 Task: Add an event with the title Third Lunch and Learn: Time and Priority Management, date '2023/12/12', time 7:30 AM to 9:30 AMand add a description: A team outing is a planned event or activity that takes employees out of the usual work environment to engage in recreational and team-building activities. It provides an opportunity for team members to bond, unwind, and strengthen their professional relationships in a more relaxed setting., put the event into Red category, logged in from the account softage.9@softage.netand send the event invitation to softage.7@softage.net with CC to  softage.1@softage.net. Set a reminder for the event At time of event
Action: Mouse moved to (97, 124)
Screenshot: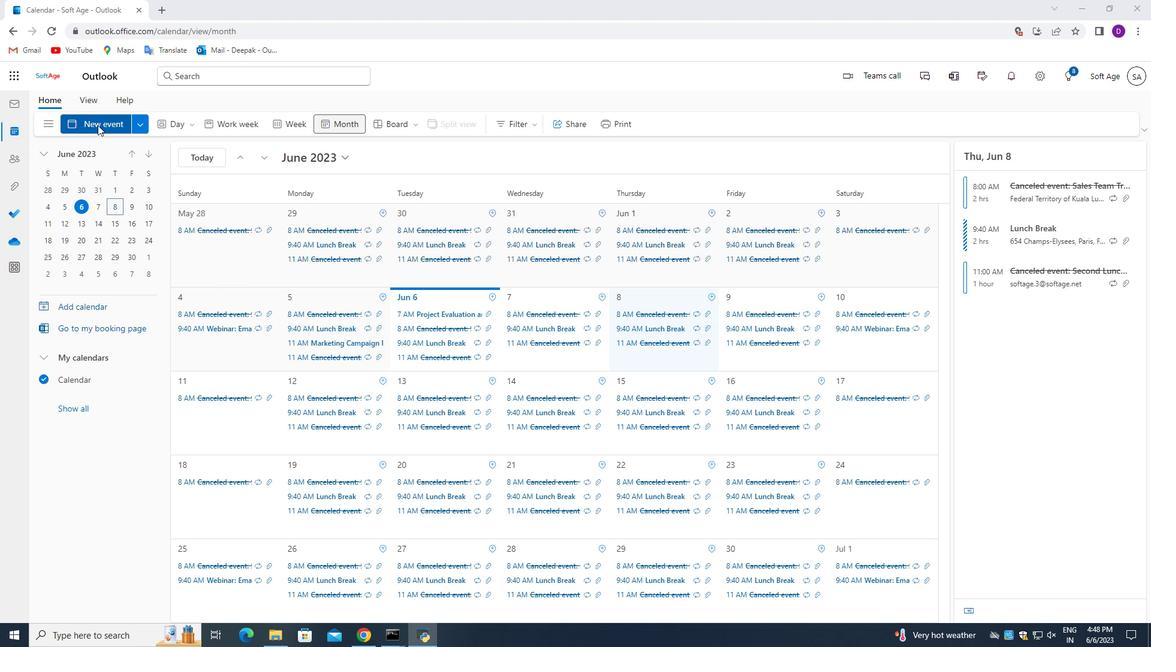 
Action: Mouse pressed left at (97, 124)
Screenshot: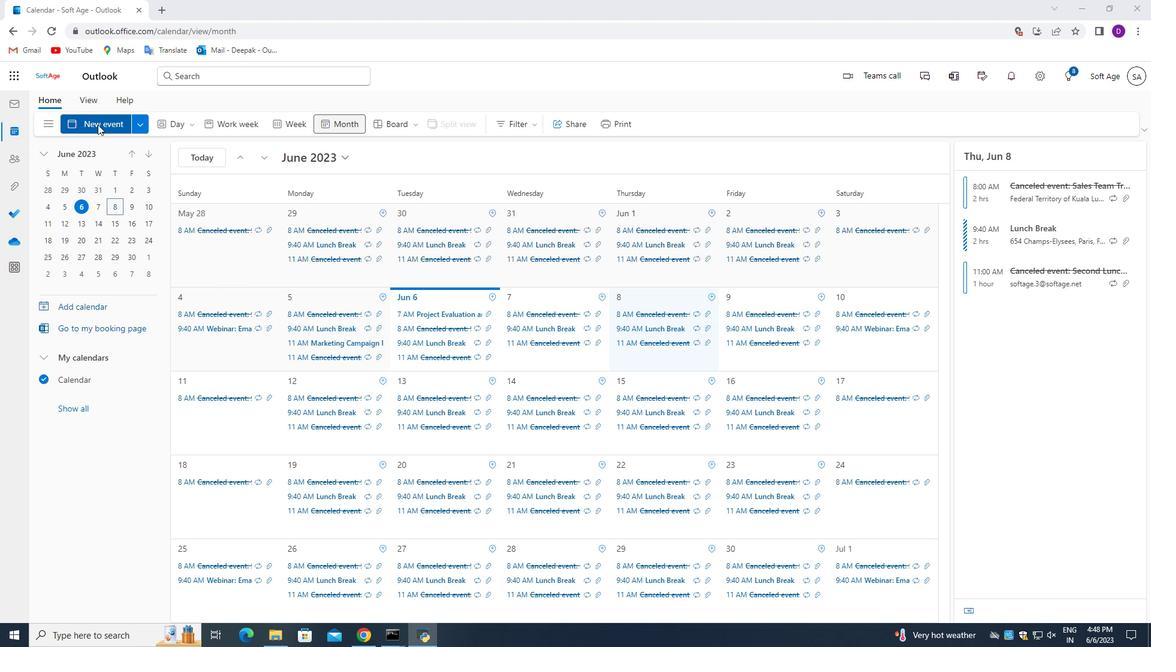 
Action: Mouse moved to (363, 344)
Screenshot: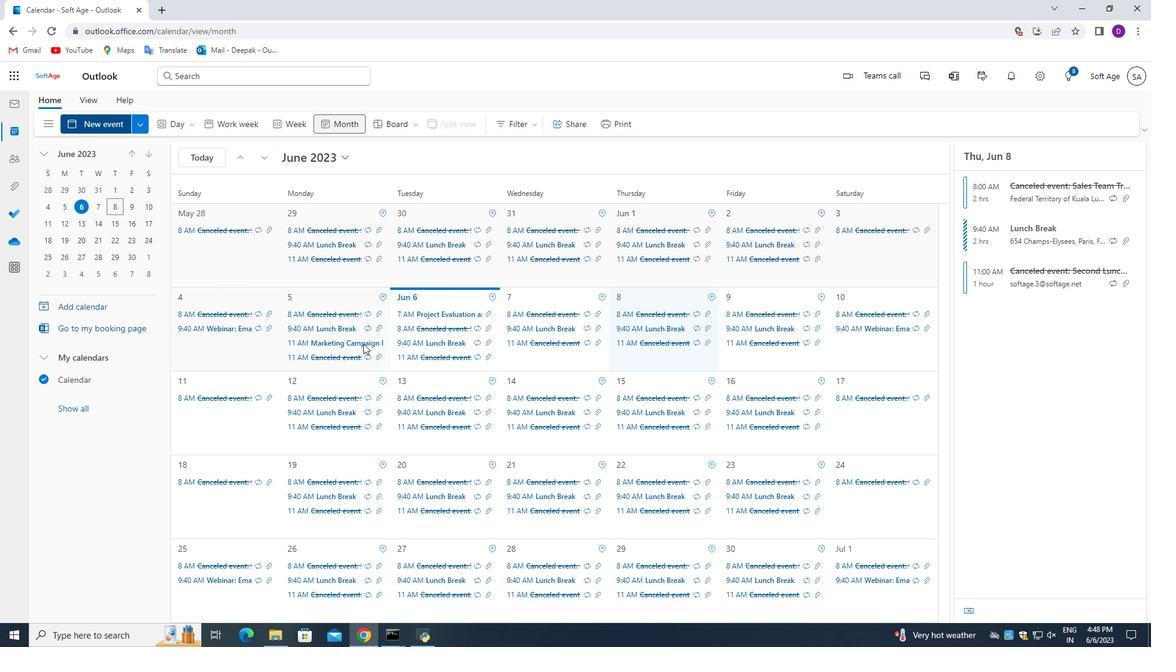 
Action: Key pressed <Key.shift_r>Third<Key.space><Key.shift>Lunch<Key.space>and<Key.space><Key.shift>Learn<Key.shift_r>:<Key.space><Key.shift_r>Time<Key.space>and<Key.space><Key.shift>Priority<Key.space><Key.shift>Management<Key.space>
Screenshot: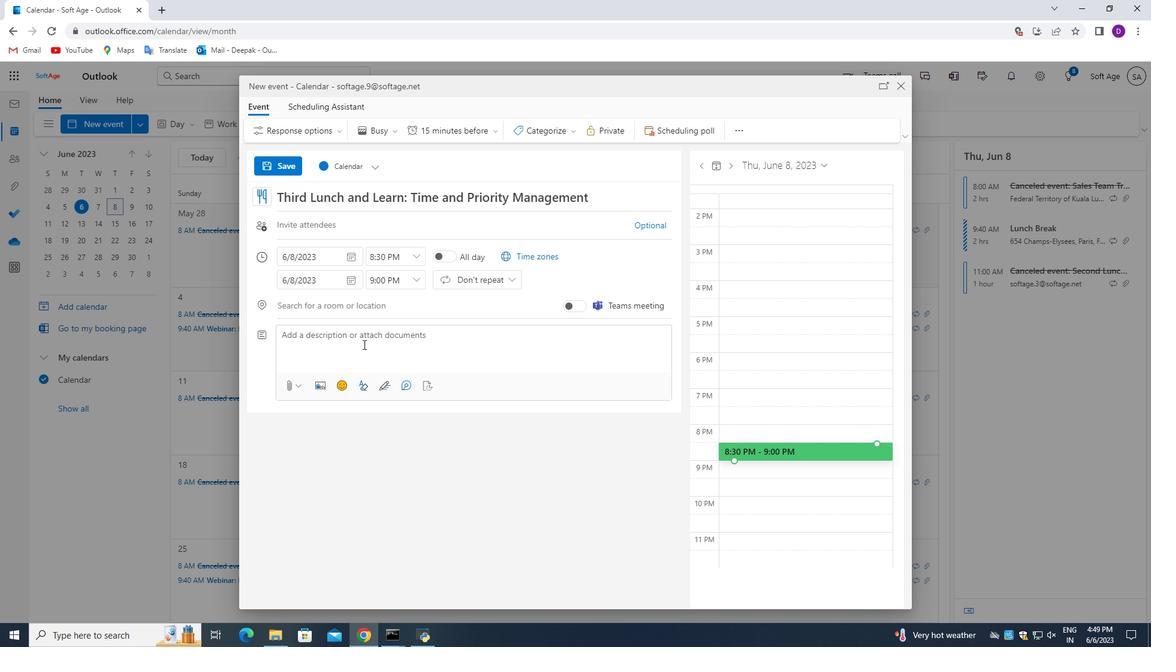 
Action: Mouse moved to (352, 257)
Screenshot: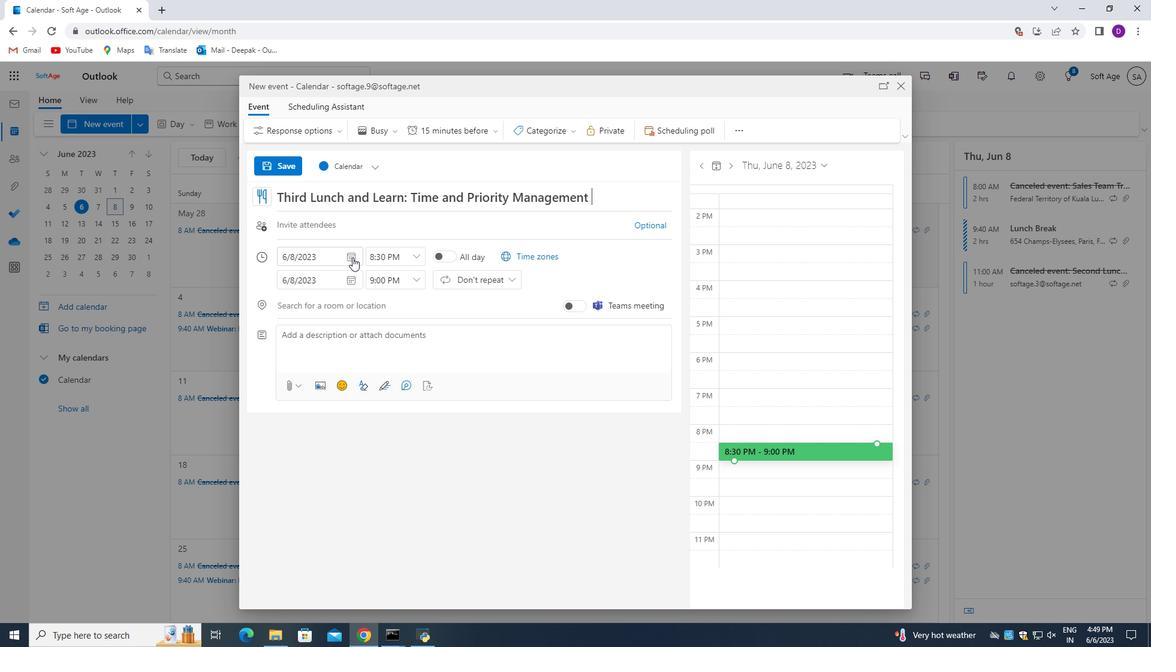 
Action: Mouse pressed left at (352, 257)
Screenshot: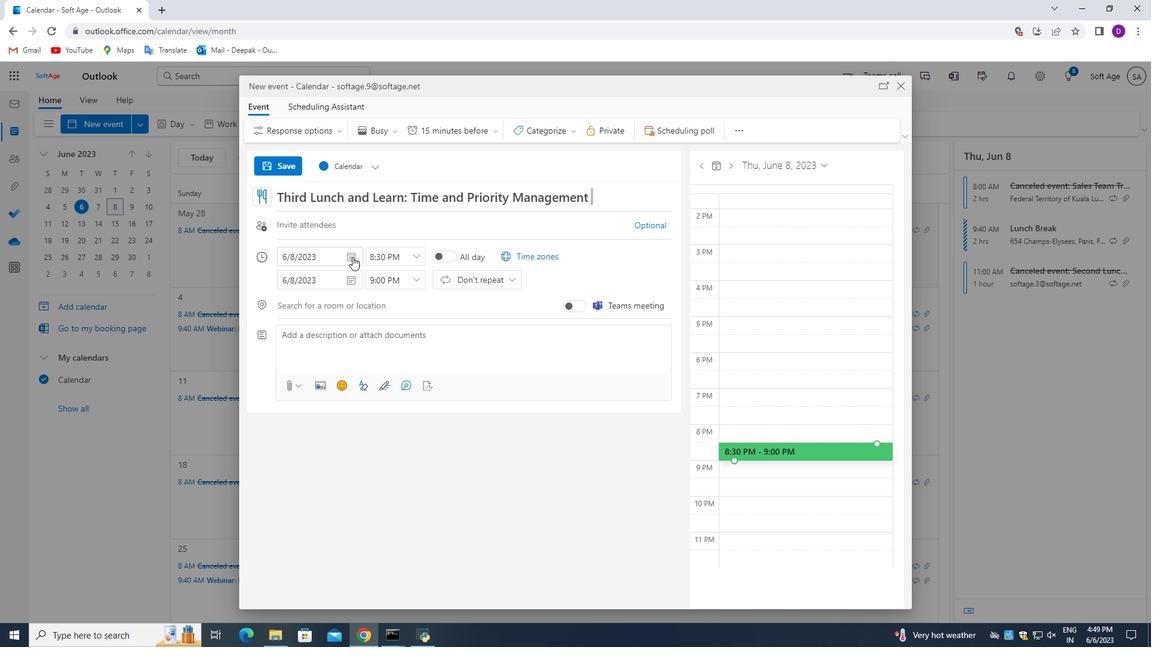 
Action: Mouse moved to (320, 278)
Screenshot: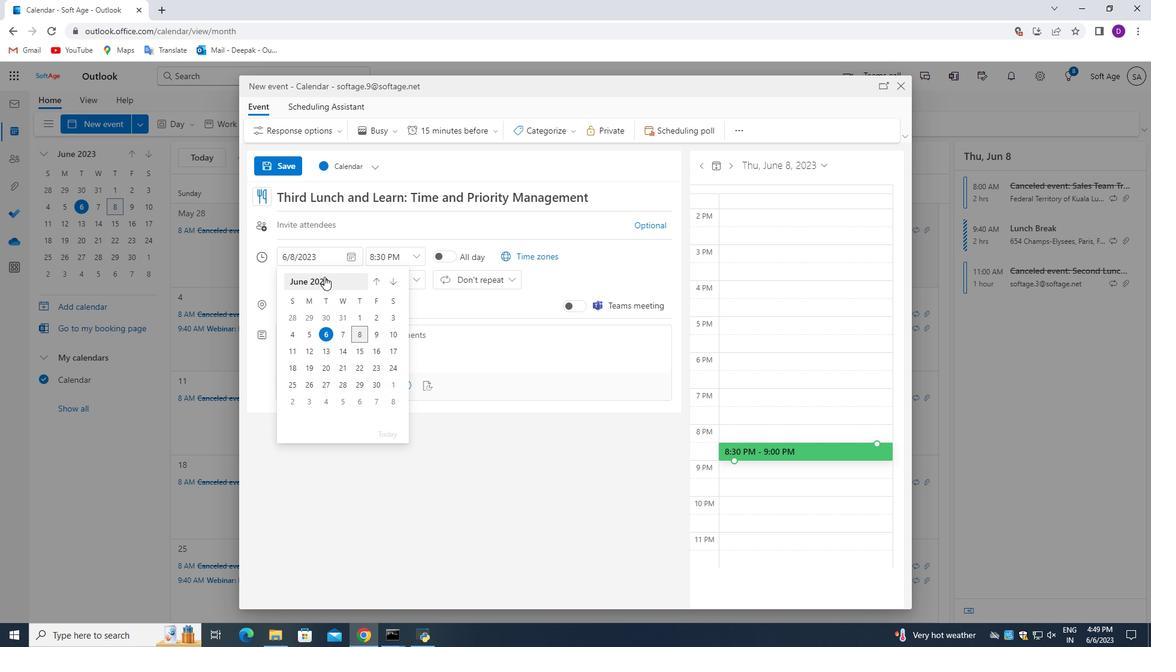 
Action: Mouse pressed left at (320, 278)
Screenshot: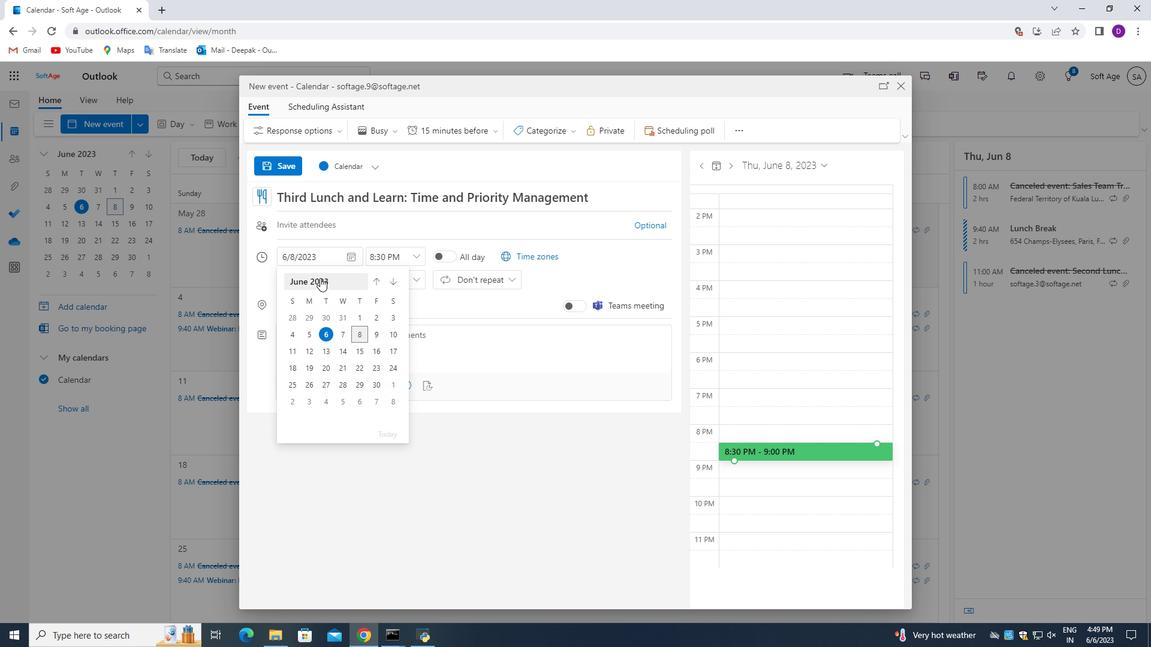 
Action: Mouse moved to (391, 369)
Screenshot: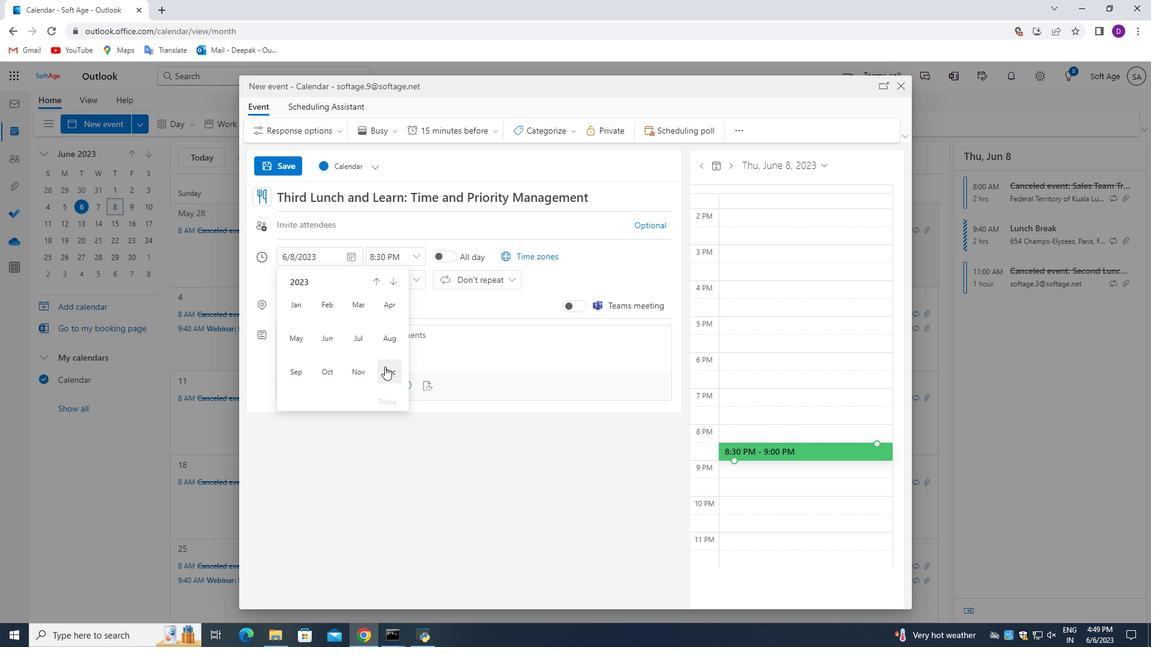 
Action: Mouse pressed left at (391, 369)
Screenshot: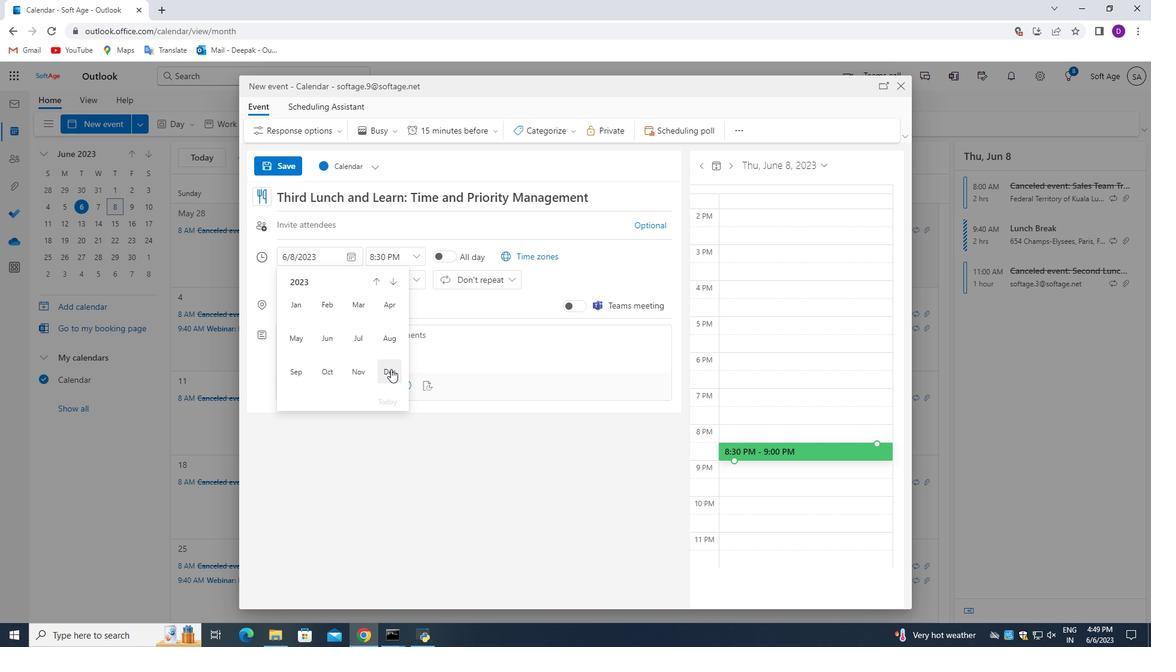 
Action: Mouse moved to (326, 352)
Screenshot: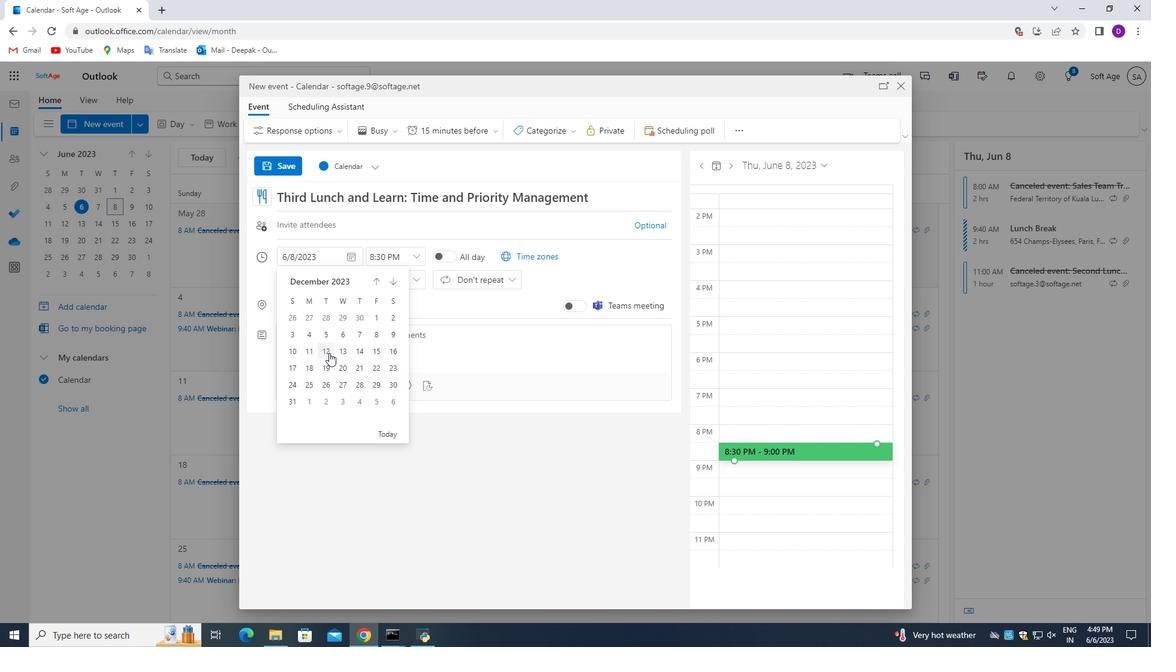 
Action: Mouse pressed left at (326, 352)
Screenshot: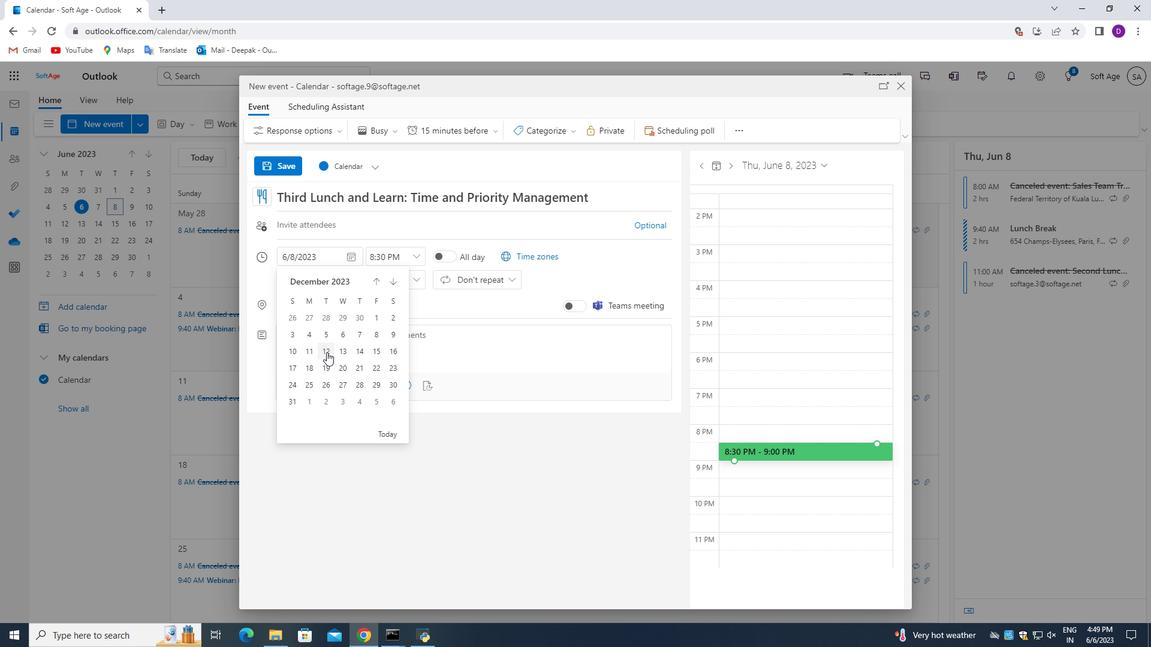 
Action: Mouse moved to (417, 257)
Screenshot: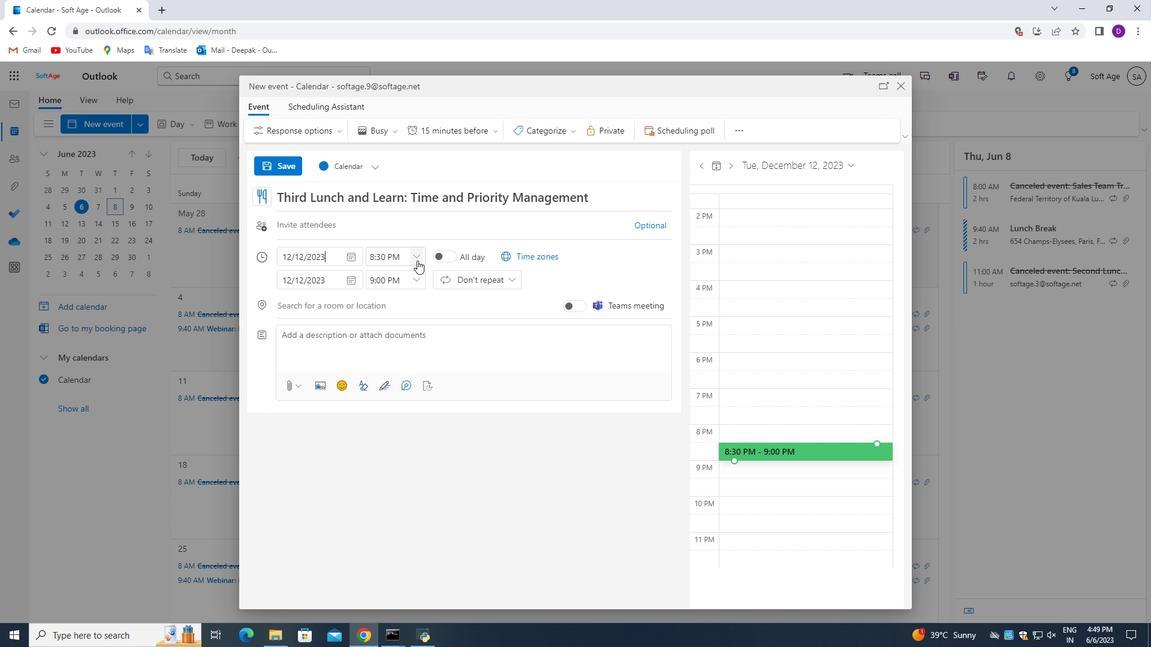 
Action: Mouse pressed left at (417, 257)
Screenshot: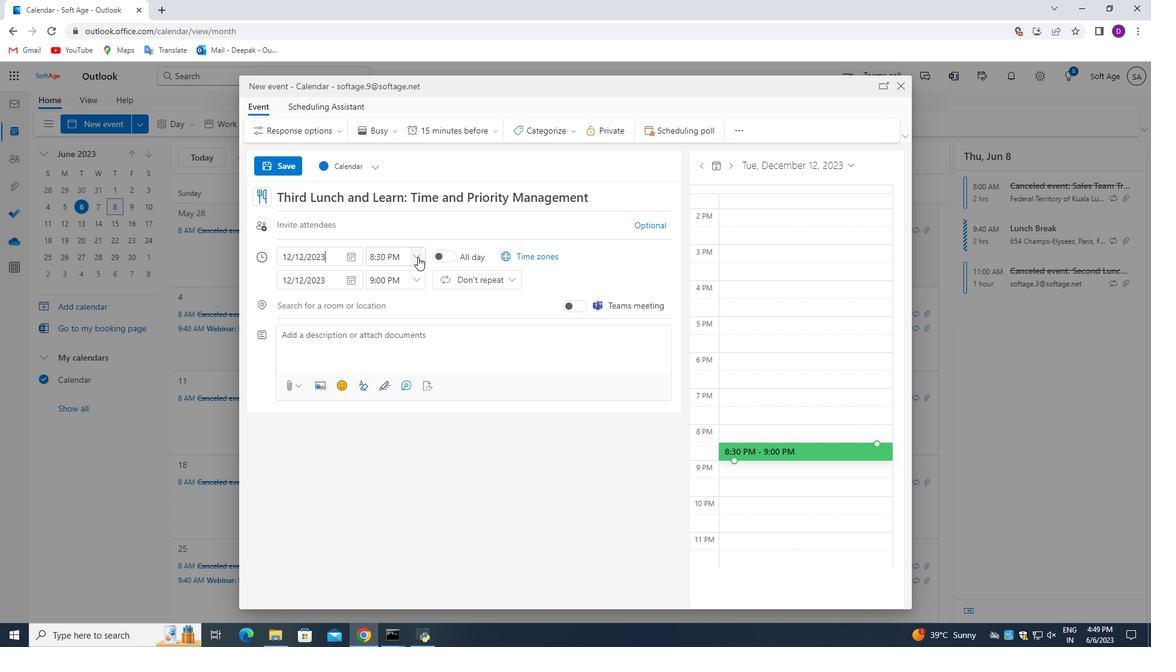 
Action: Mouse moved to (388, 347)
Screenshot: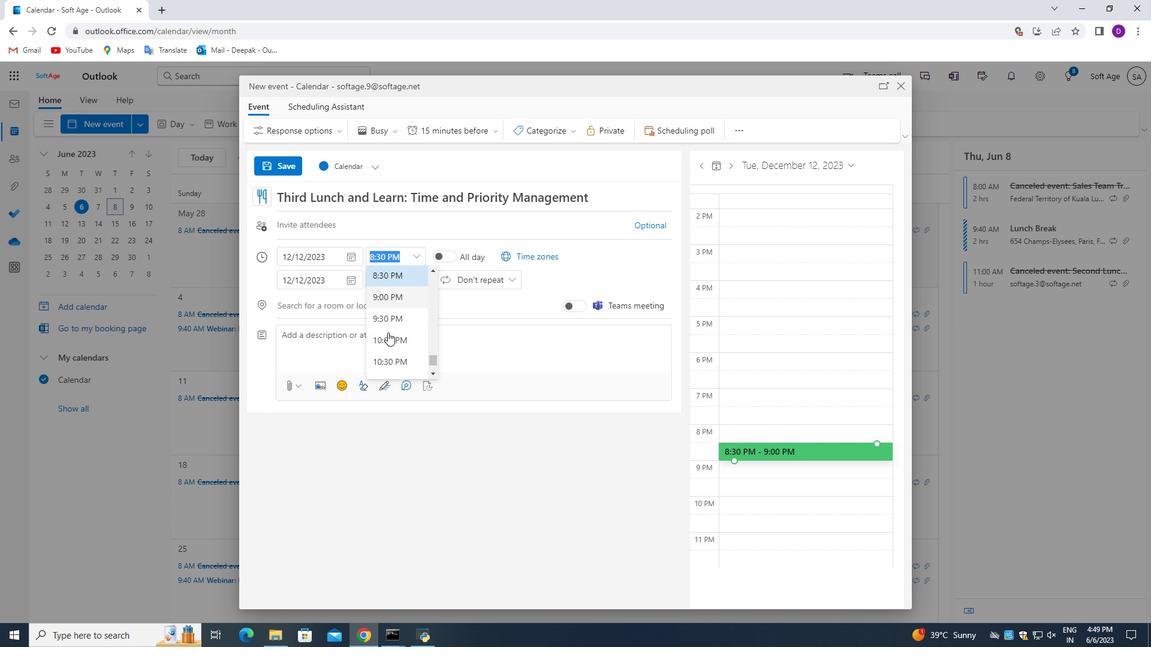 
Action: Mouse scrolled (388, 347) with delta (0, 0)
Screenshot: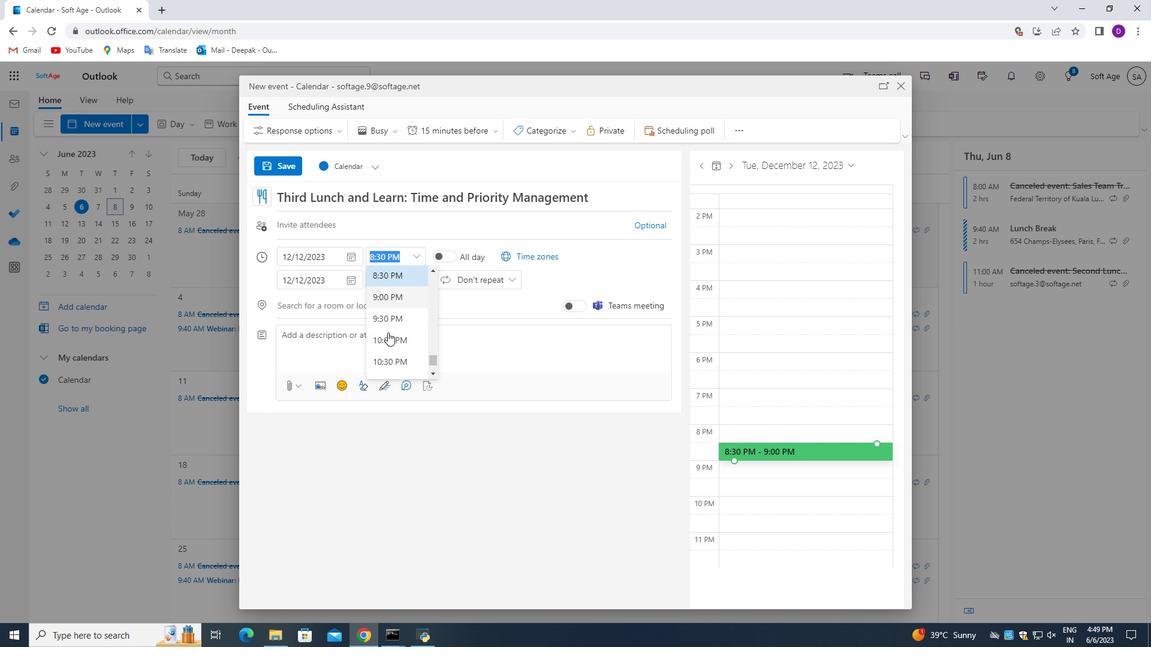 
Action: Mouse moved to (388, 348)
Screenshot: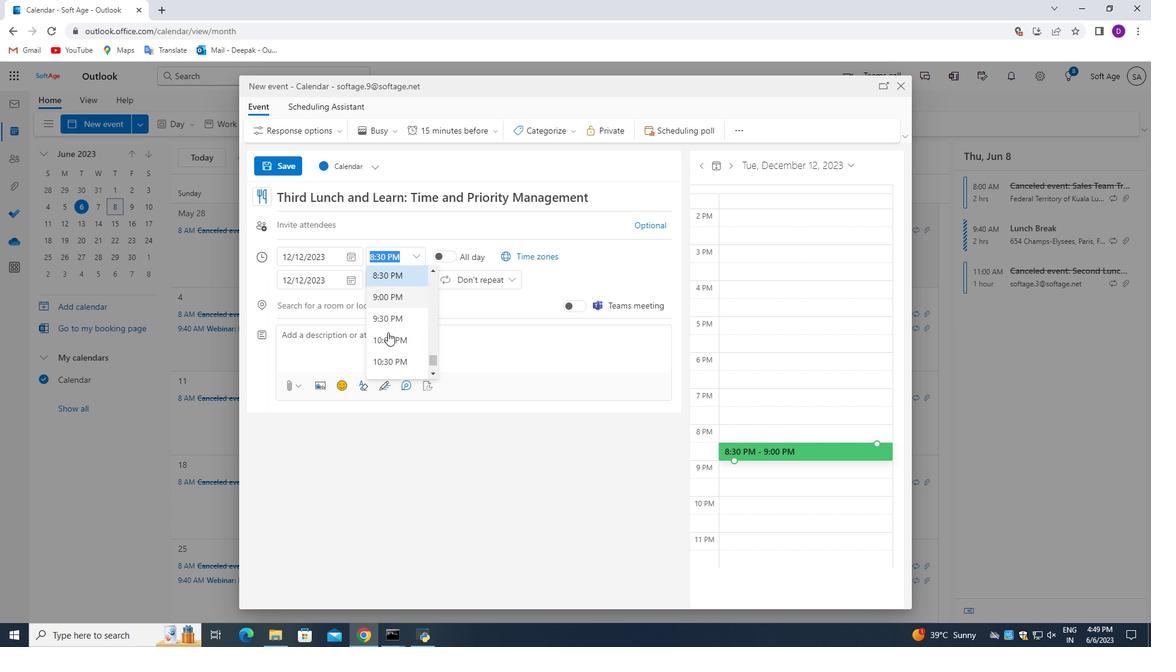 
Action: Mouse scrolled (388, 349) with delta (0, 0)
Screenshot: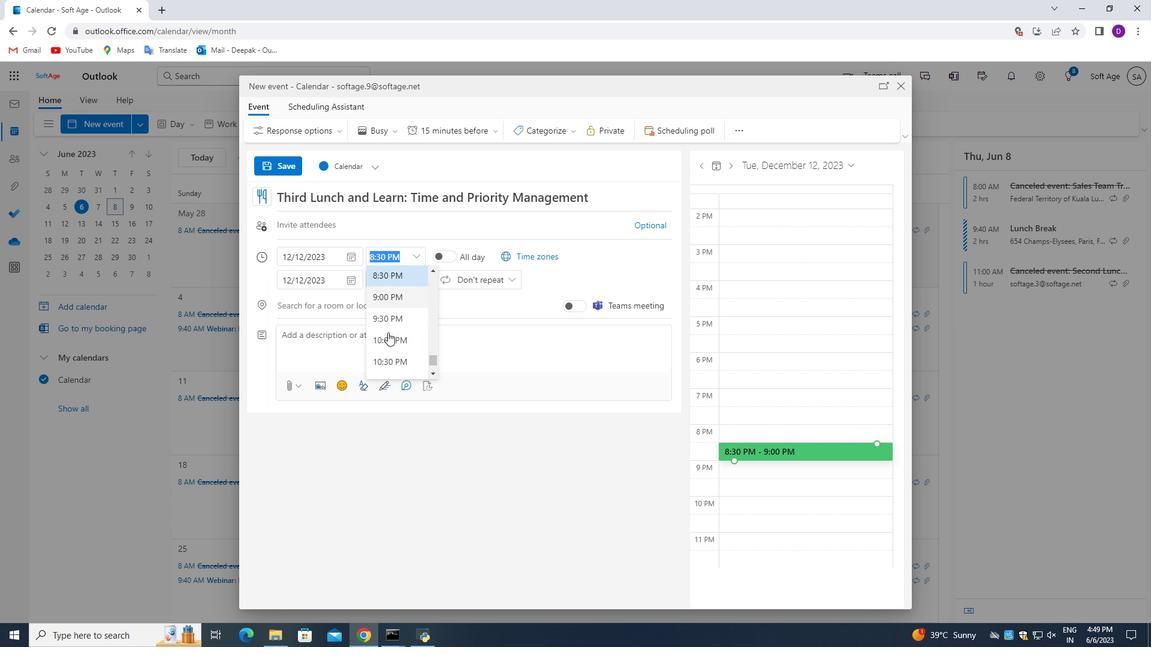
Action: Mouse scrolled (388, 349) with delta (0, 0)
Screenshot: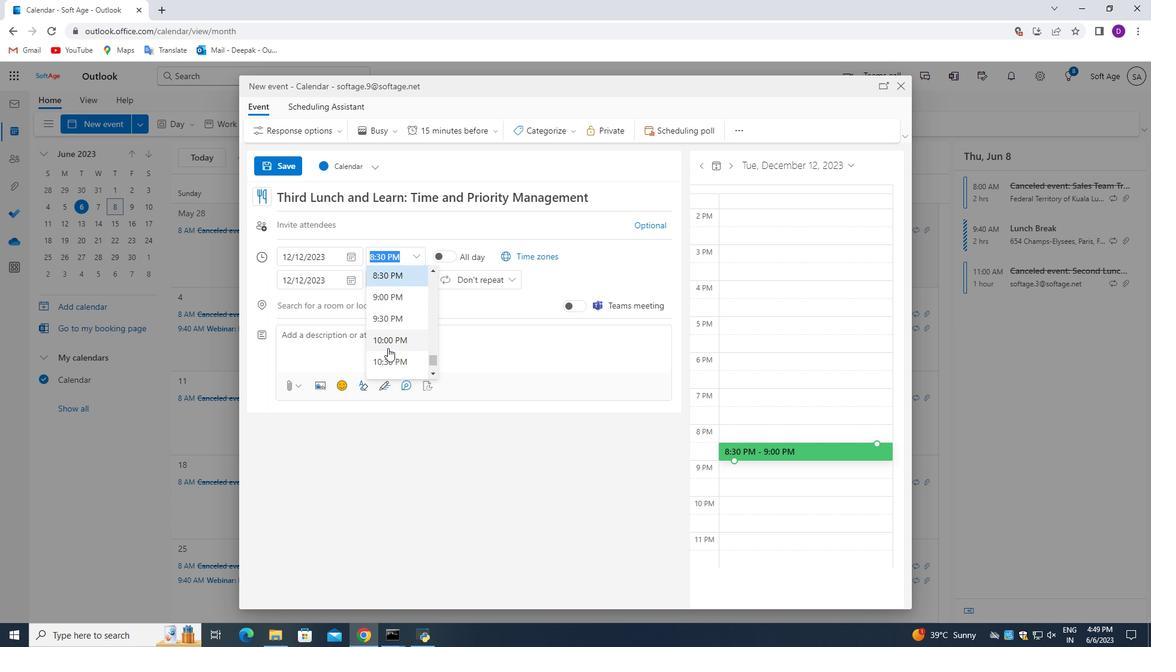 
Action: Mouse scrolled (388, 349) with delta (0, 0)
Screenshot: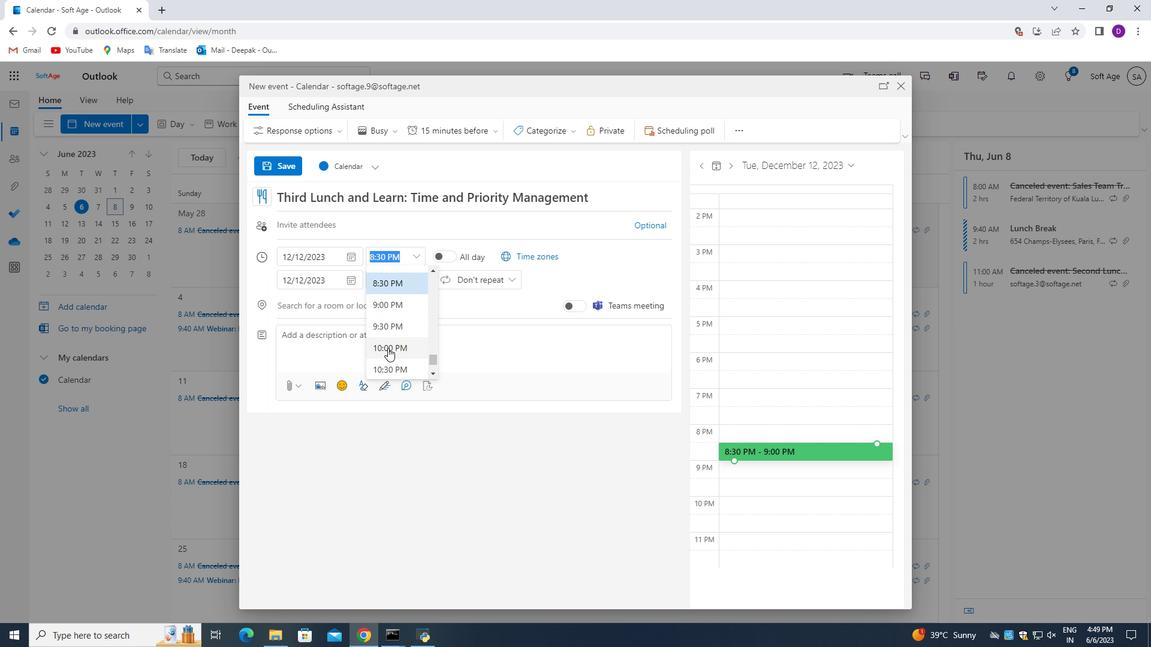 
Action: Mouse scrolled (388, 349) with delta (0, 0)
Screenshot: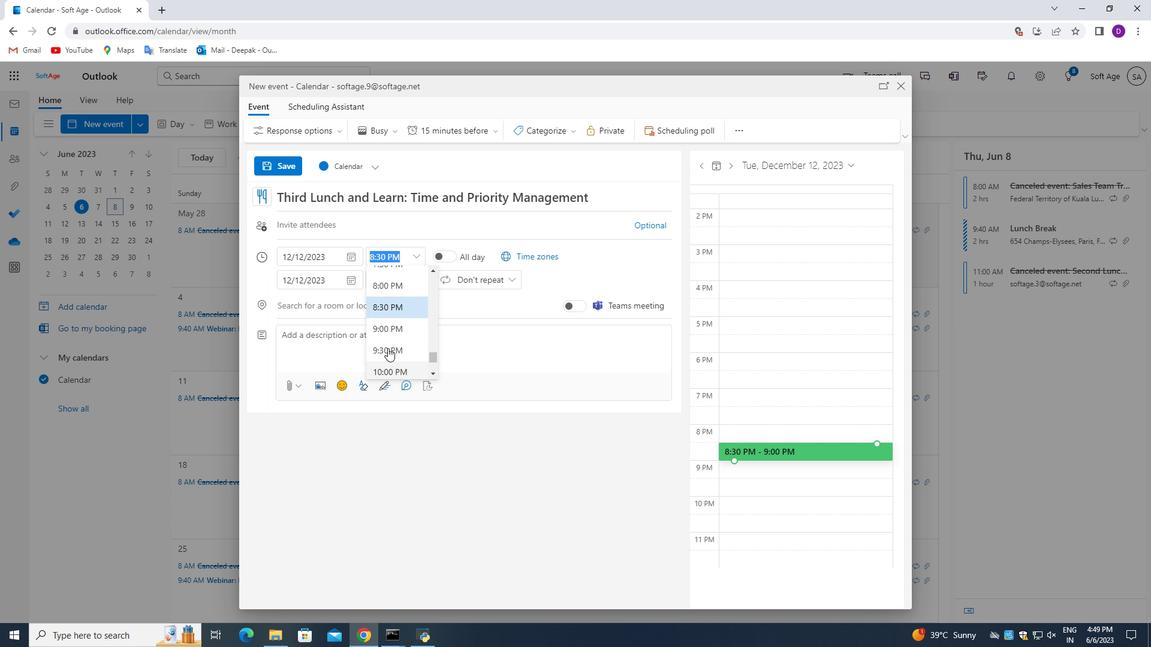 
Action: Mouse scrolled (388, 349) with delta (0, 0)
Screenshot: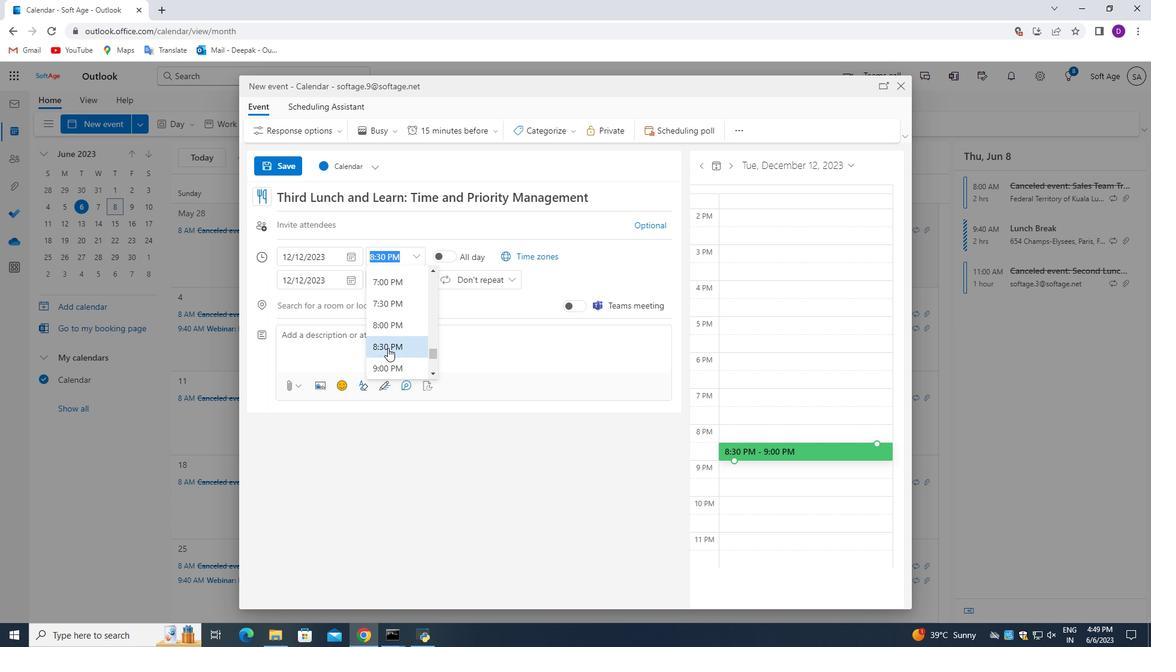 
Action: Mouse scrolled (388, 349) with delta (0, 0)
Screenshot: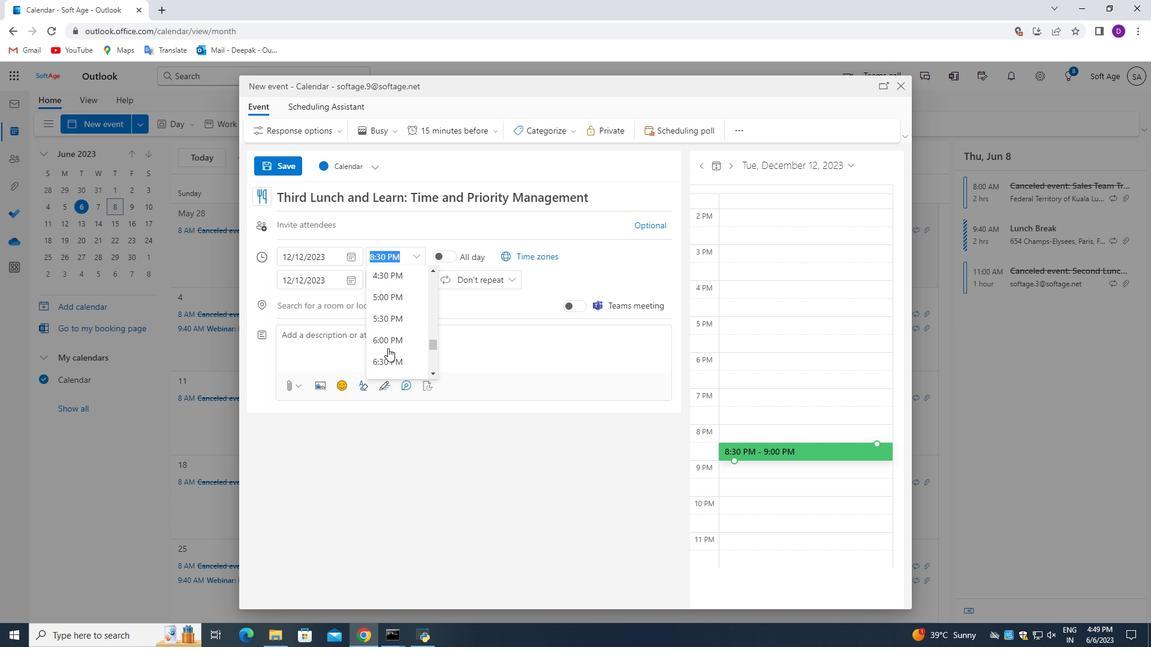 
Action: Mouse moved to (390, 333)
Screenshot: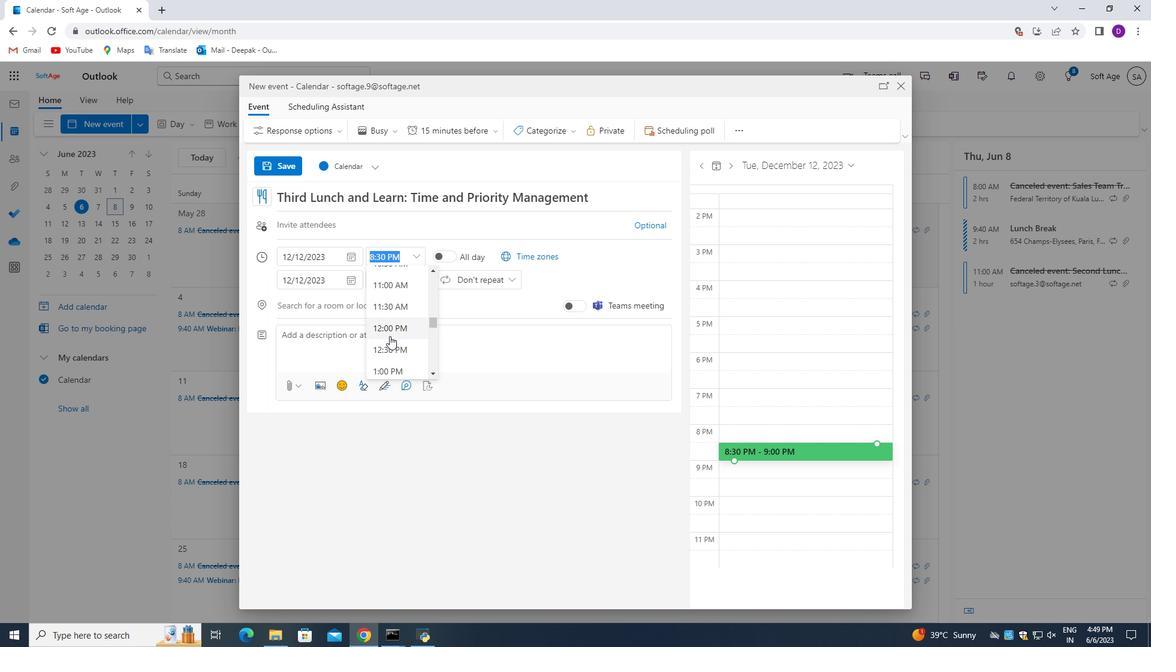 
Action: Mouse scrolled (390, 332) with delta (0, 0)
Screenshot: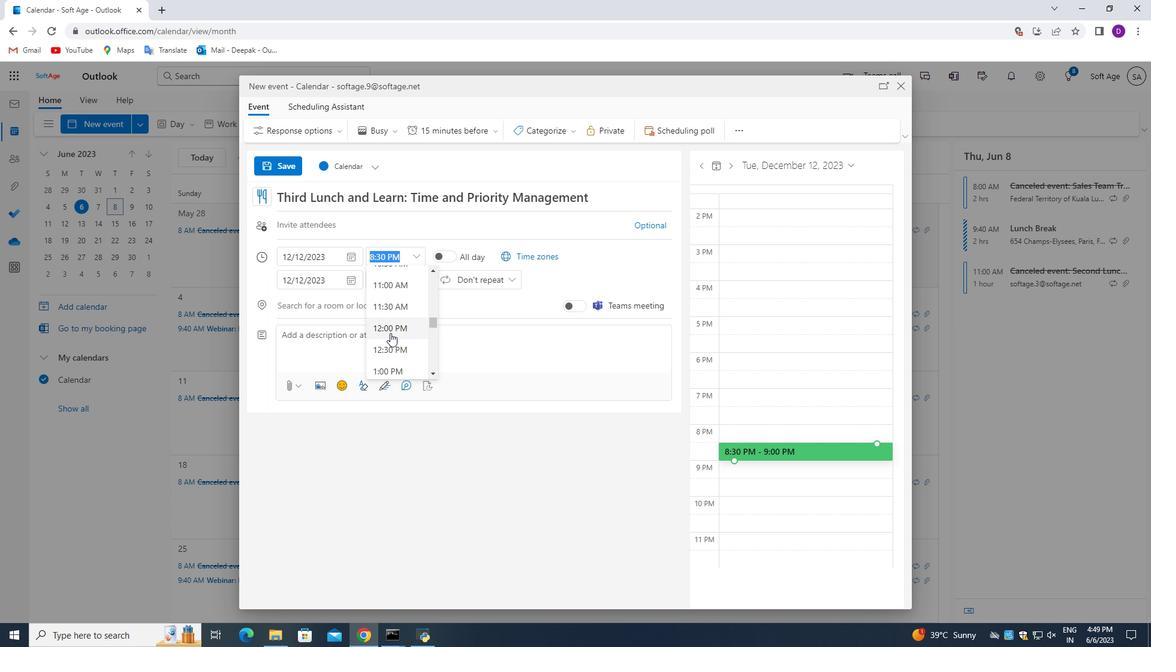 
Action: Mouse scrolled (390, 332) with delta (0, 0)
Screenshot: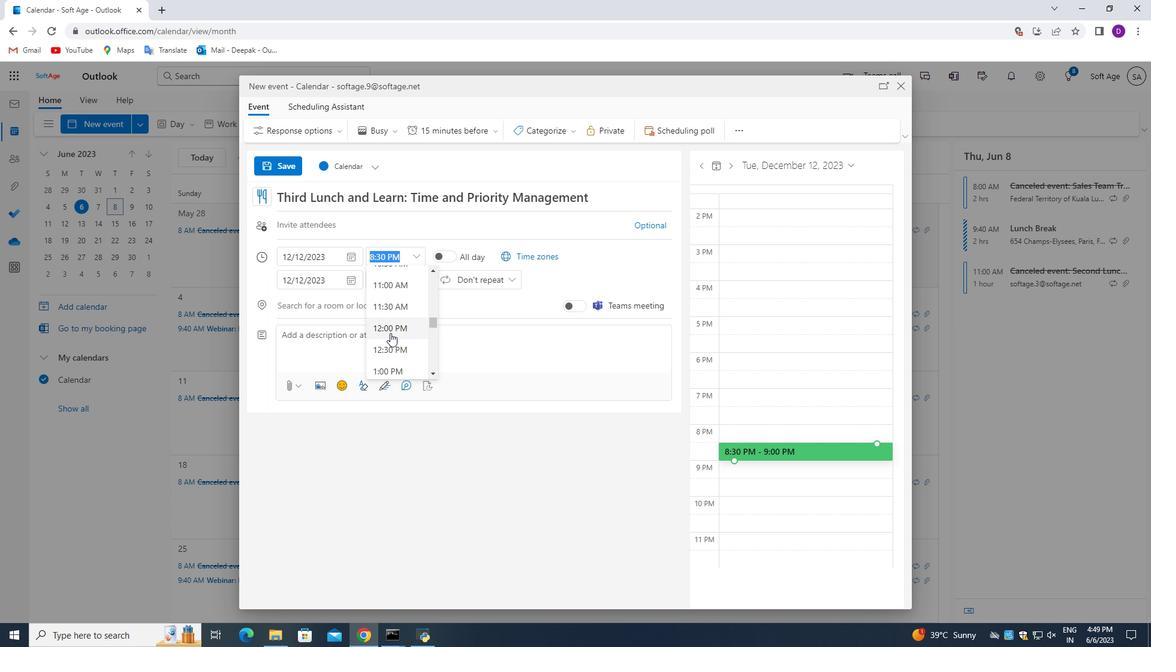 
Action: Mouse scrolled (390, 332) with delta (0, 0)
Screenshot: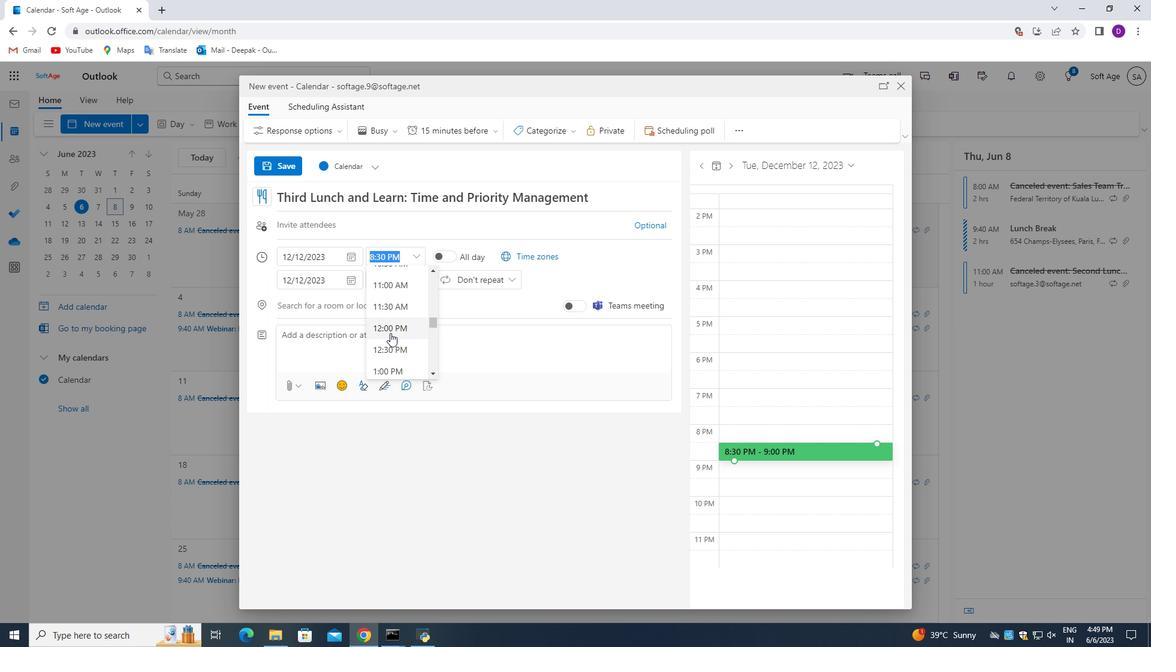 
Action: Mouse scrolled (390, 334) with delta (0, 0)
Screenshot: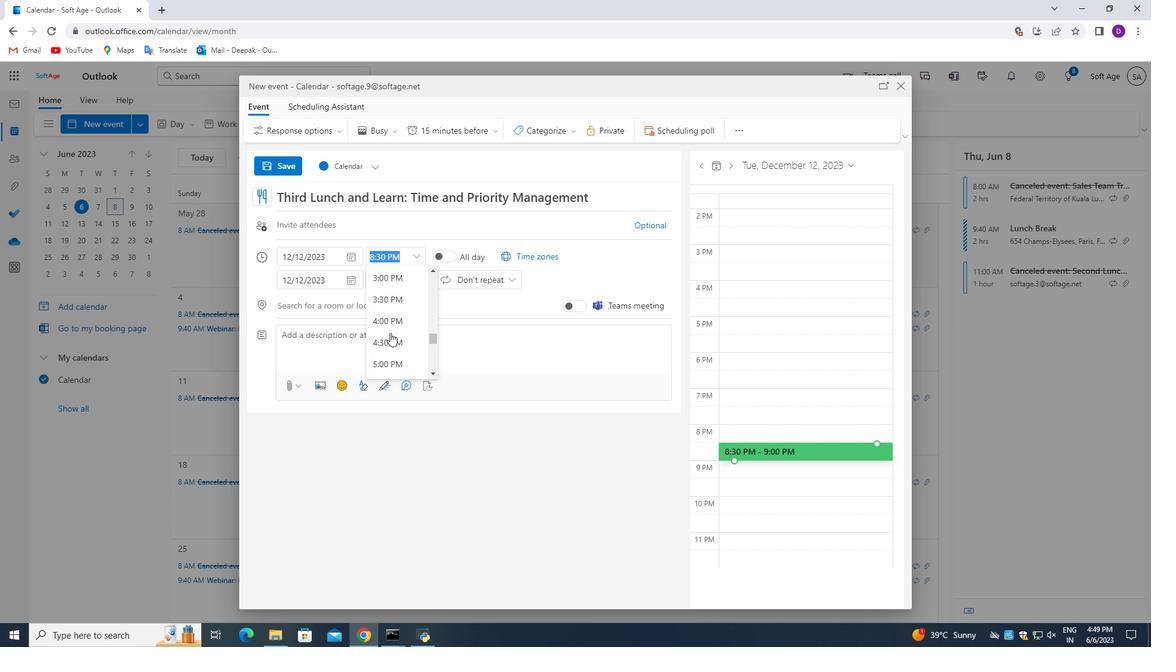 
Action: Mouse moved to (390, 334)
Screenshot: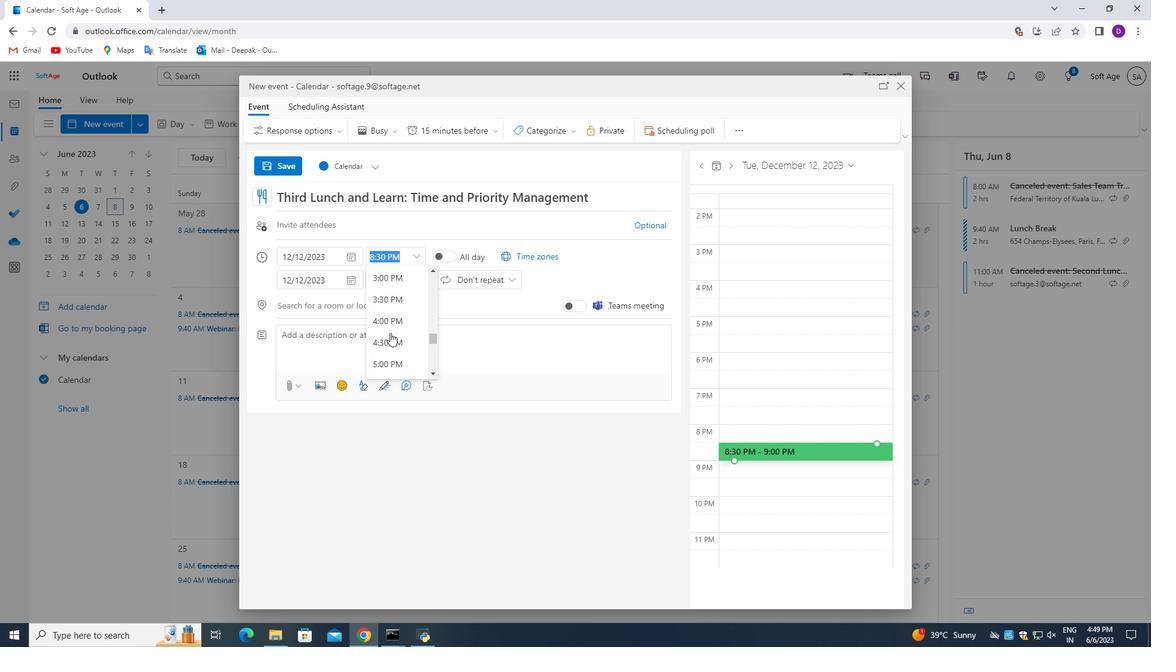
Action: Mouse scrolled (390, 334) with delta (0, 0)
Screenshot: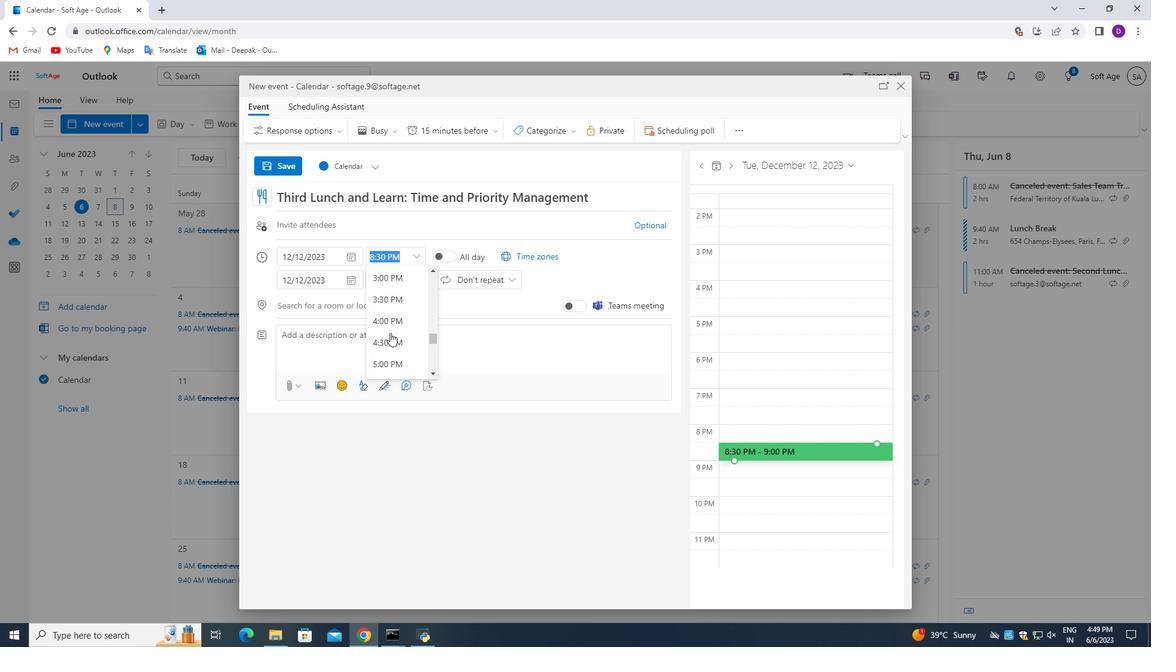 
Action: Mouse moved to (390, 335)
Screenshot: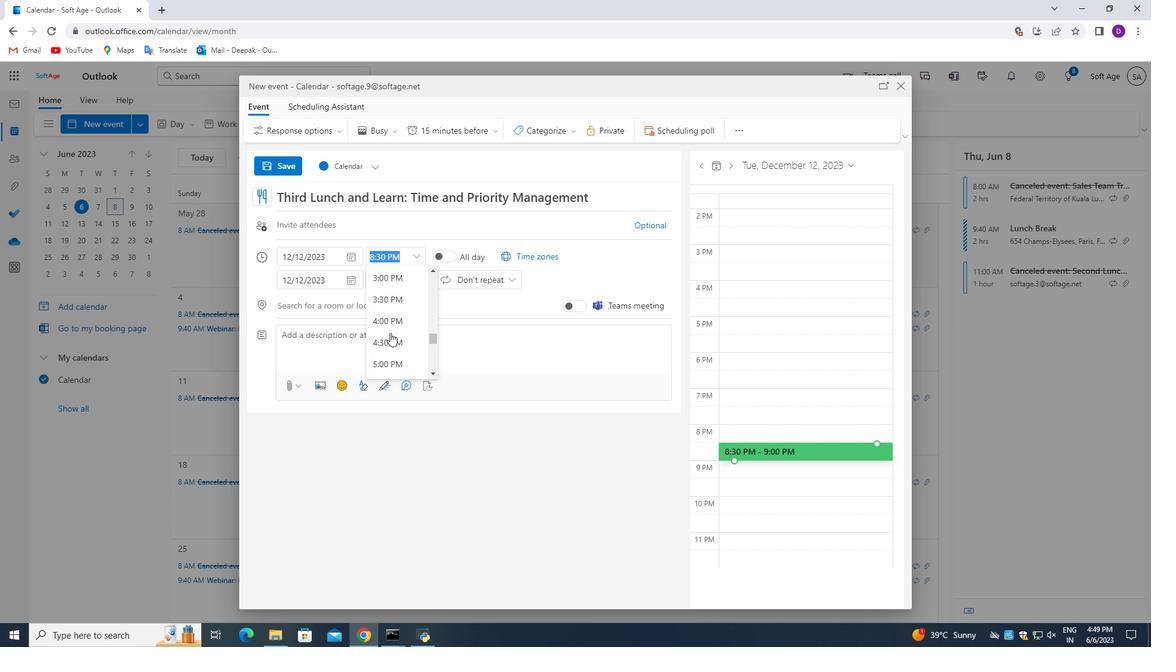 
Action: Mouse scrolled (390, 336) with delta (0, 0)
Screenshot: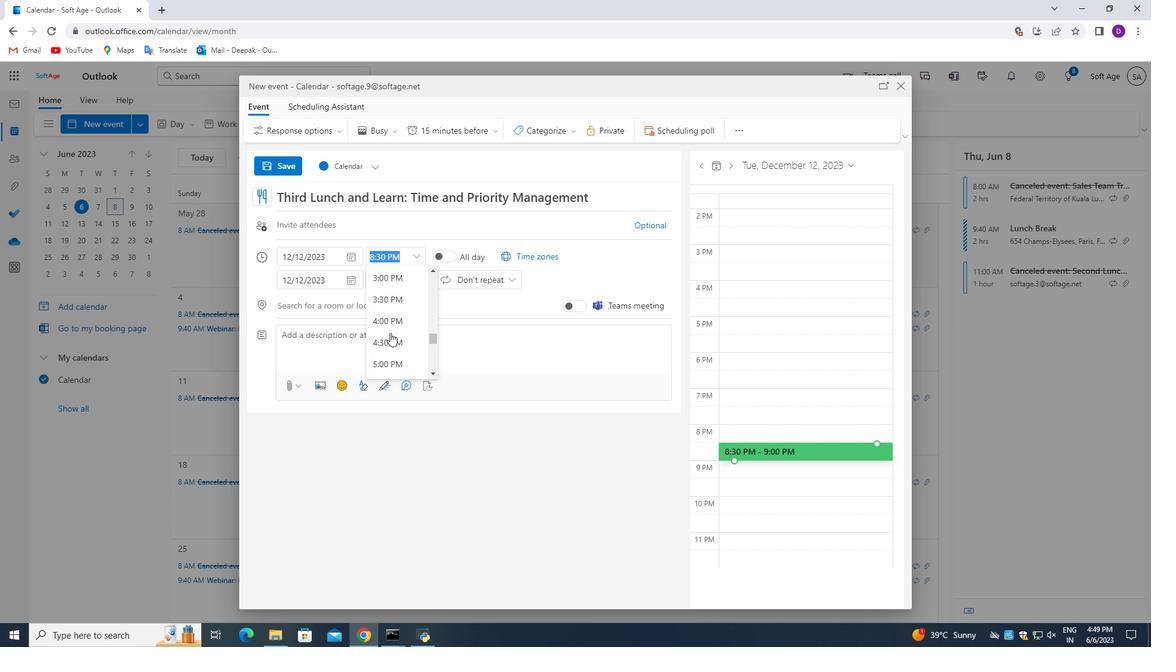 
Action: Mouse moved to (390, 336)
Screenshot: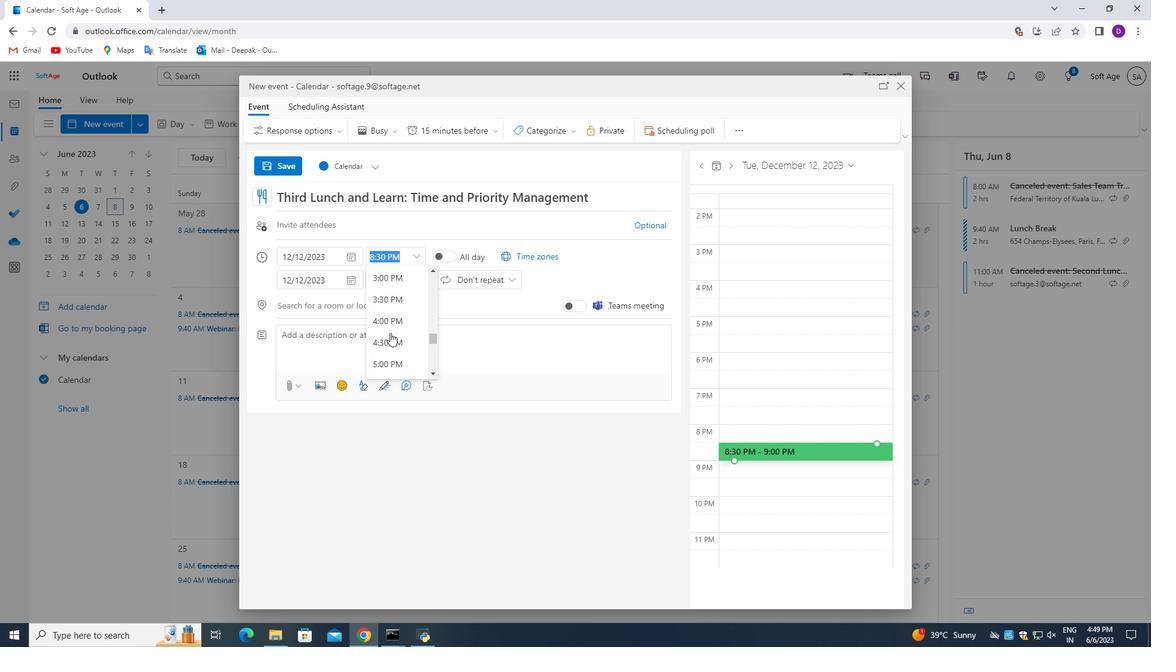 
Action: Mouse scrolled (390, 337) with delta (0, 0)
Screenshot: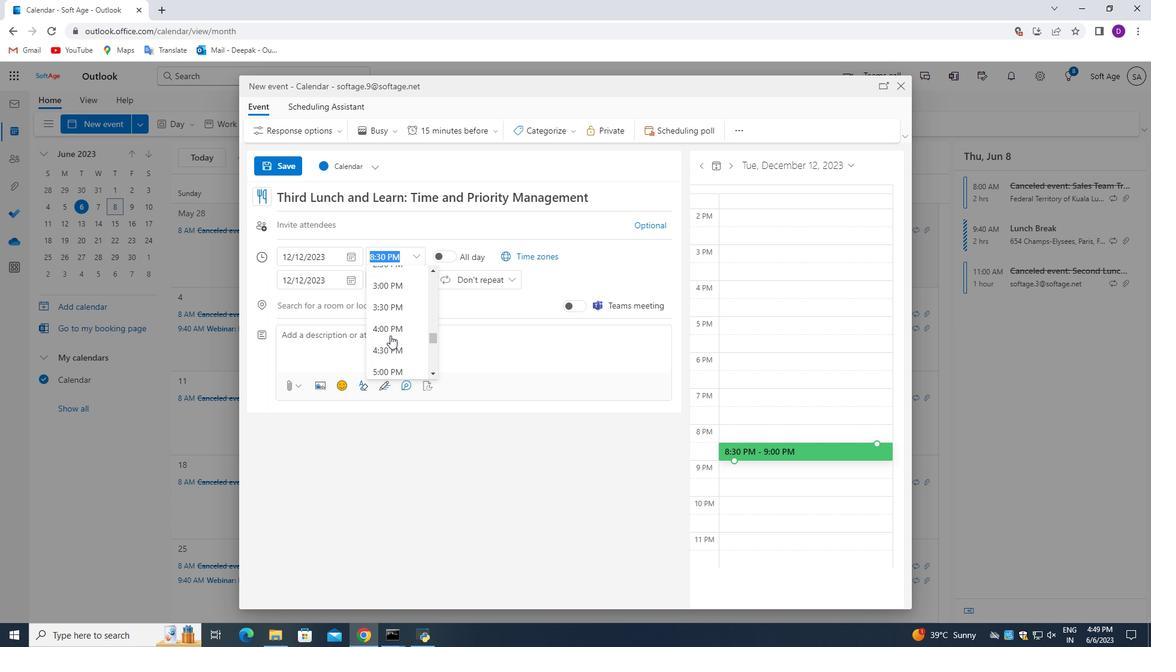 
Action: Mouse scrolled (390, 337) with delta (0, 0)
Screenshot: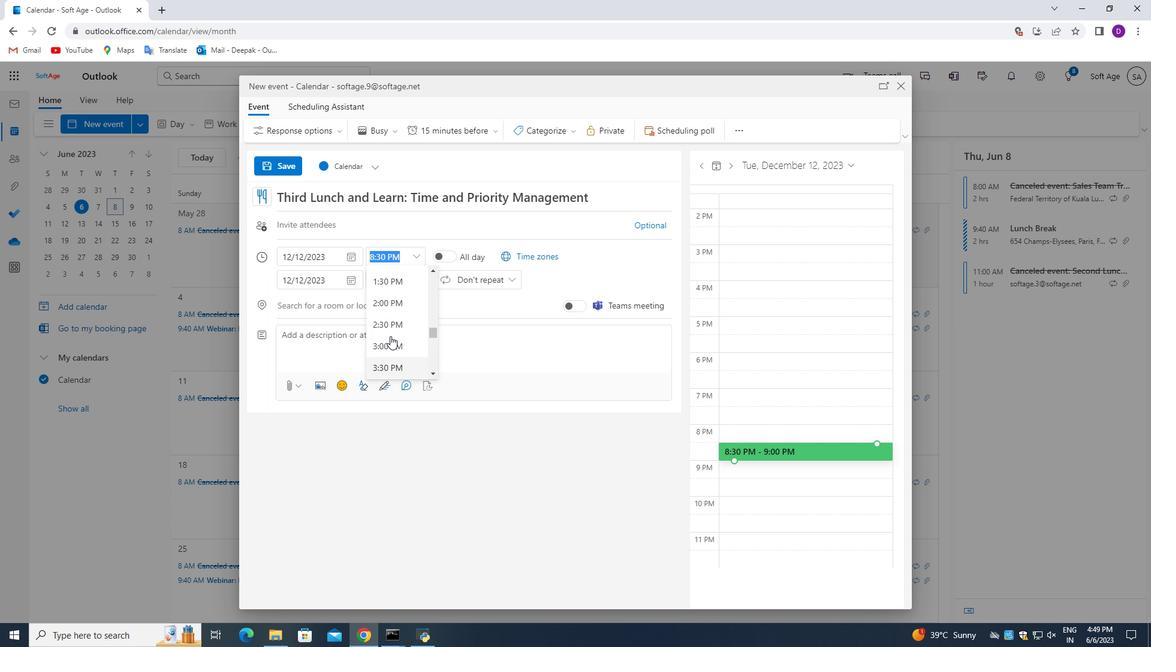 
Action: Mouse moved to (390, 340)
Screenshot: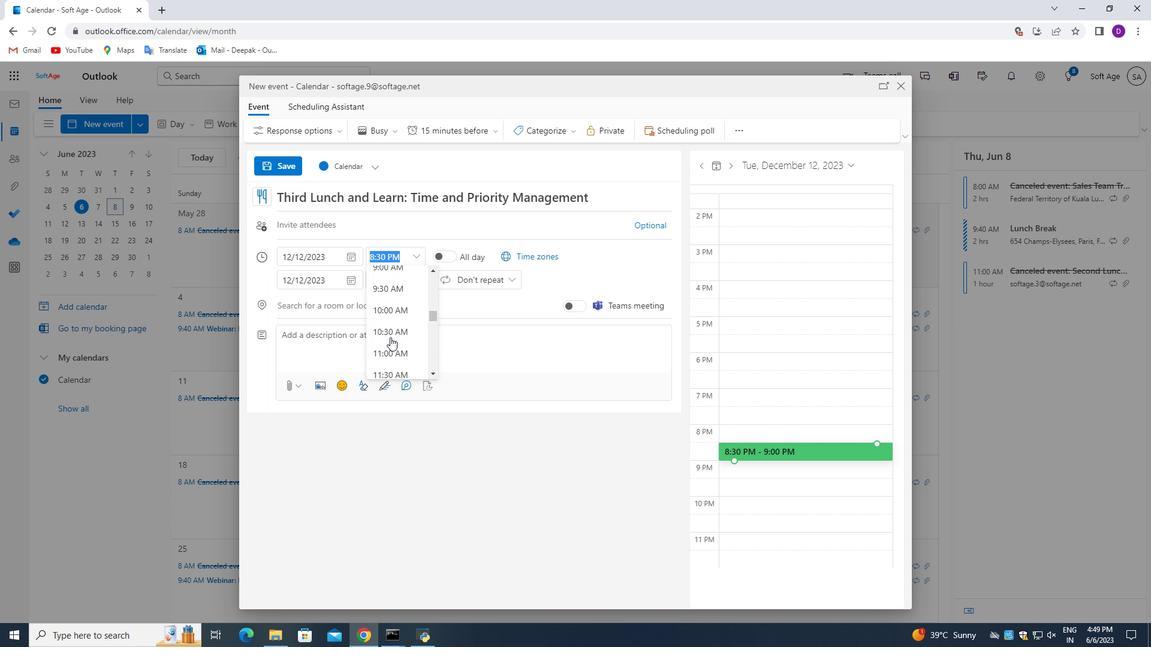 
Action: Mouse scrolled (390, 340) with delta (0, 0)
Screenshot: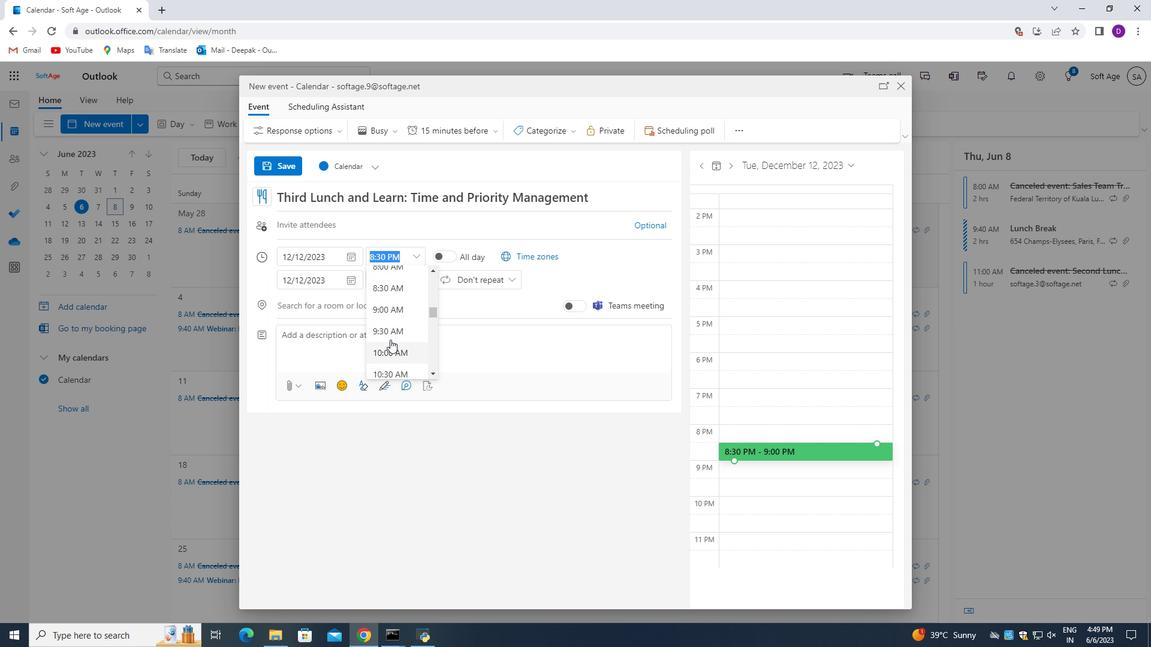 
Action: Mouse scrolled (390, 340) with delta (0, 0)
Screenshot: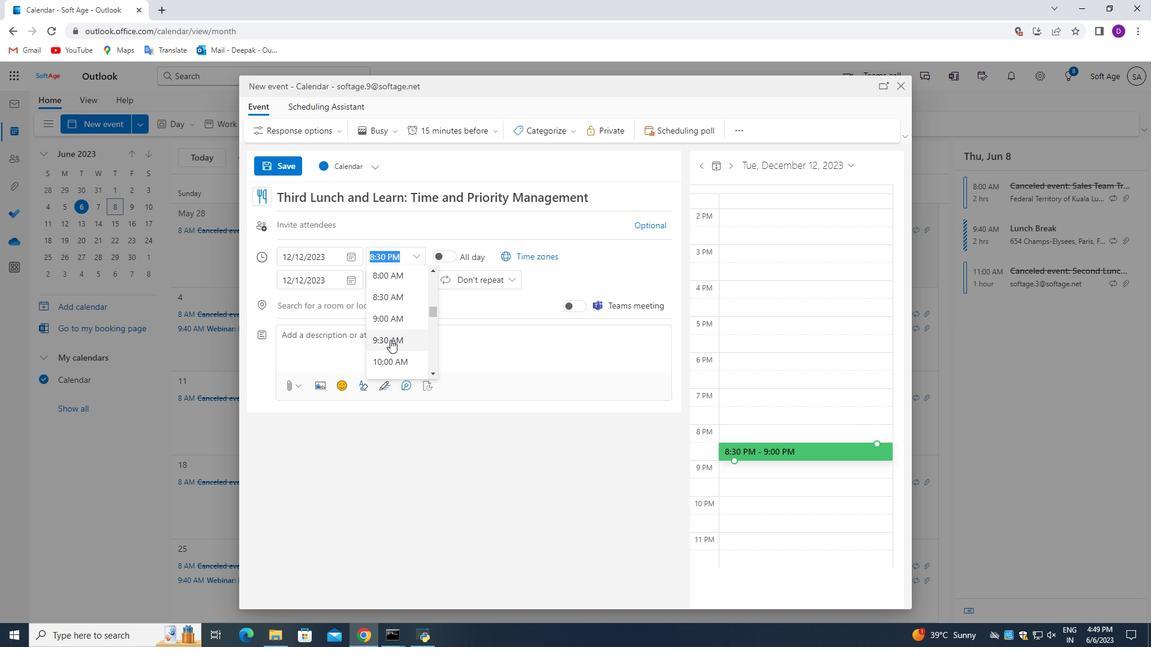 
Action: Mouse scrolled (390, 339) with delta (0, 0)
Screenshot: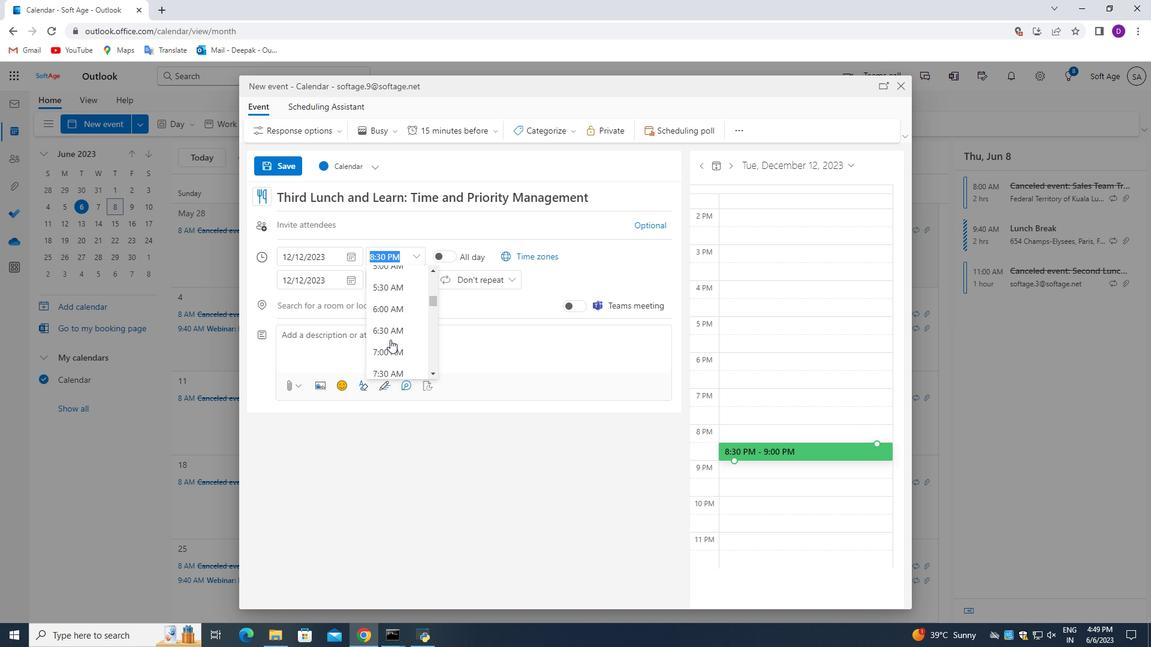 
Action: Mouse moved to (396, 314)
Screenshot: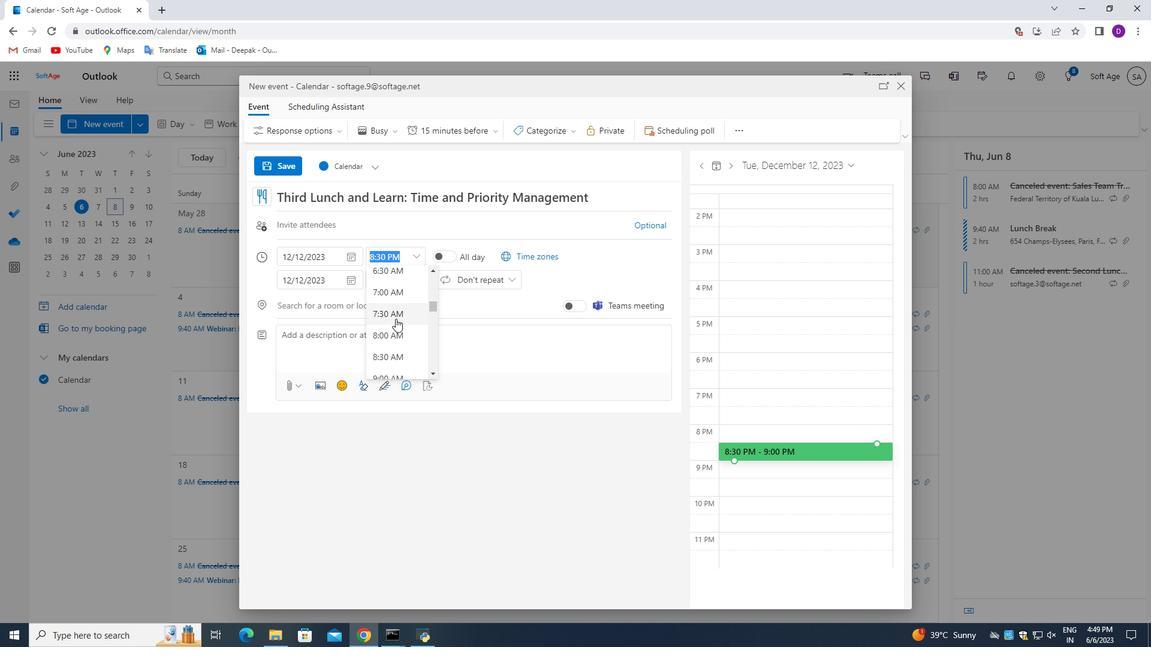 
Action: Mouse pressed left at (396, 314)
Screenshot: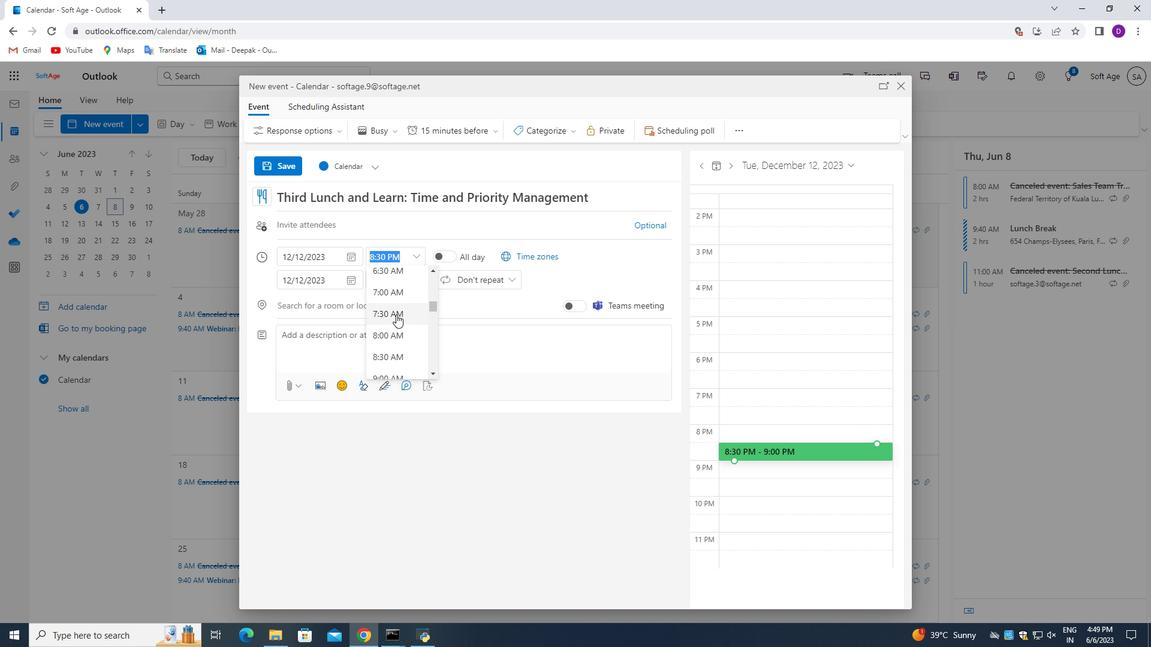
Action: Mouse moved to (419, 281)
Screenshot: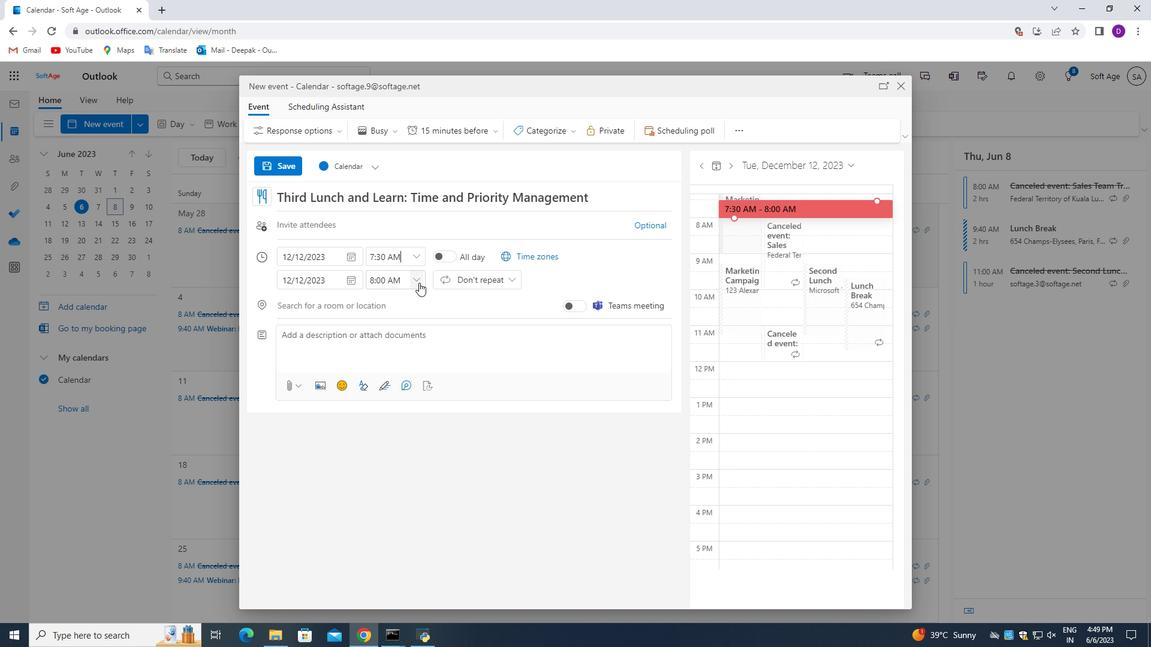 
Action: Mouse pressed left at (419, 281)
Screenshot: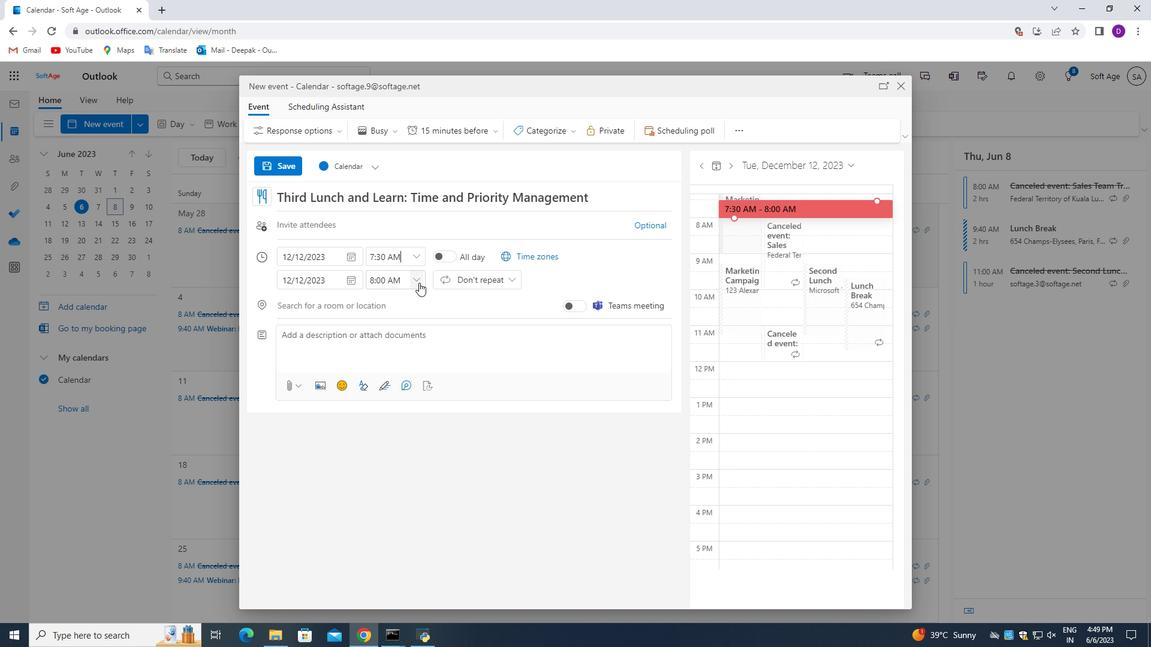 
Action: Mouse moved to (411, 362)
Screenshot: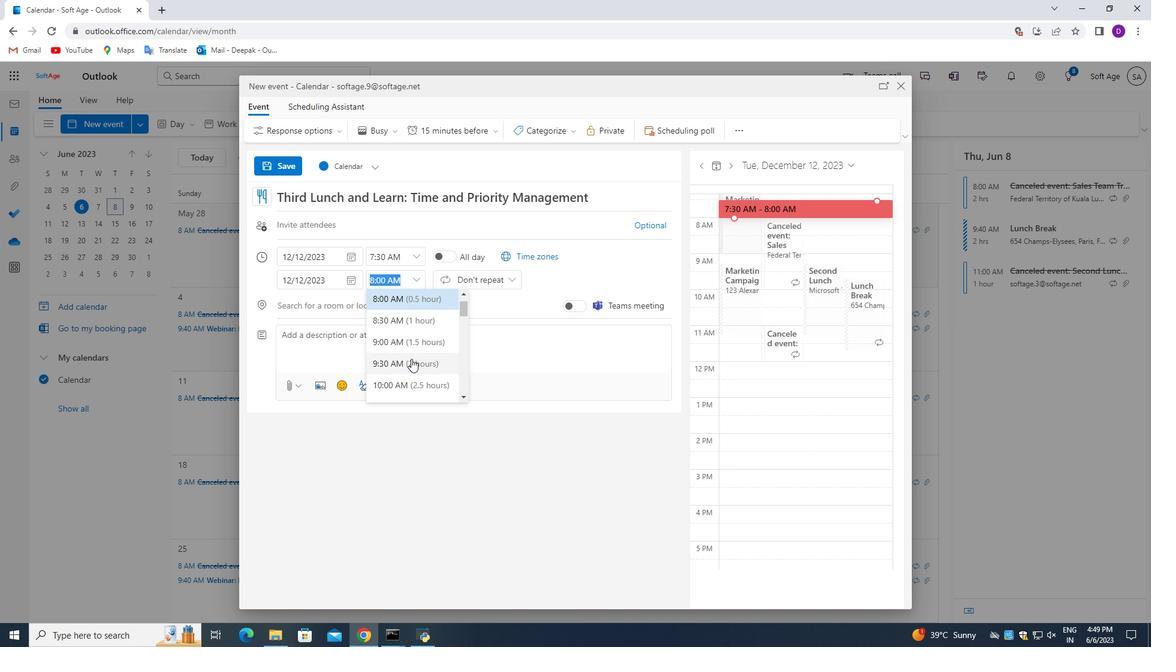 
Action: Mouse pressed left at (411, 362)
Screenshot: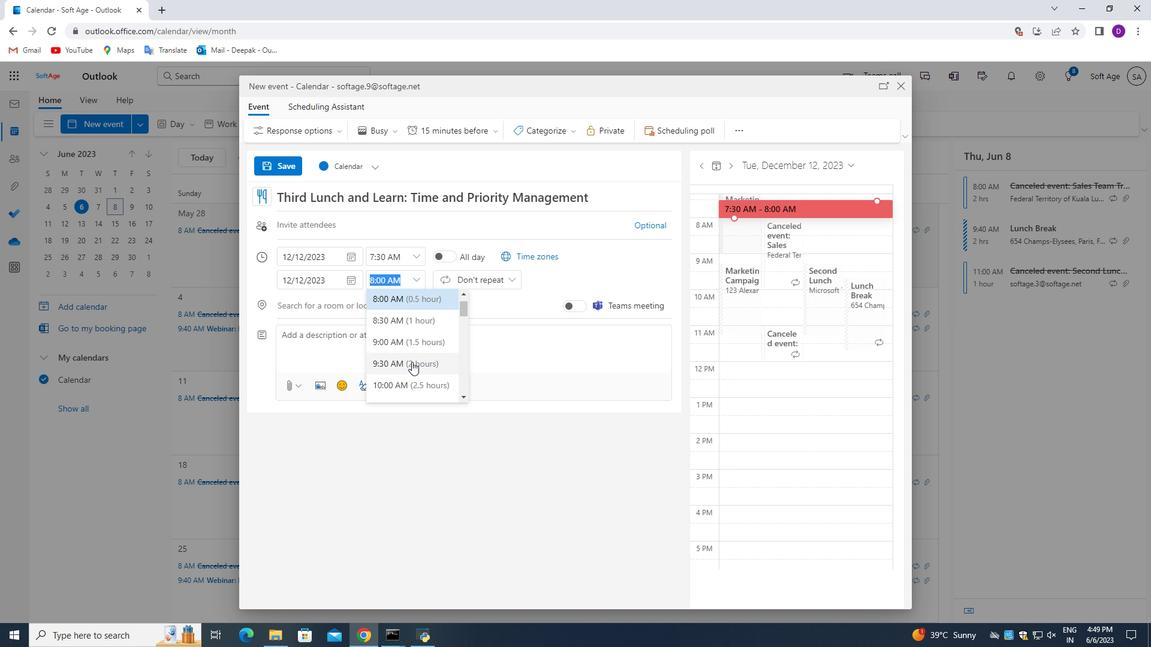 
Action: Mouse moved to (375, 335)
Screenshot: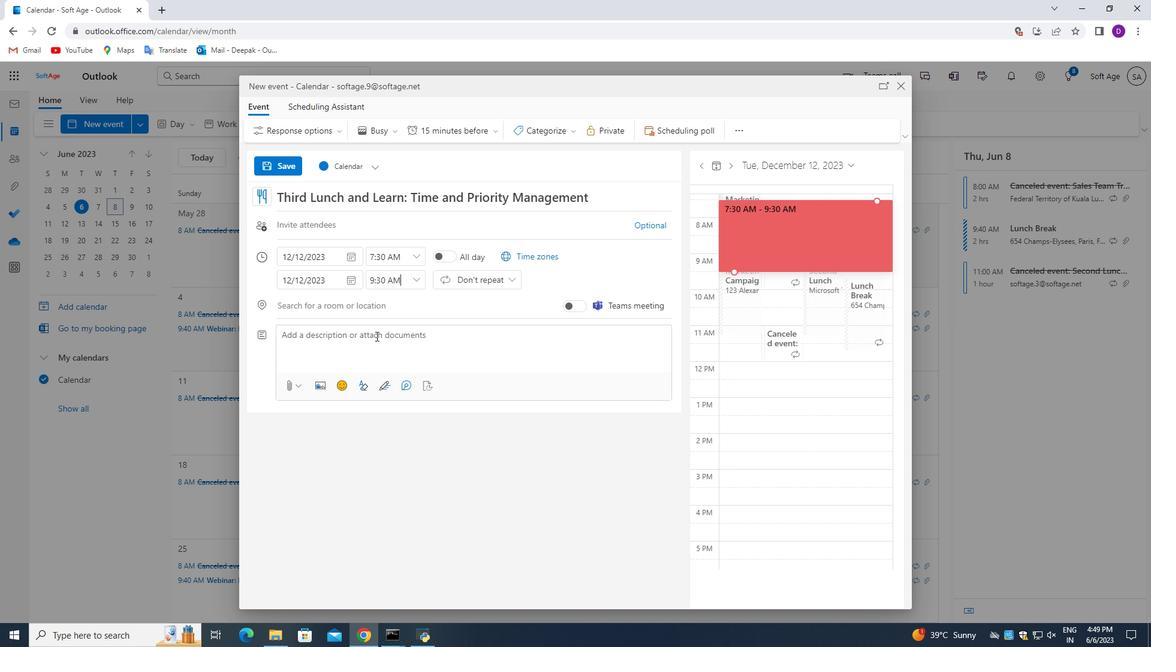 
Action: Mouse pressed left at (375, 335)
Screenshot: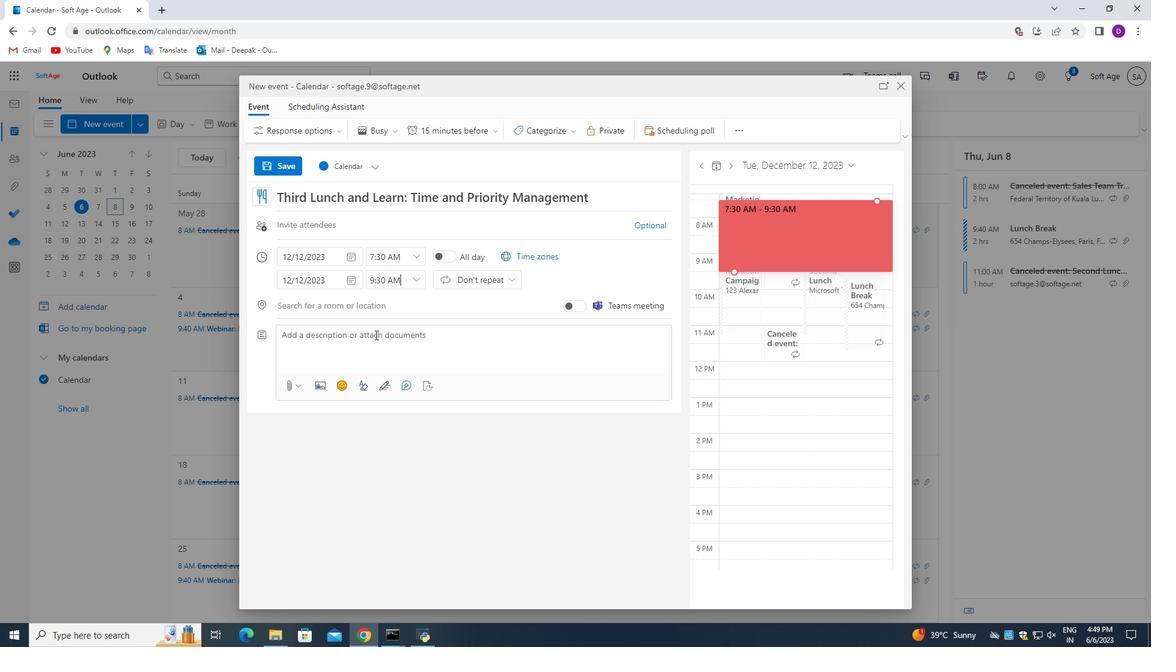 
Action: Mouse moved to (432, 498)
Screenshot: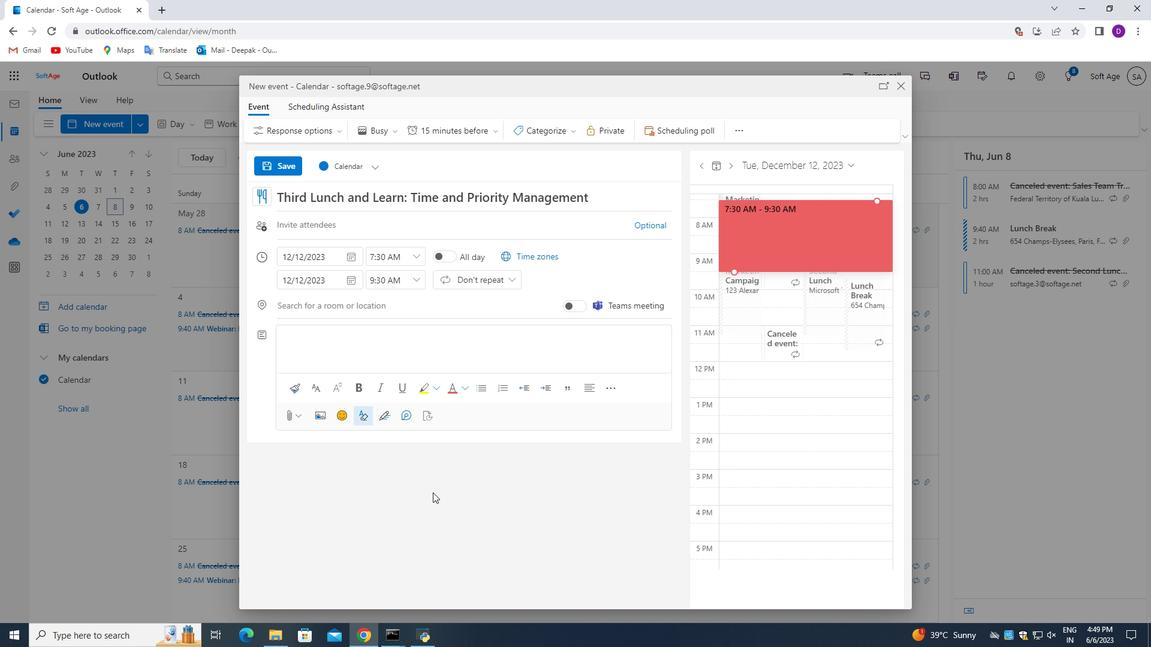 
Action: Key pressed <Key.shift_r>A<Key.space>team<Key.space>outing<Key.space>is<Key.space>a<Key.space>planned<Key.space>event<Key.space><Key.backspace><Key.space>or<Key.space>activity<Key.space>that<Key.space>takes<Key.space>employee<Key.space>out<Key.space>of<Key.space>the<Key.space>usual<Key.space>work<Key.space>environment<Key.space>to<Key.space>engage<Key.space><Key.space><Key.backspace><Key.backspace><Key.space>in<Key.space>recreational<Key.space>=<Key.space><Key.backspace><Key.backspace><Key.space><Key.backspace><Key.backspace><Key.space>and<Key.space>team-<Key.space>buildin<Key.space>activites<Key.backspace><Key.backspace>ies<Key.space>.<Key.backspace><Key.backspace>.<Key.space><Key.shift>It<Key.space>provides<Key.space>an<Key.space>opportunity<Key.space>for<Key.space>team<Key.space>members<Key.space>to<Key.space>bond,<Key.space>unwind,and<Key.space><Key.backspace><Key.backspace><Key.backspace><Key.backspace><Key.space>and<Key.space>strengh<Key.backspace>then<Key.space>their<Key.space>professional<Key.space>relationship<Key.space>in<Key.space>a<Key.space>more<Key.space>relaxed<Key.space>setting.
Screenshot: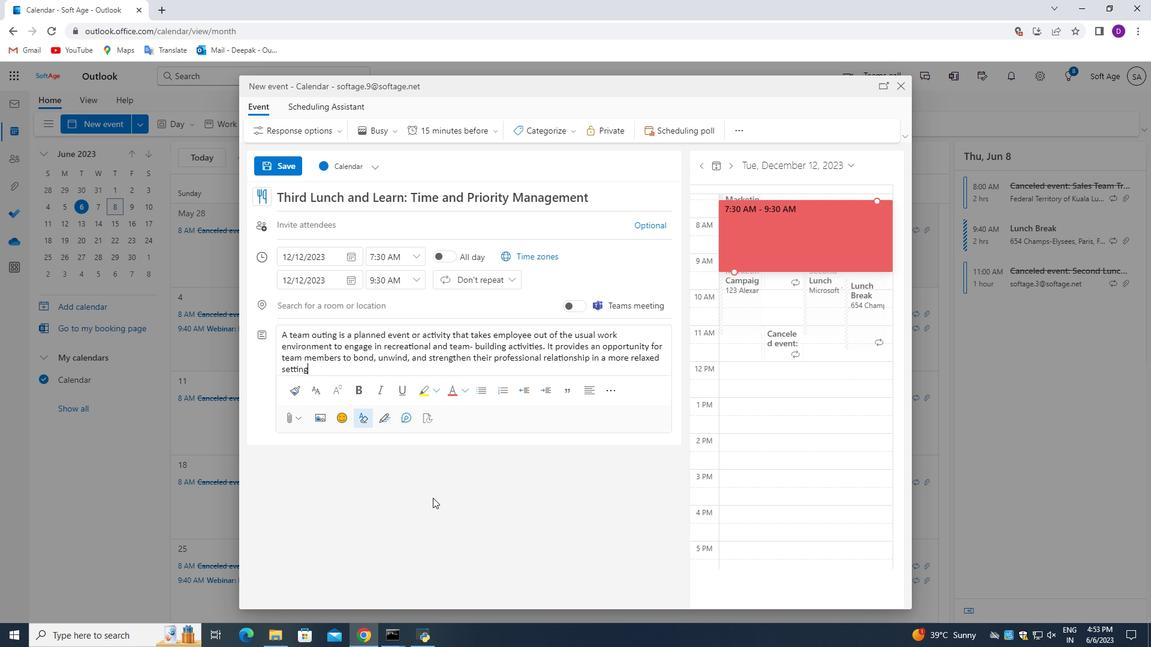 
Action: Mouse moved to (435, 305)
Screenshot: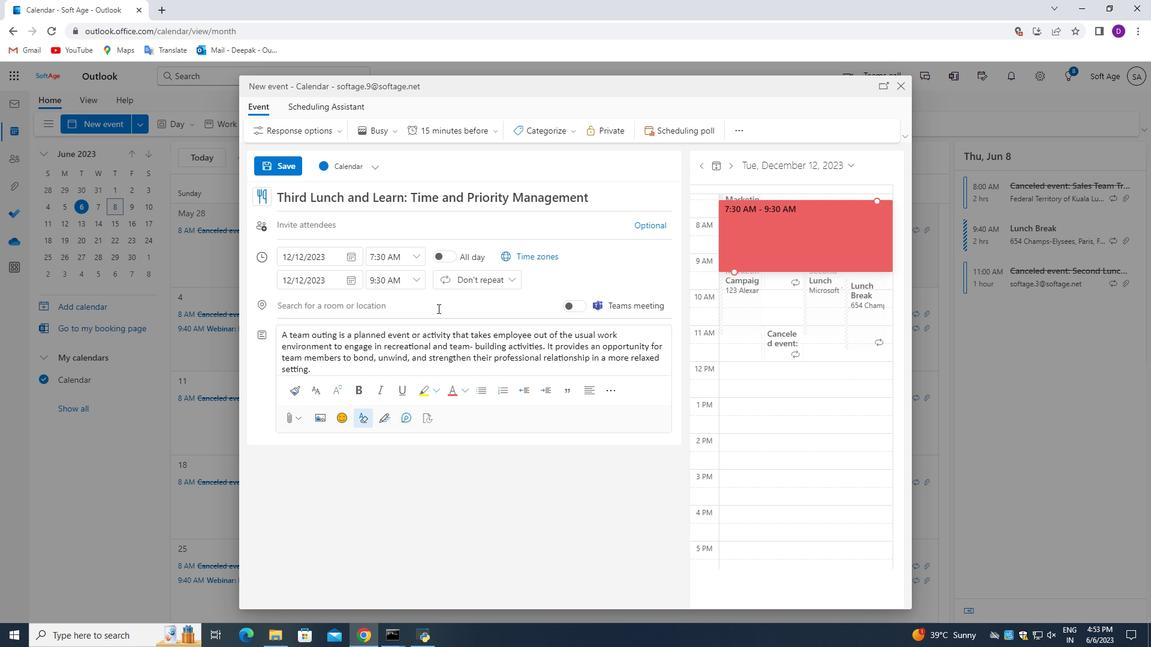 
Action: Mouse scrolled (435, 305) with delta (0, 0)
Screenshot: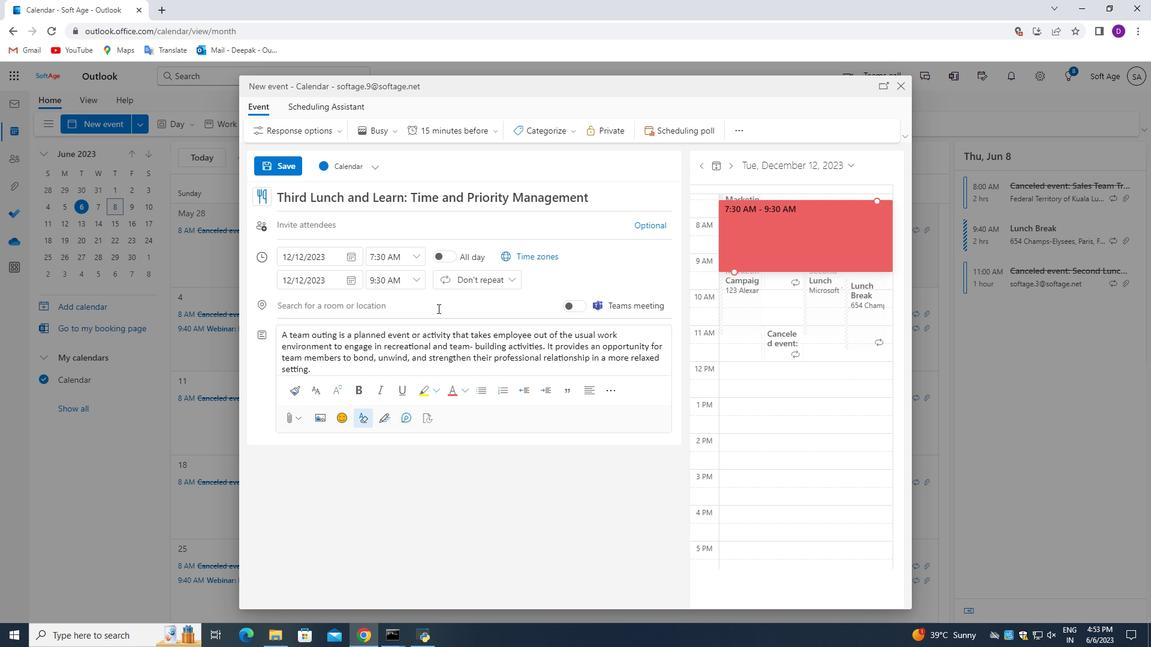 
Action: Mouse scrolled (435, 305) with delta (0, 0)
Screenshot: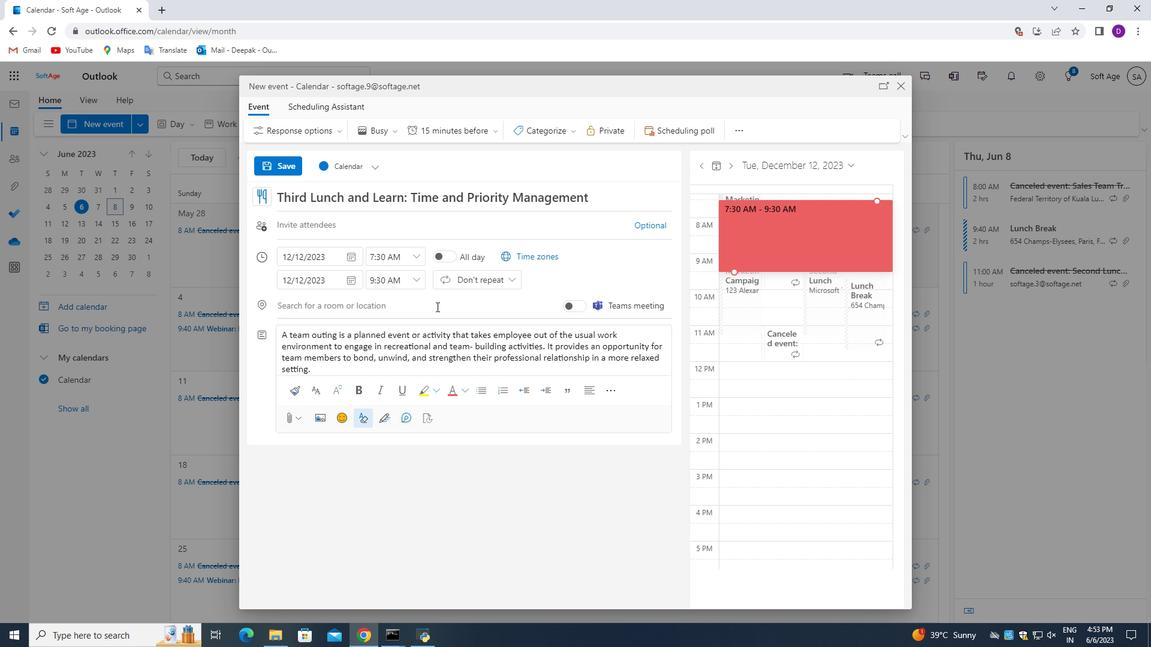 
Action: Mouse moved to (543, 133)
Screenshot: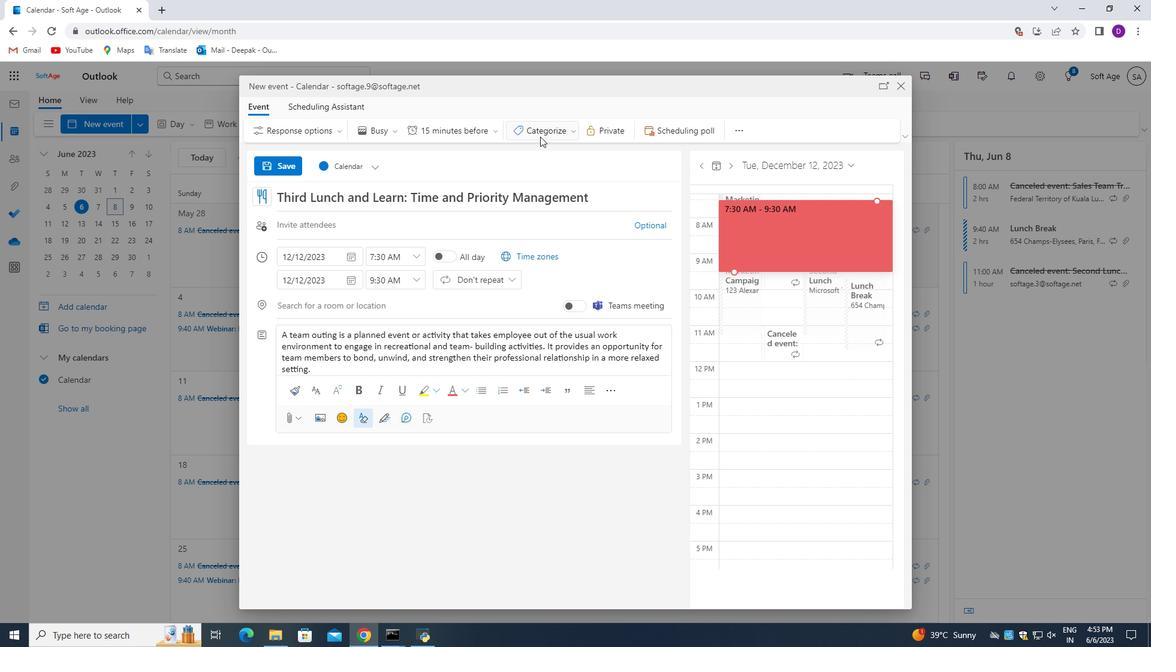 
Action: Mouse pressed left at (543, 133)
Screenshot: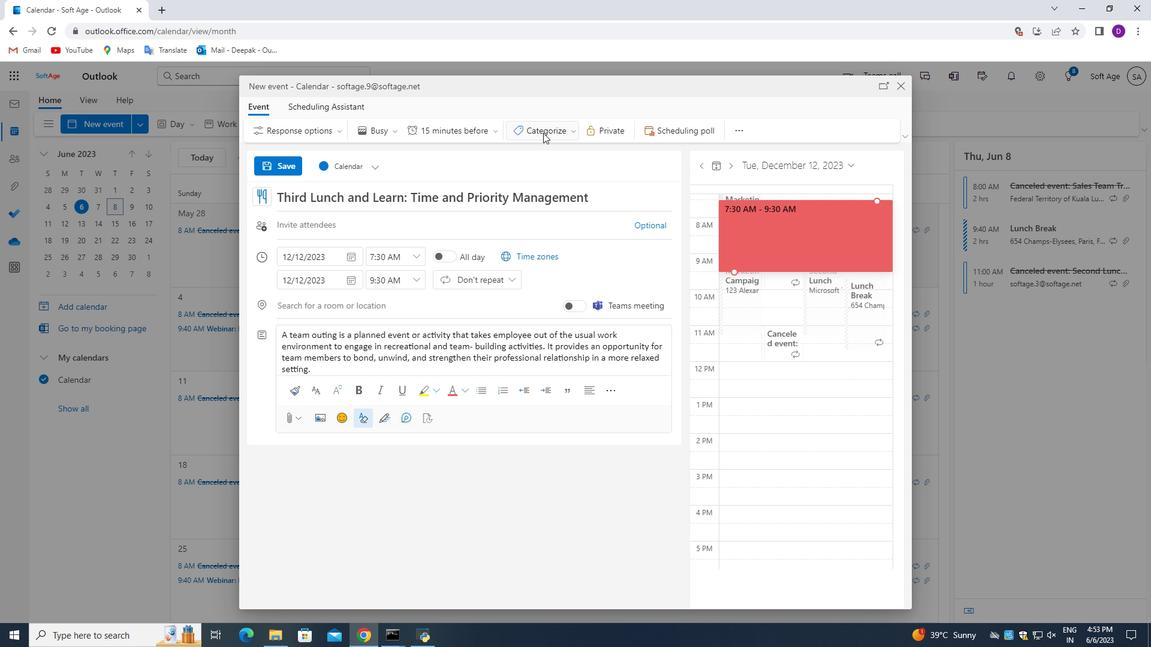 
Action: Mouse moved to (551, 232)
Screenshot: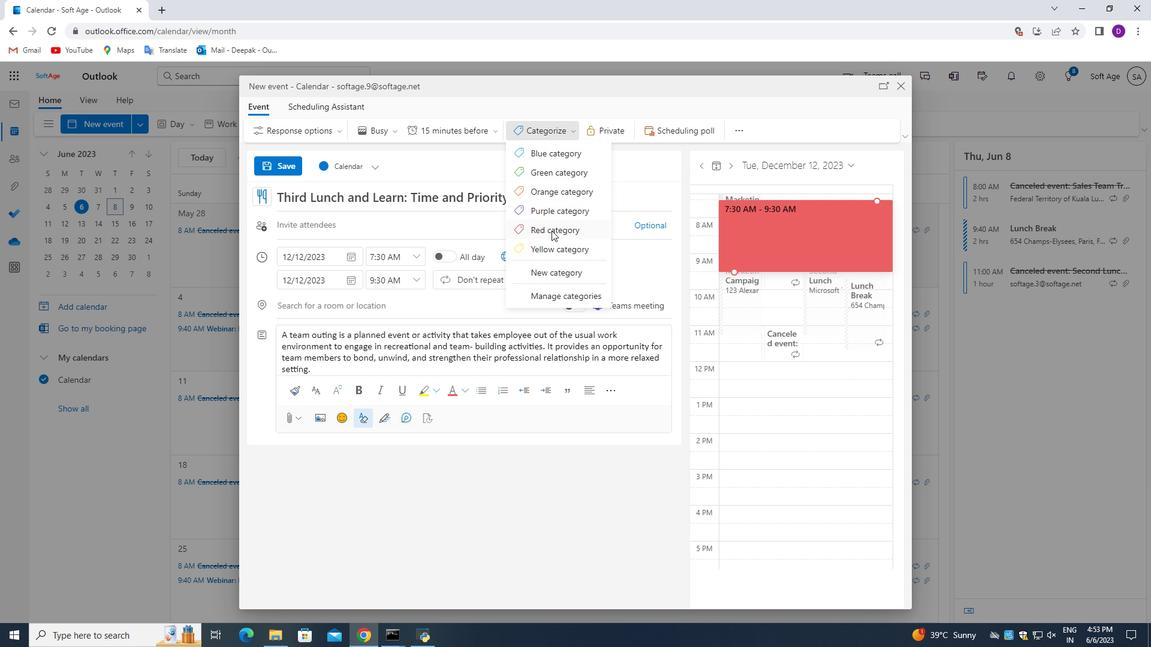 
Action: Mouse pressed left at (551, 232)
Screenshot: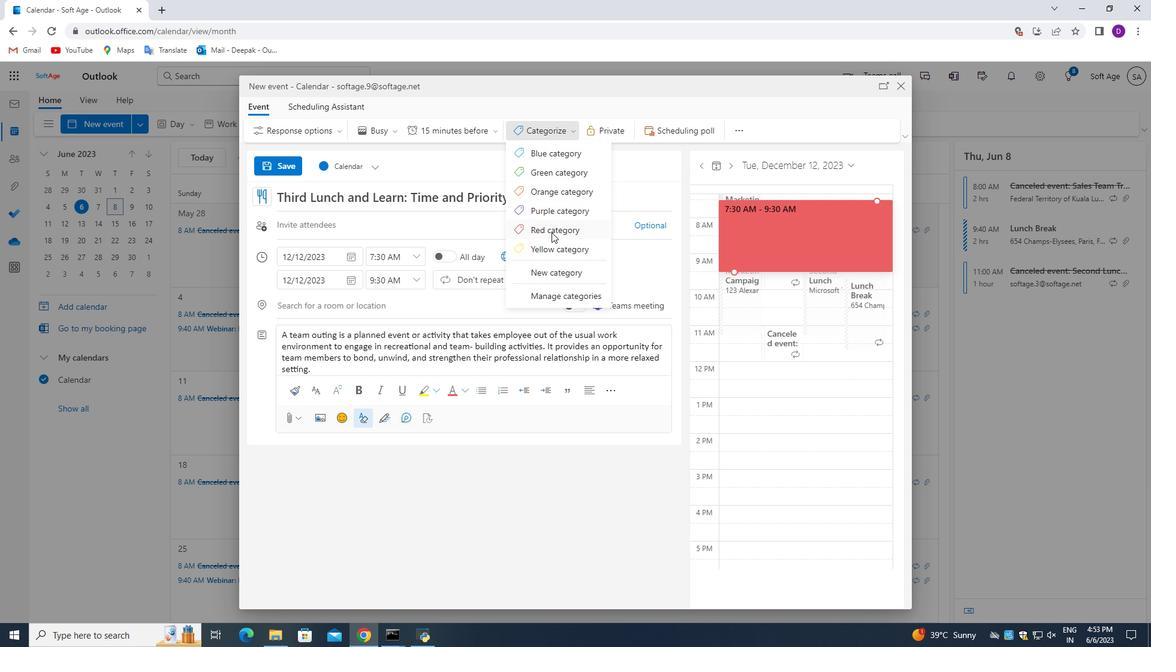 
Action: Mouse moved to (314, 223)
Screenshot: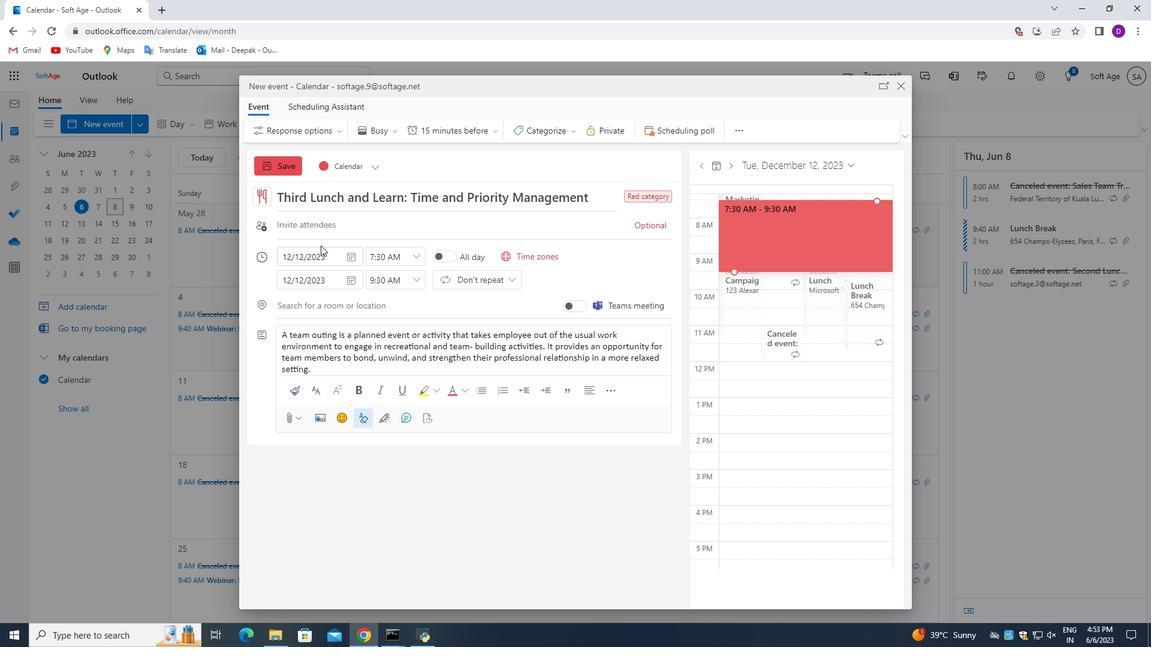 
Action: Mouse pressed left at (314, 223)
Screenshot: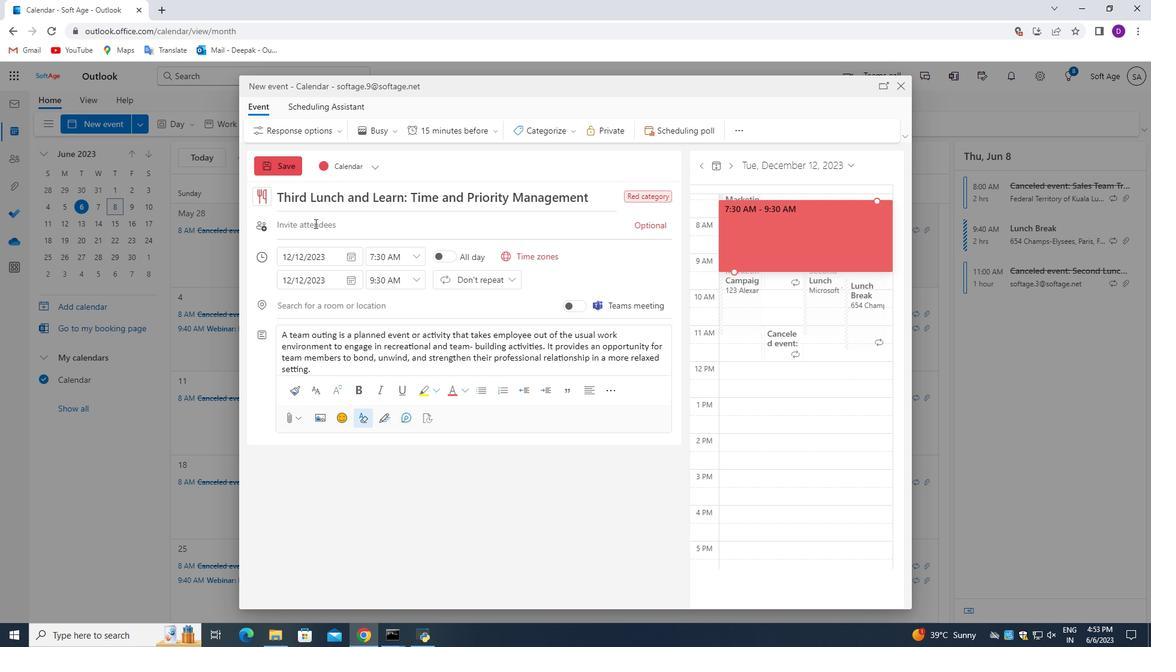 
Action: Key pressed softage.7<Key.shift>@softage.net<Key.enter>
Screenshot: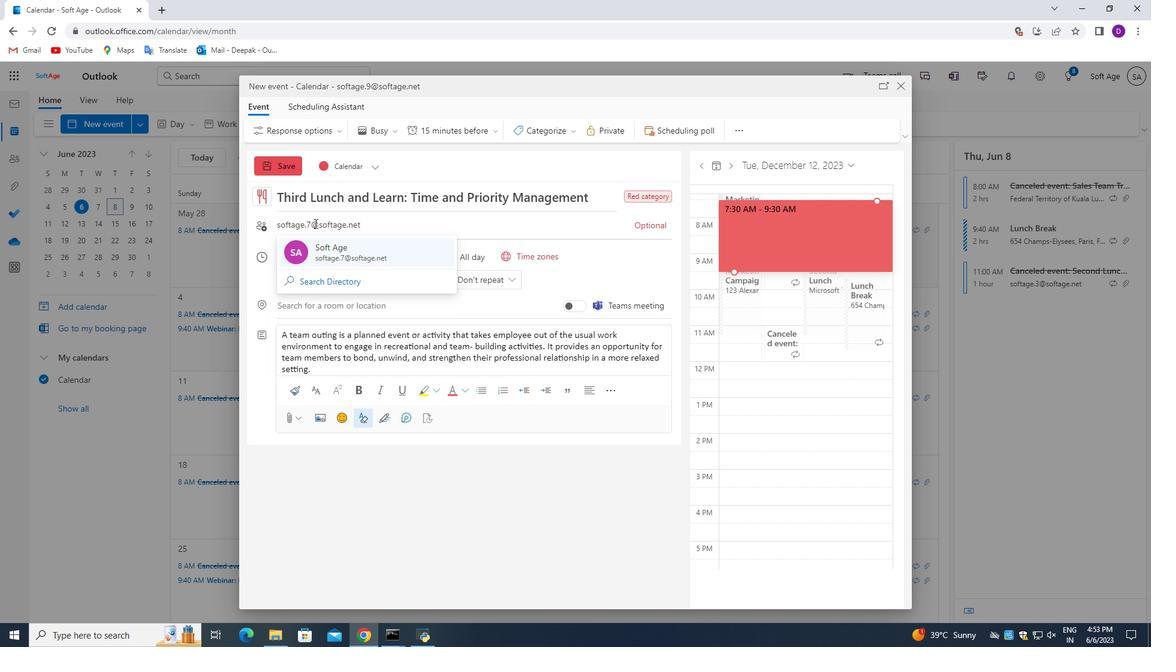 
Action: Mouse moved to (650, 232)
Screenshot: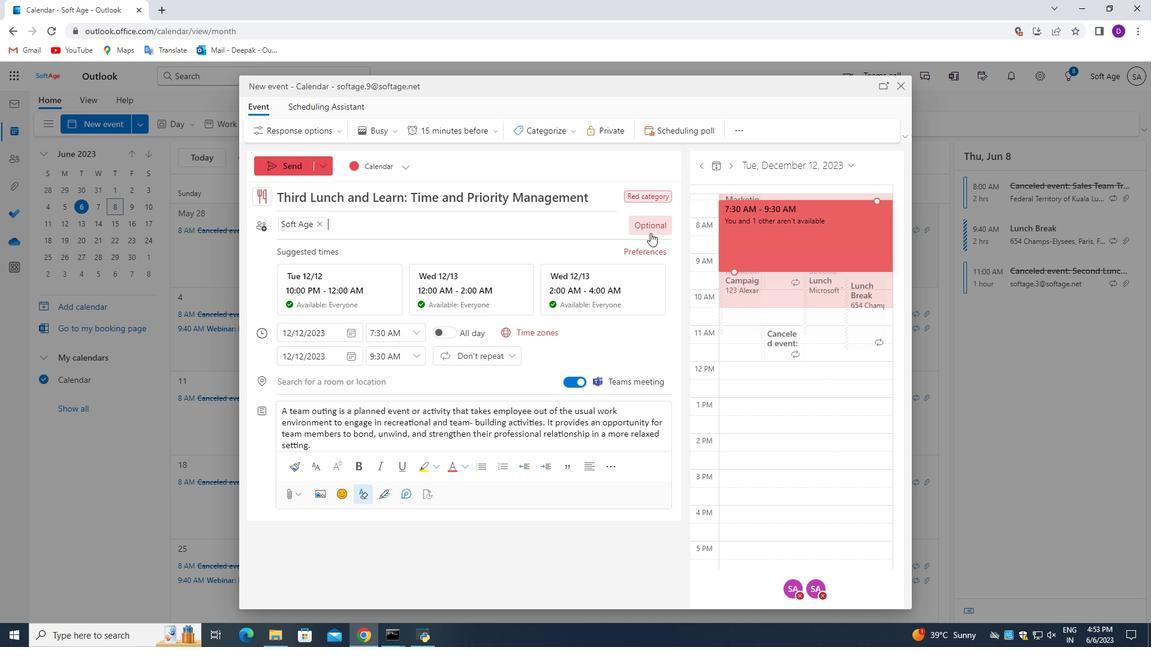 
Action: Mouse pressed left at (650, 232)
Screenshot: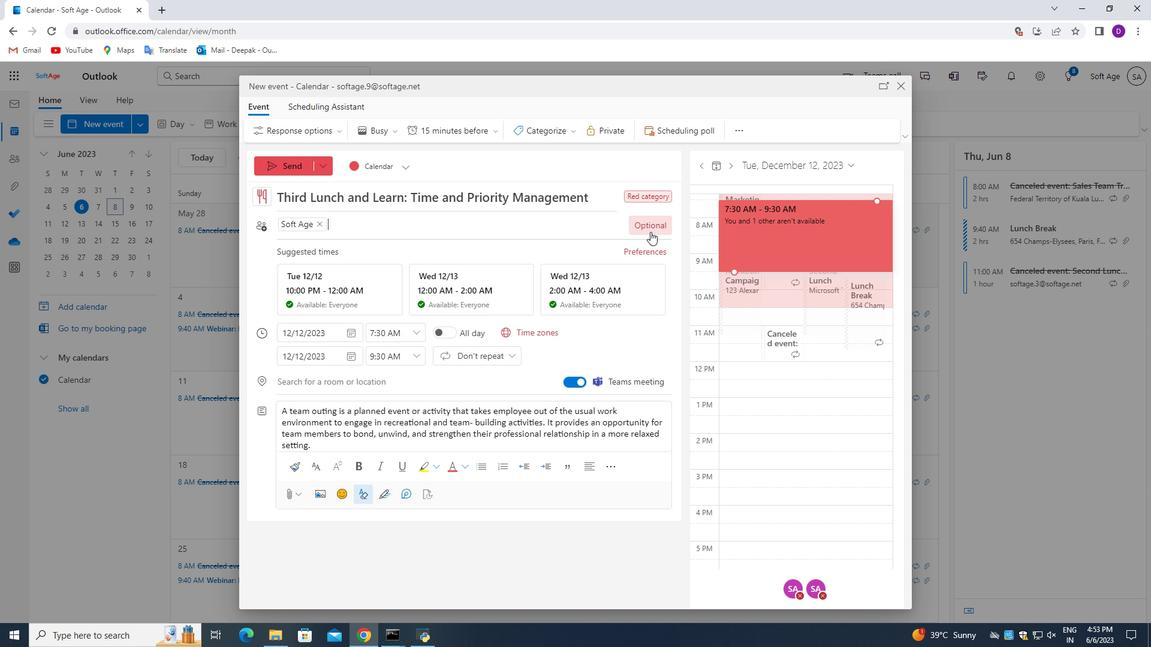 
Action: Mouse moved to (453, 224)
Screenshot: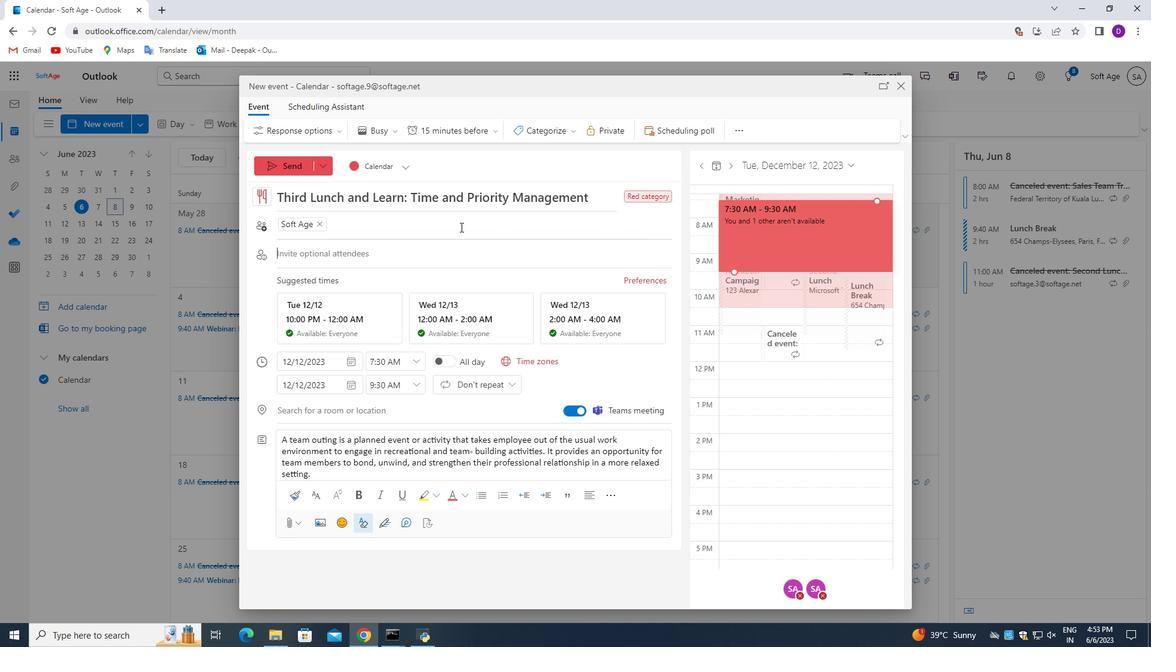
Action: Key pressed softage.1<Key.shift>@softage.net<Key.enter>
Screenshot: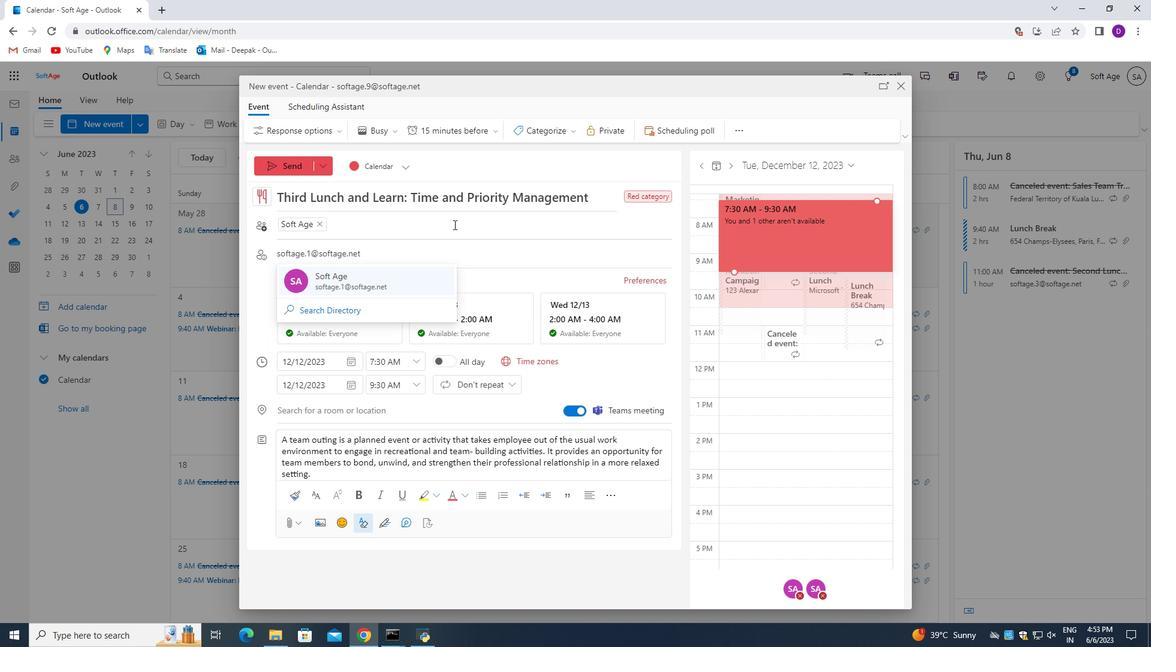
Action: Mouse moved to (460, 283)
Screenshot: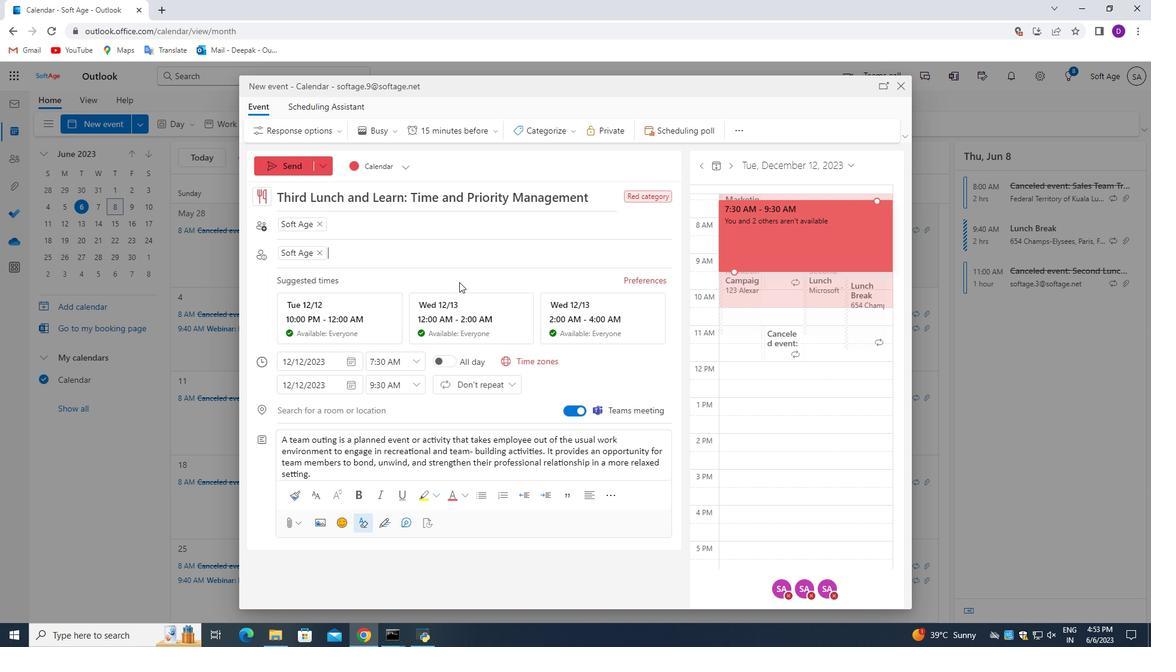 
Action: Mouse scrolled (460, 283) with delta (0, 0)
Screenshot: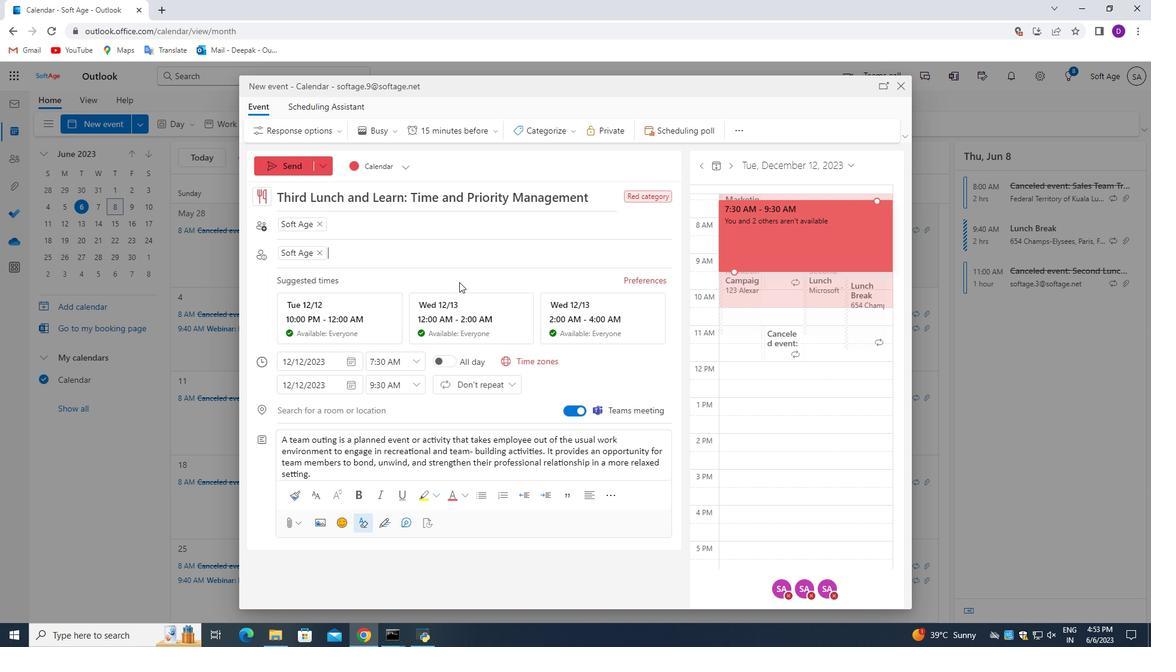 
Action: Mouse moved to (460, 284)
Screenshot: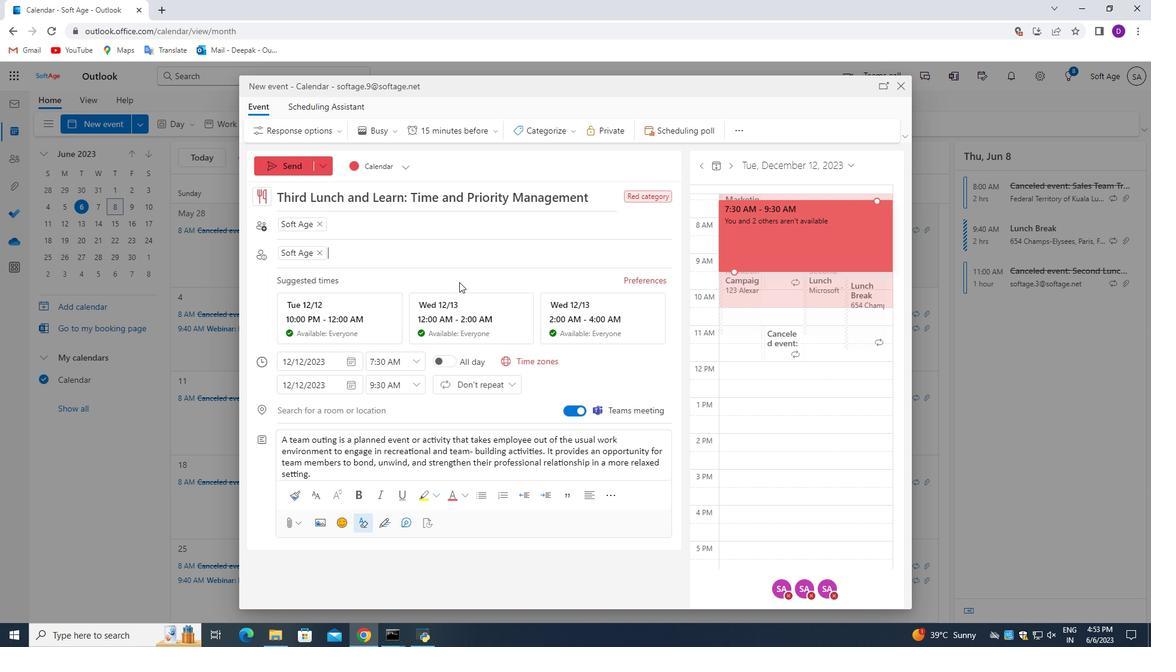 
Action: Mouse scrolled (460, 284) with delta (0, 0)
Screenshot: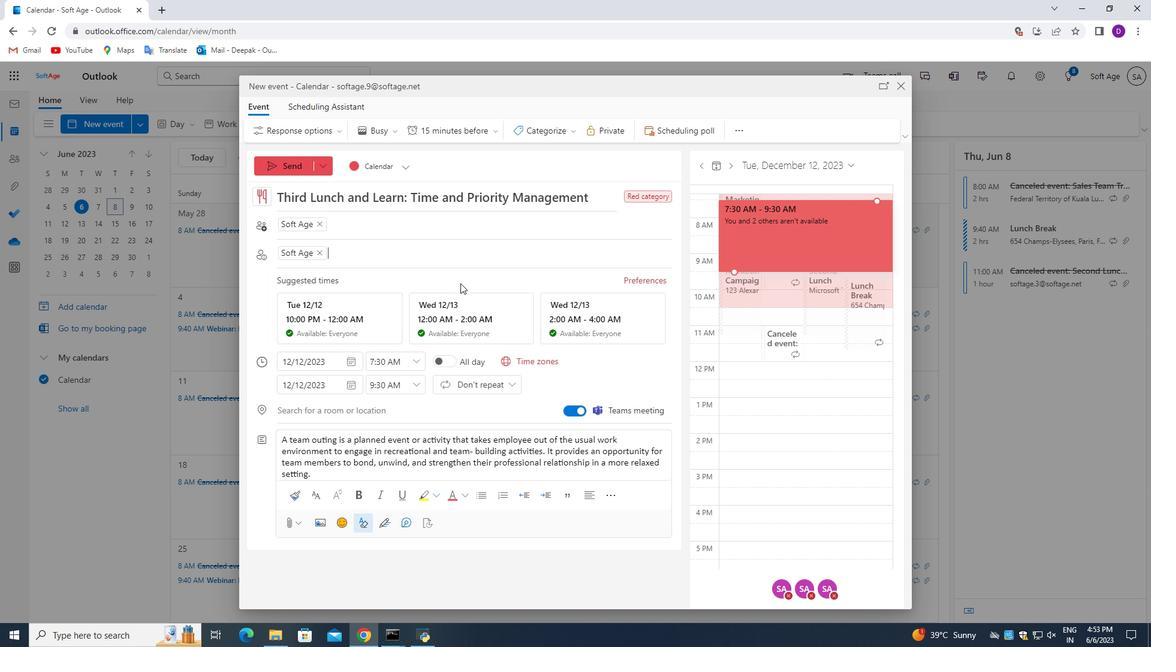
Action: Mouse moved to (468, 282)
Screenshot: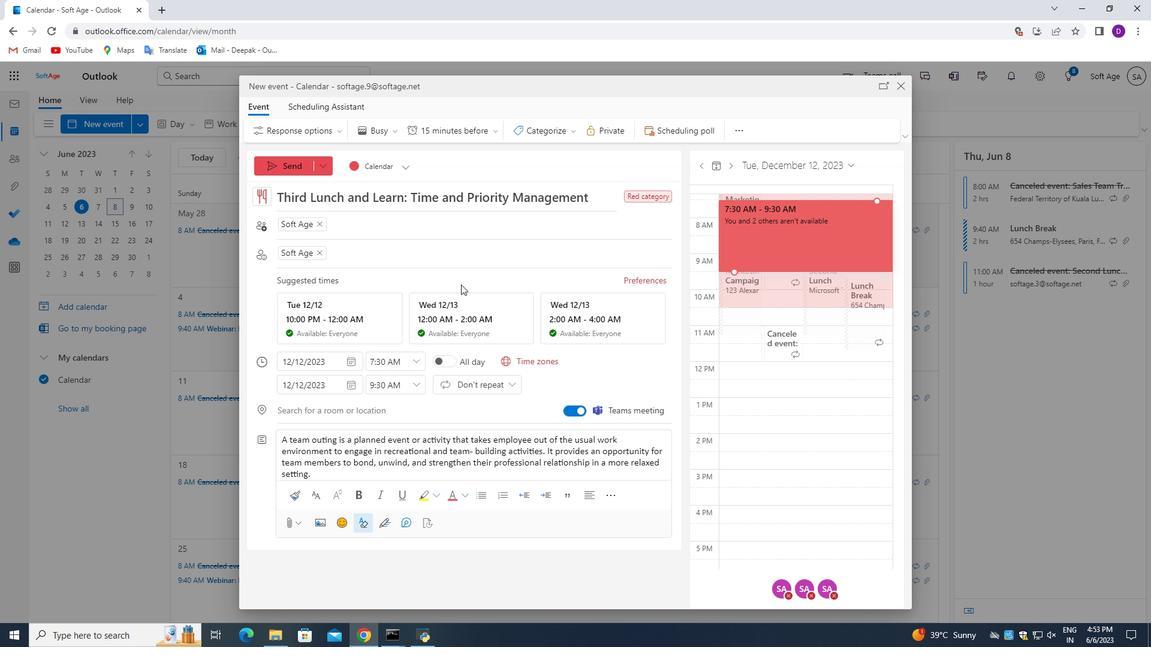 
Action: Mouse scrolled (462, 284) with delta (0, 0)
Screenshot: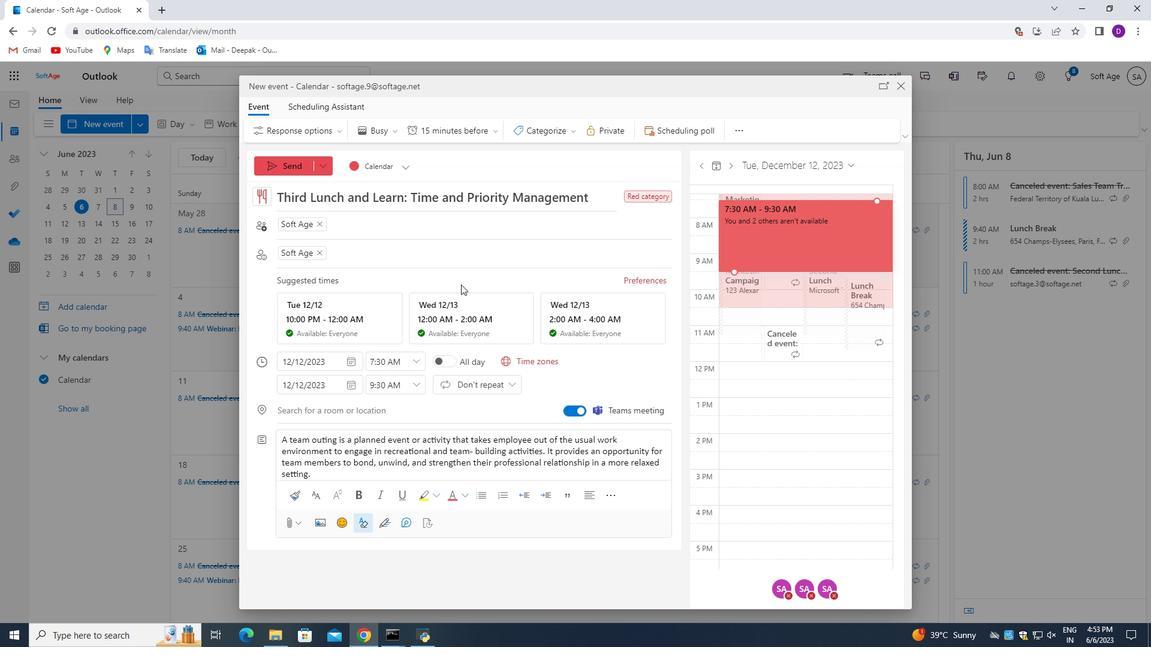 
Action: Mouse scrolled (462, 284) with delta (0, 0)
Screenshot: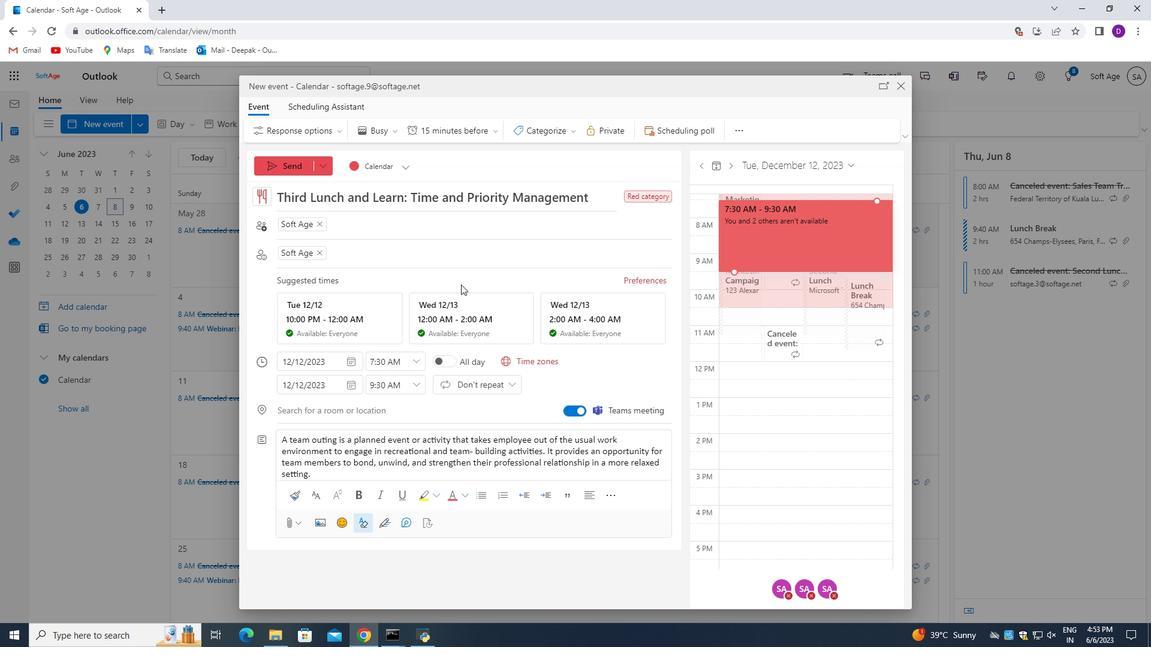 
Action: Mouse moved to (481, 173)
Screenshot: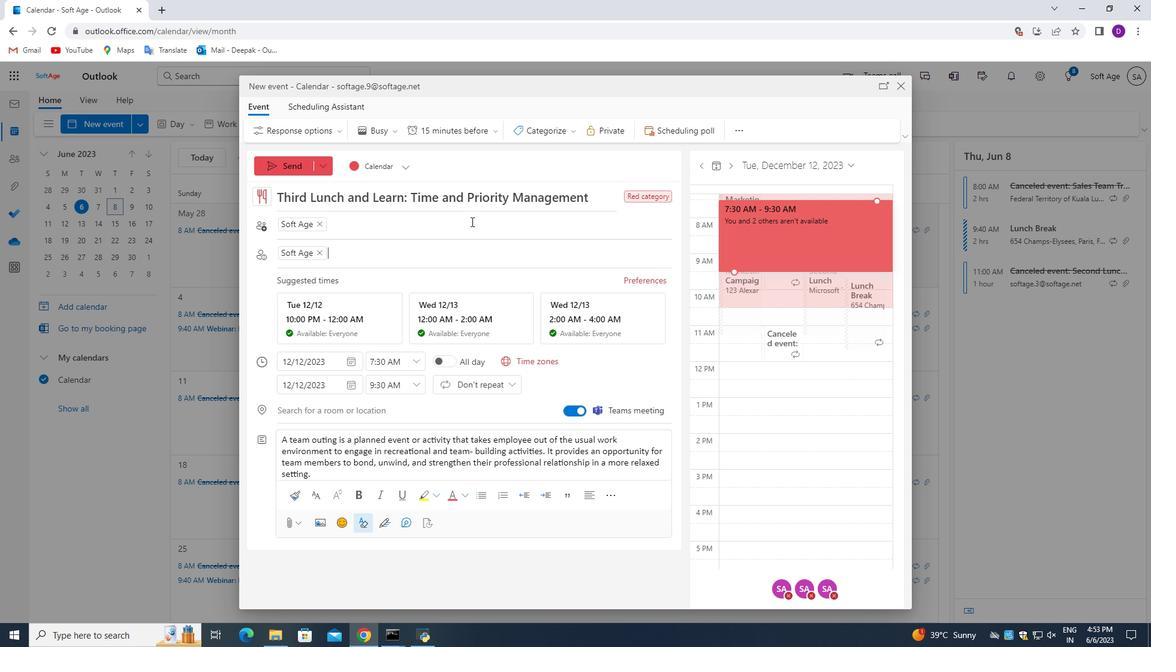 
Action: Mouse scrolled (471, 220) with delta (0, 0)
Screenshot: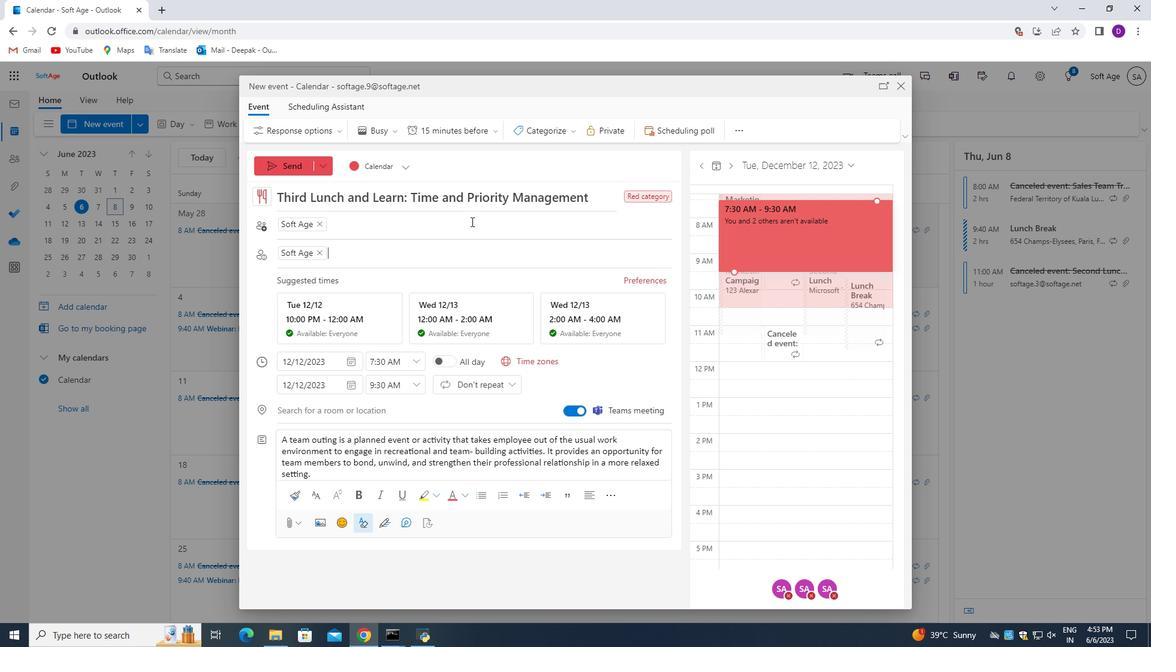 
Action: Mouse moved to (484, 133)
Screenshot: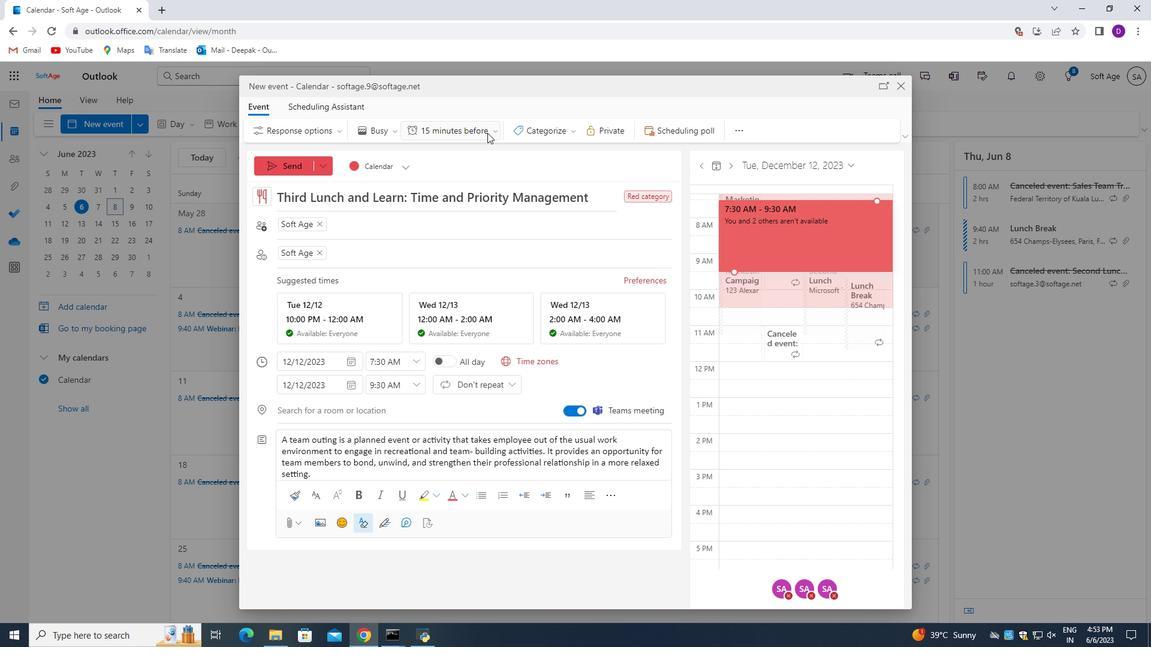 
Action: Mouse pressed left at (484, 133)
Screenshot: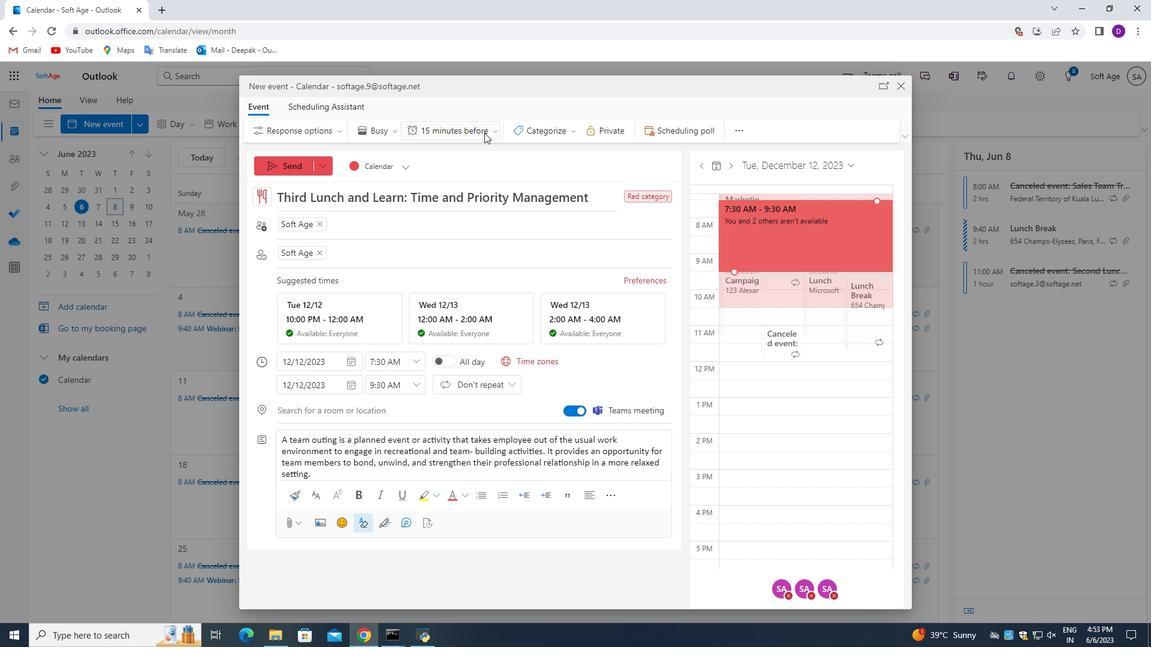 
Action: Mouse moved to (458, 179)
Screenshot: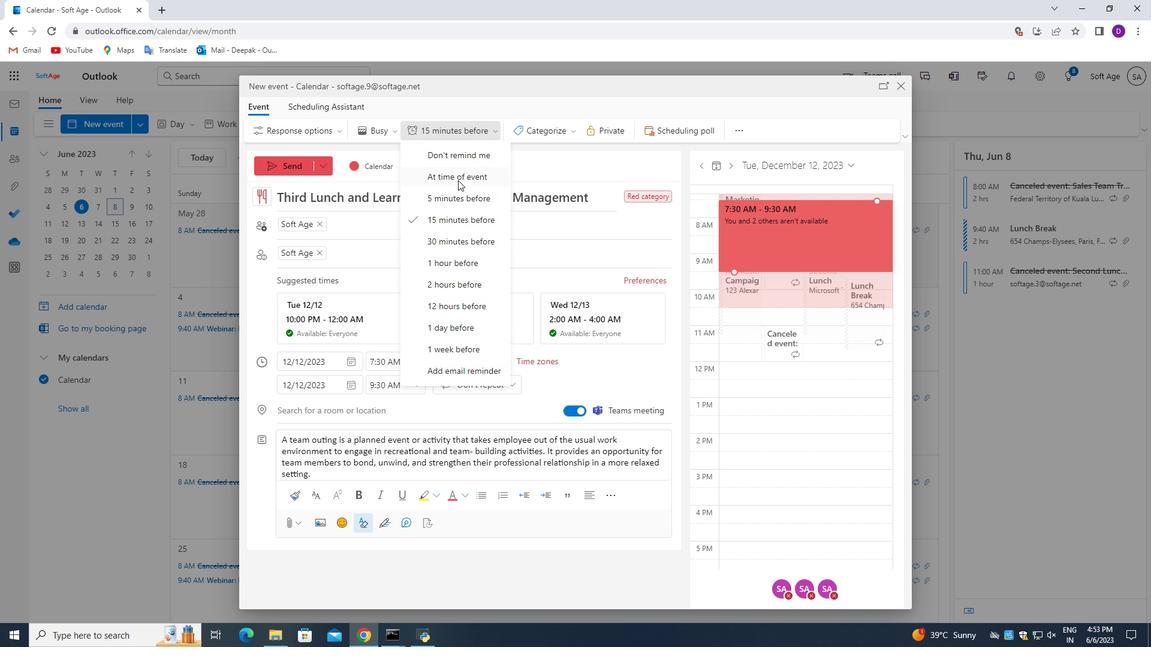 
Action: Mouse pressed left at (458, 179)
Screenshot: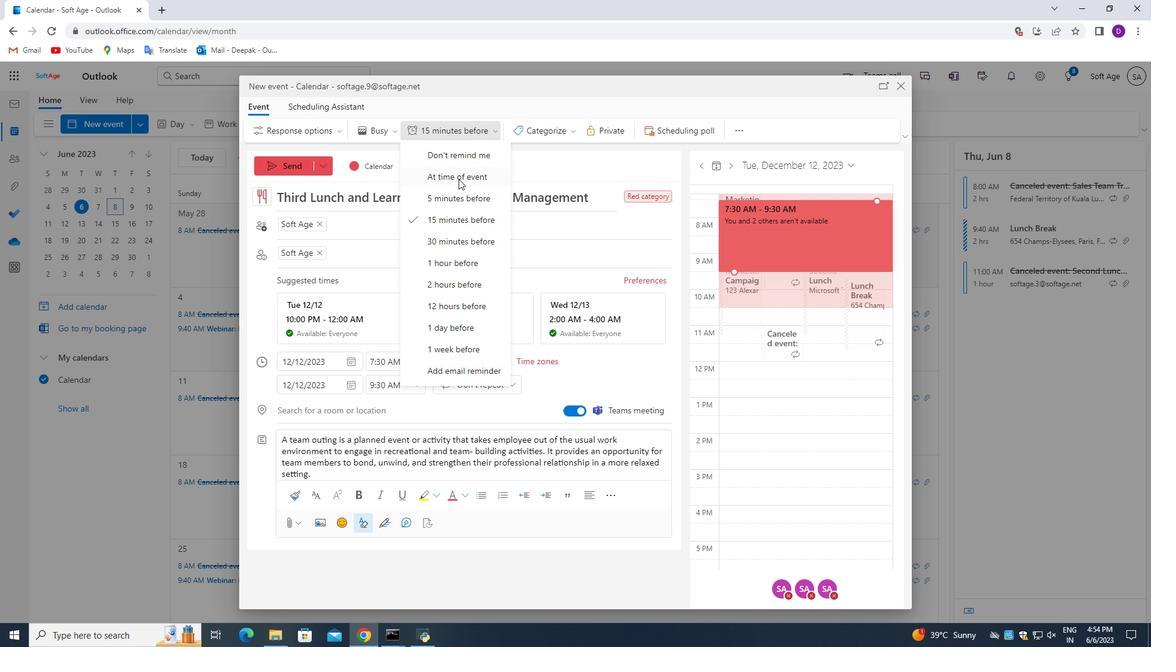 
Action: Mouse moved to (465, 310)
Screenshot: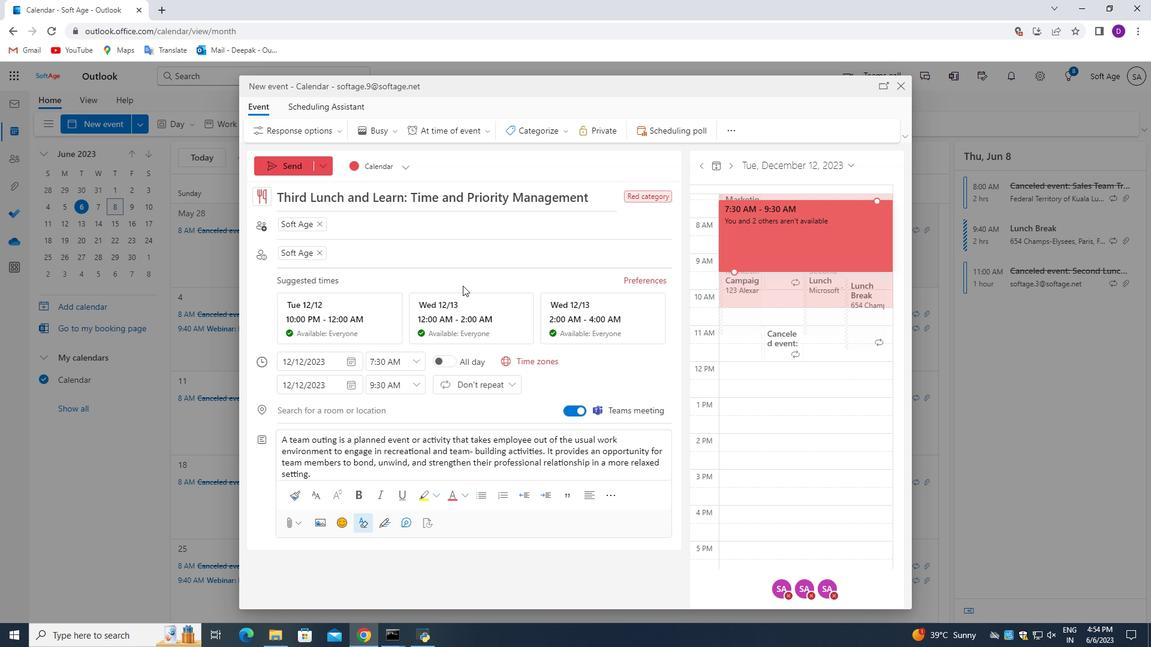 
Action: Mouse scrolled (465, 309) with delta (0, 0)
Screenshot: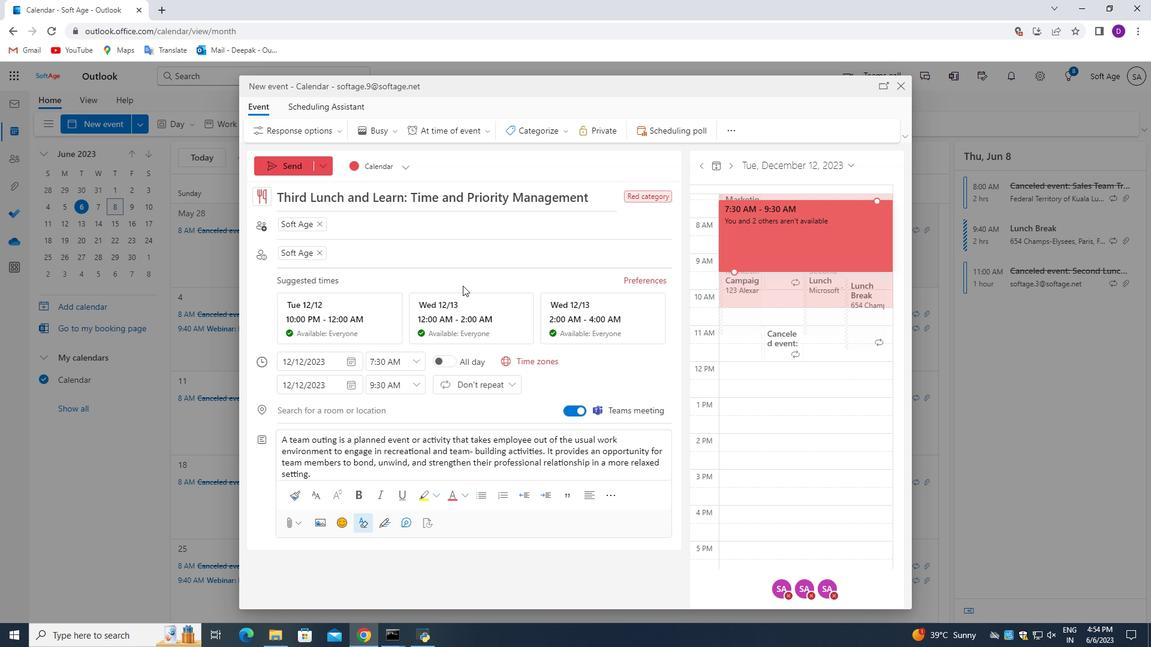 
Action: Mouse moved to (461, 317)
Screenshot: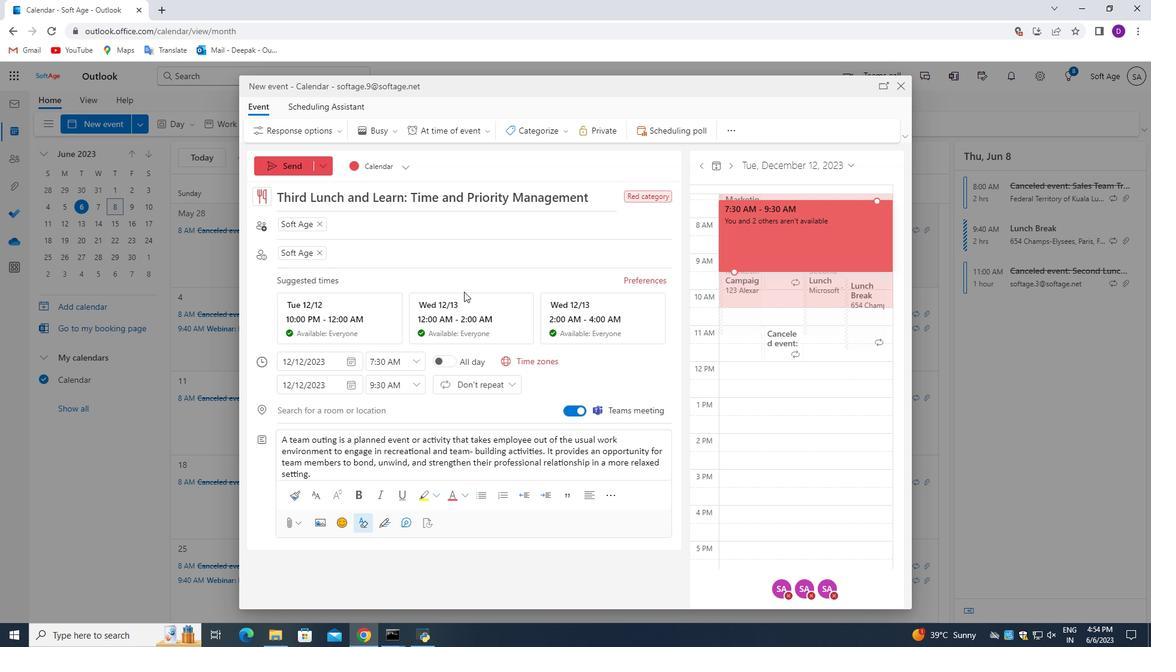 
Action: Mouse scrolled (461, 316) with delta (0, 0)
Screenshot: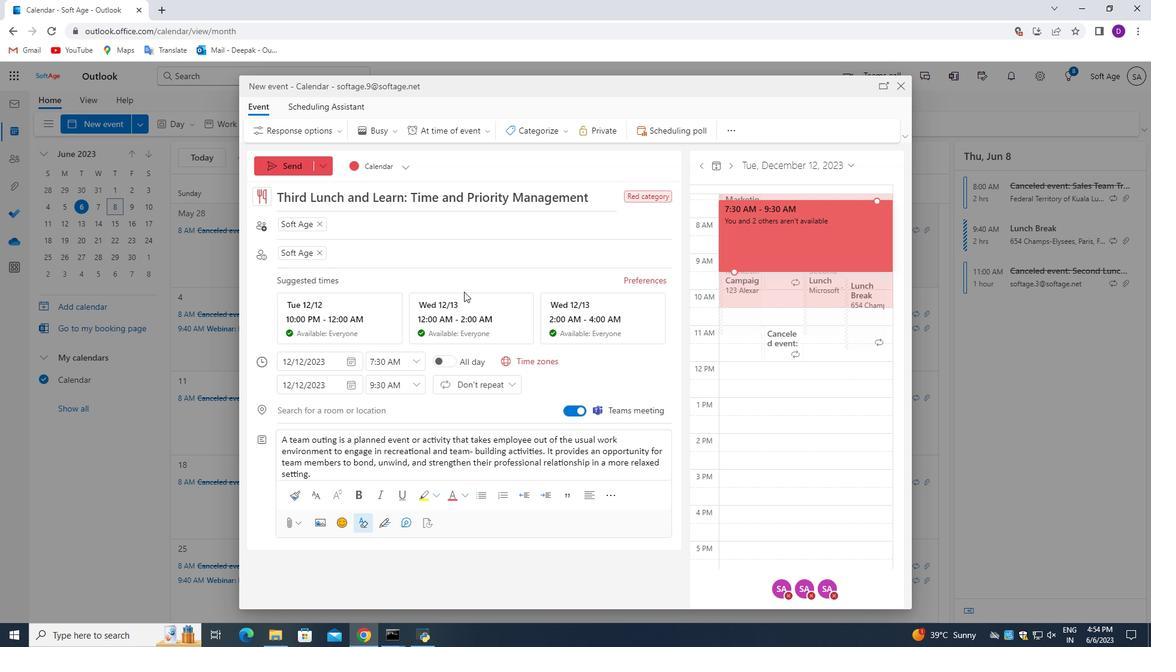 
Action: Mouse moved to (429, 397)
Screenshot: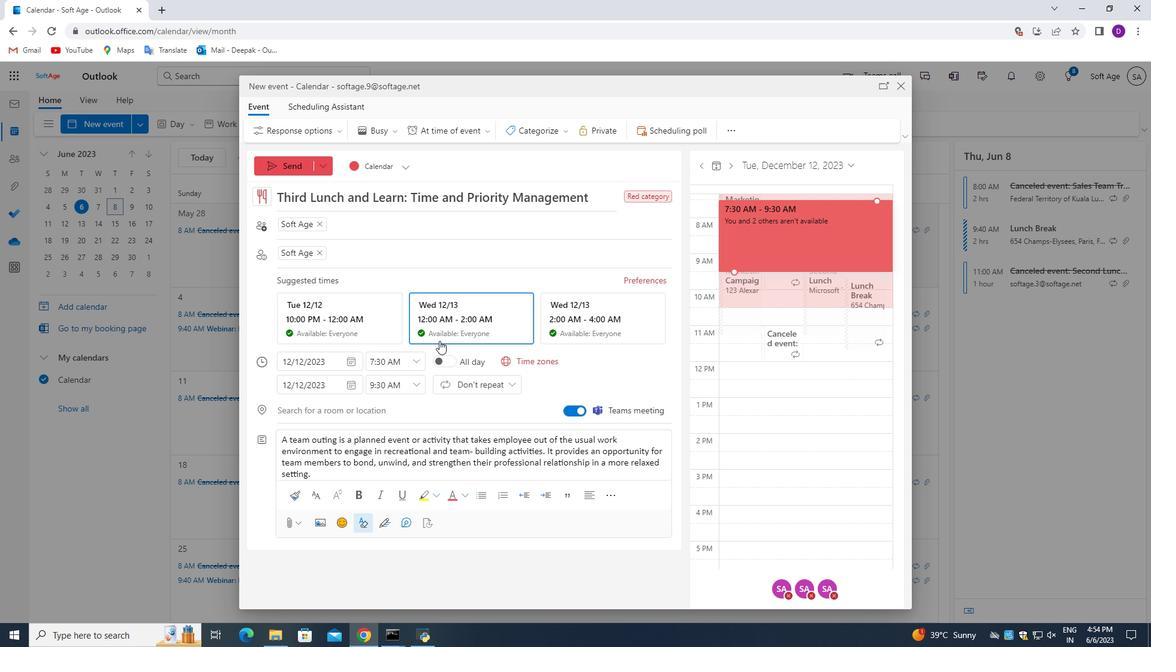 
Action: Mouse scrolled (429, 396) with delta (0, 0)
Screenshot: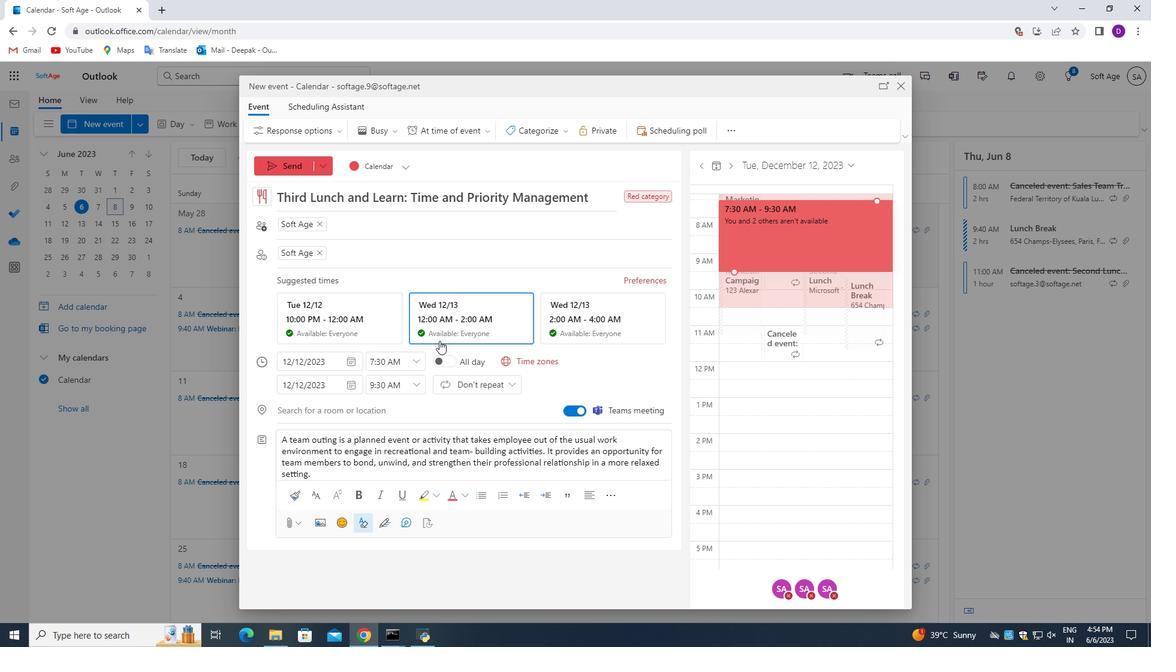 
Action: Mouse moved to (431, 420)
Screenshot: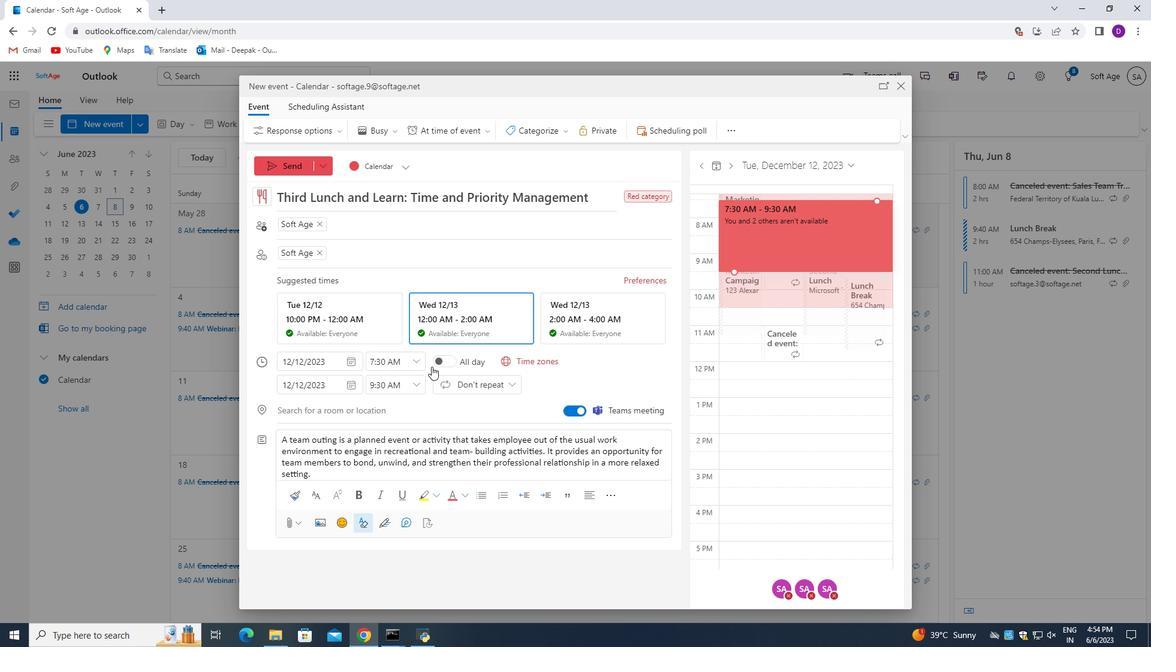 
Action: Mouse scrolled (431, 419) with delta (0, 0)
Screenshot: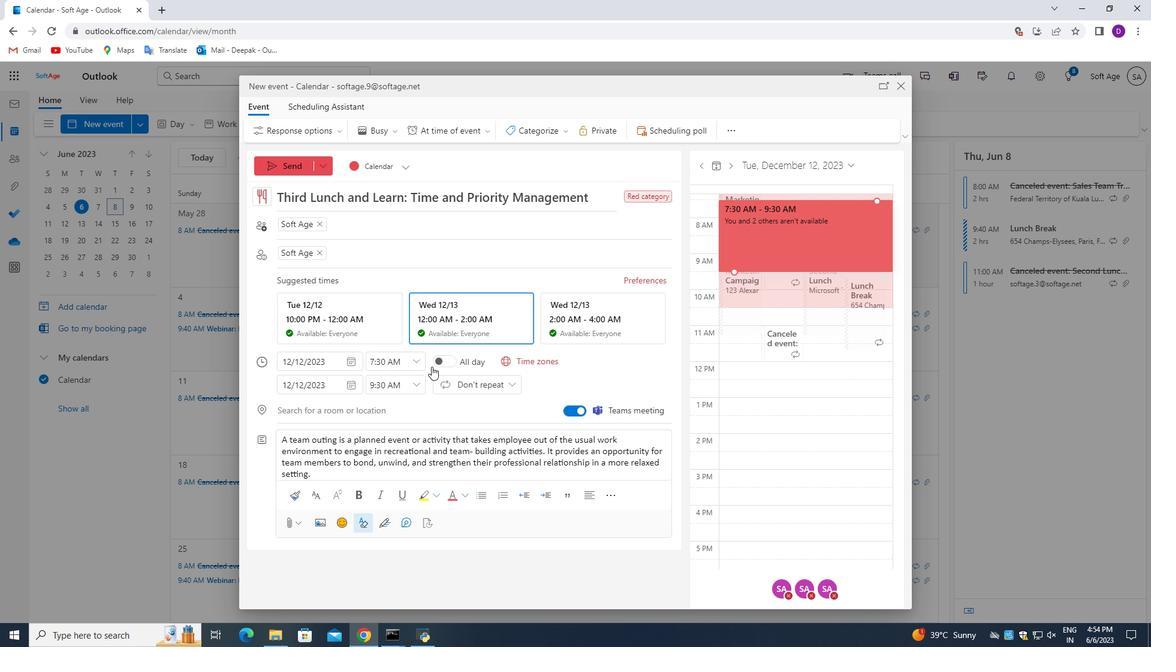 
Action: Mouse moved to (431, 435)
Screenshot: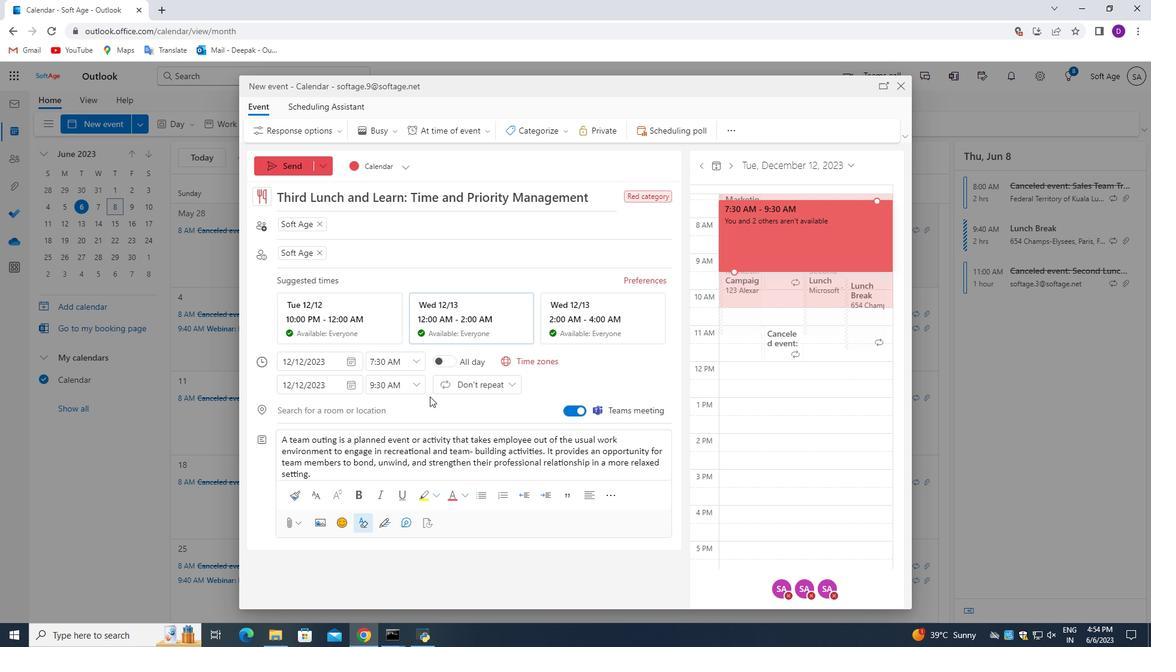 
Action: Mouse scrolled (431, 434) with delta (0, 0)
Screenshot: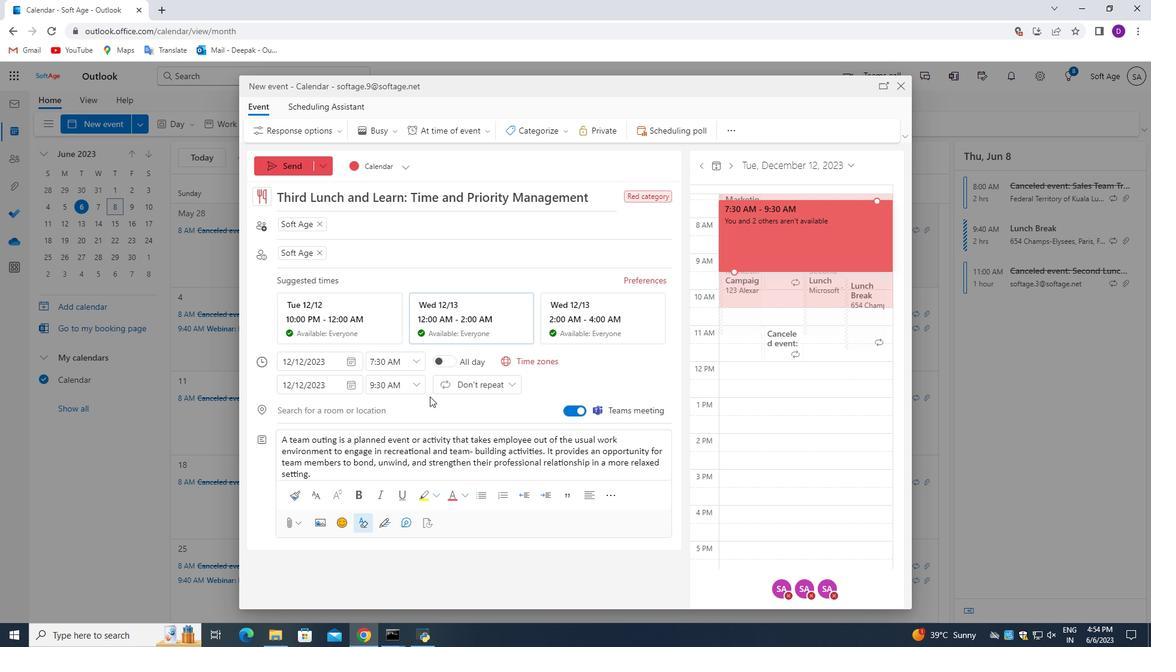 
Action: Mouse moved to (433, 457)
Screenshot: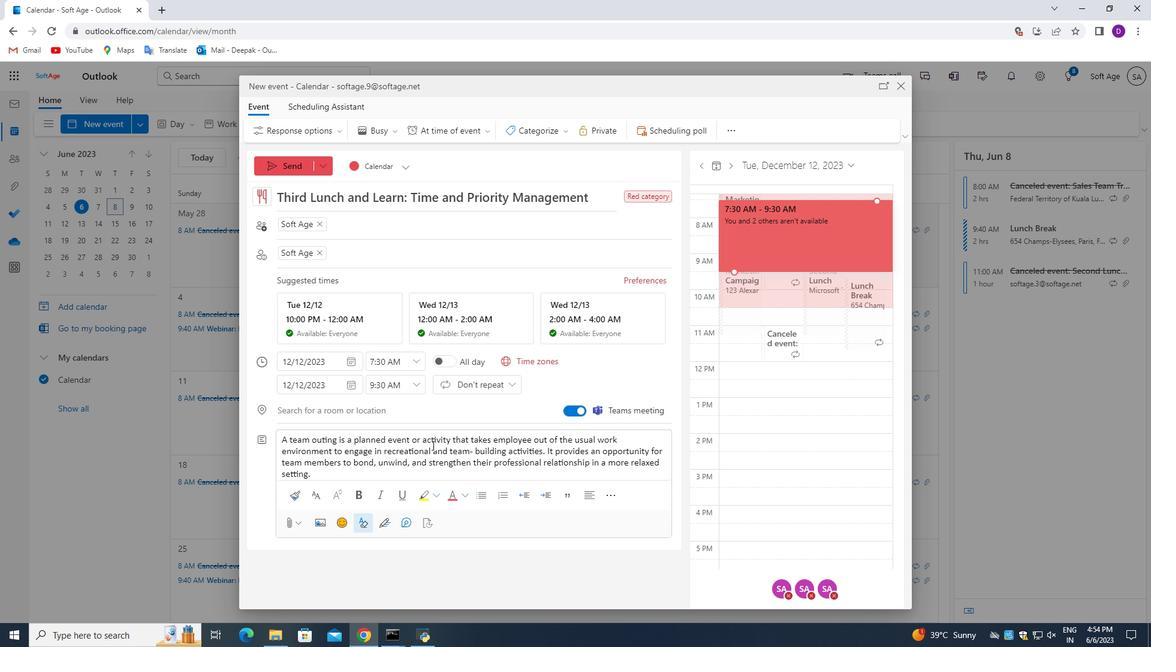 
Action: Mouse scrolled (432, 446) with delta (0, 0)
Screenshot: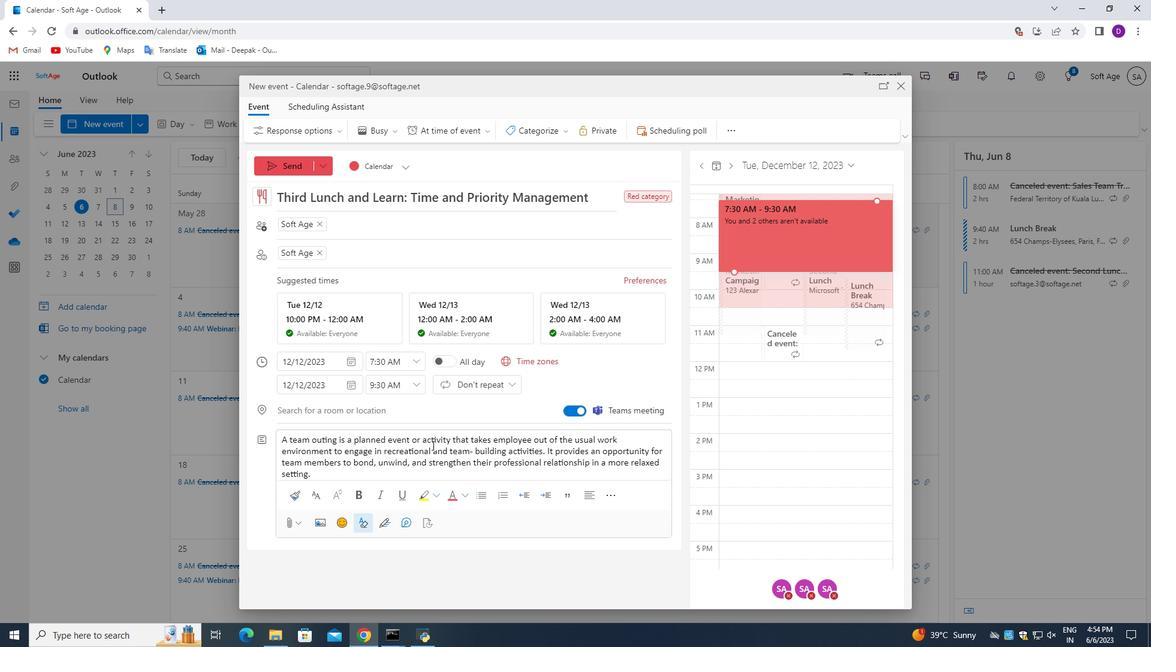 
Action: Mouse moved to (434, 458)
Screenshot: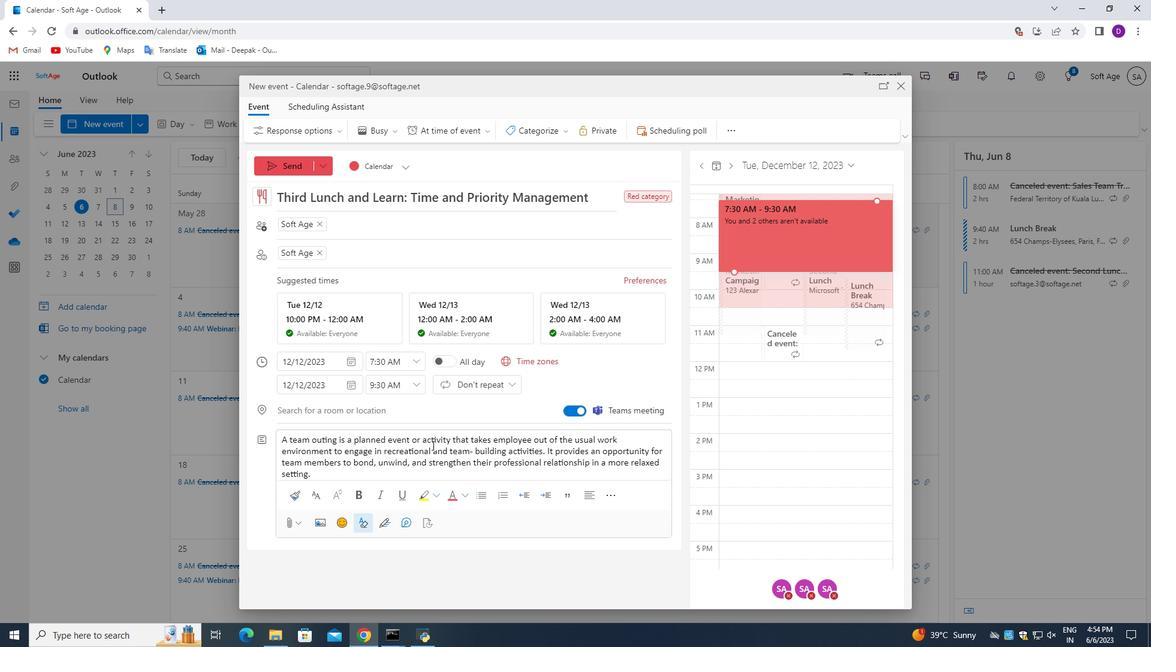 
Action: Mouse scrolled (434, 458) with delta (0, 0)
Screenshot: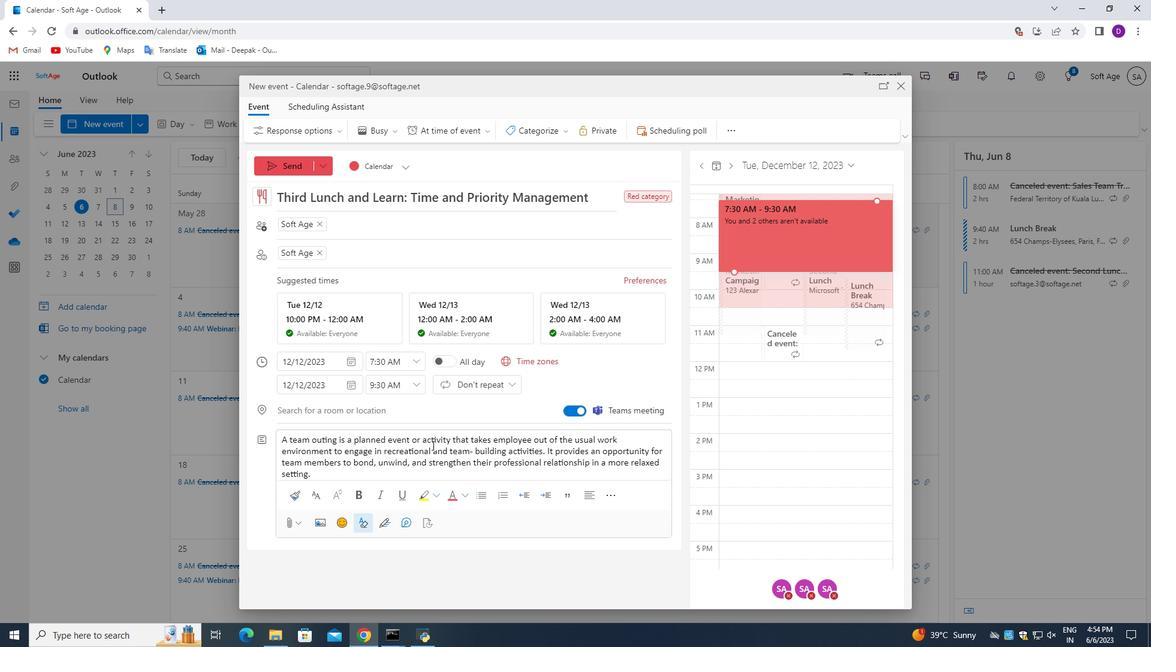 
Action: Mouse moved to (435, 466)
Screenshot: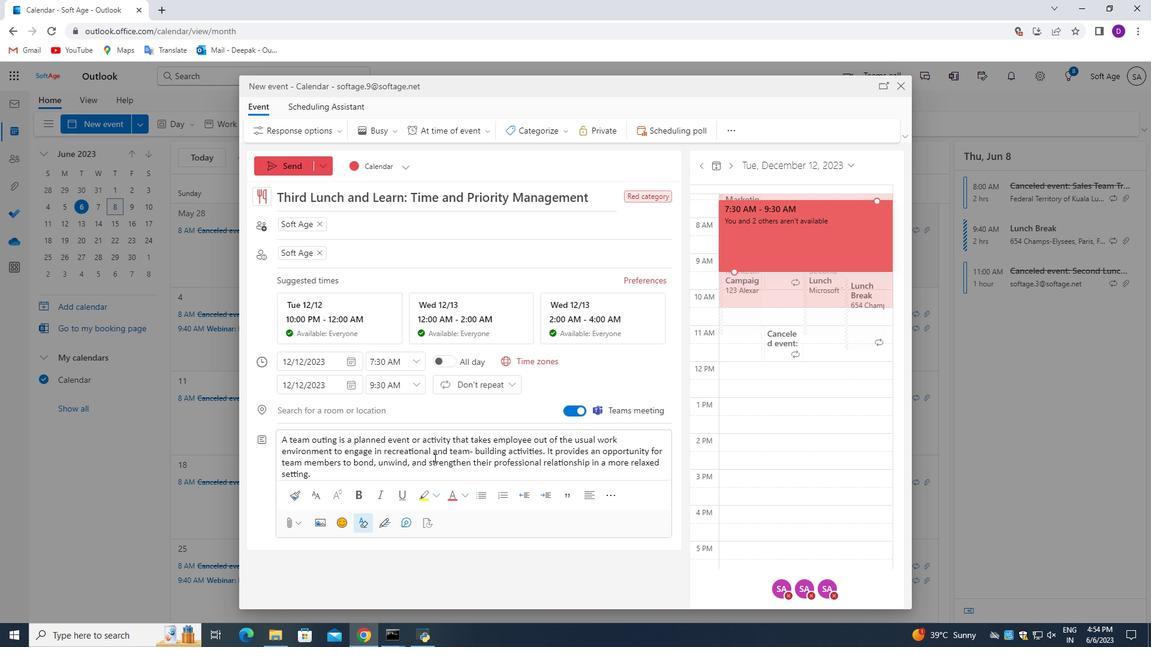 
Action: Mouse scrolled (435, 465) with delta (0, 0)
Screenshot: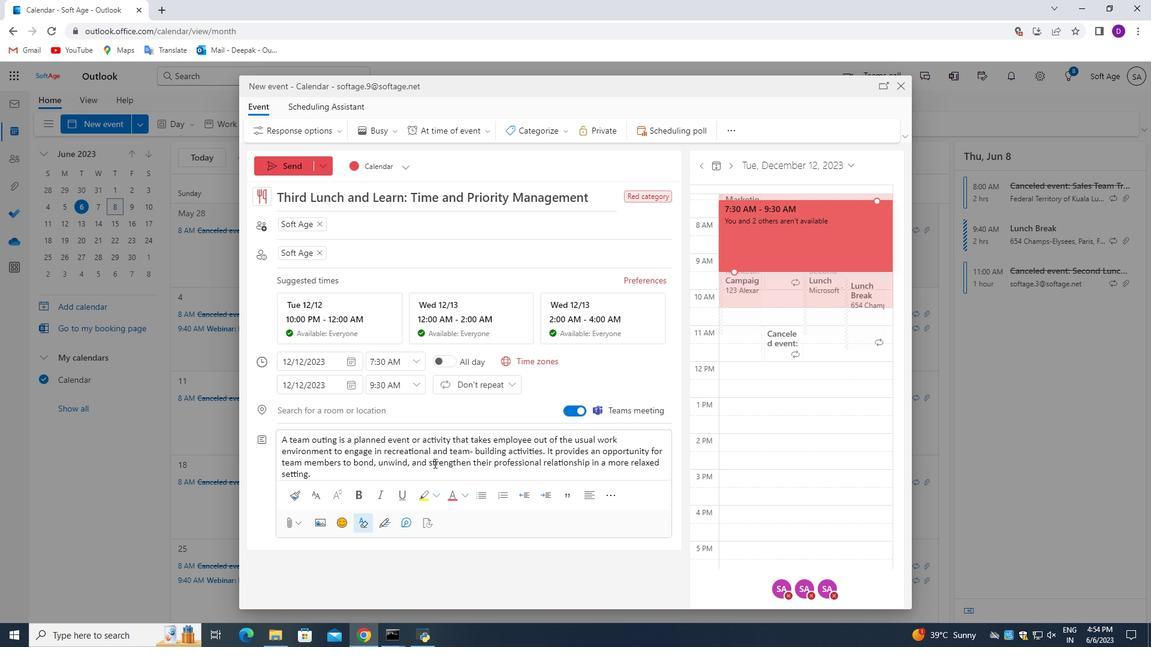 
Action: Mouse moved to (434, 468)
Screenshot: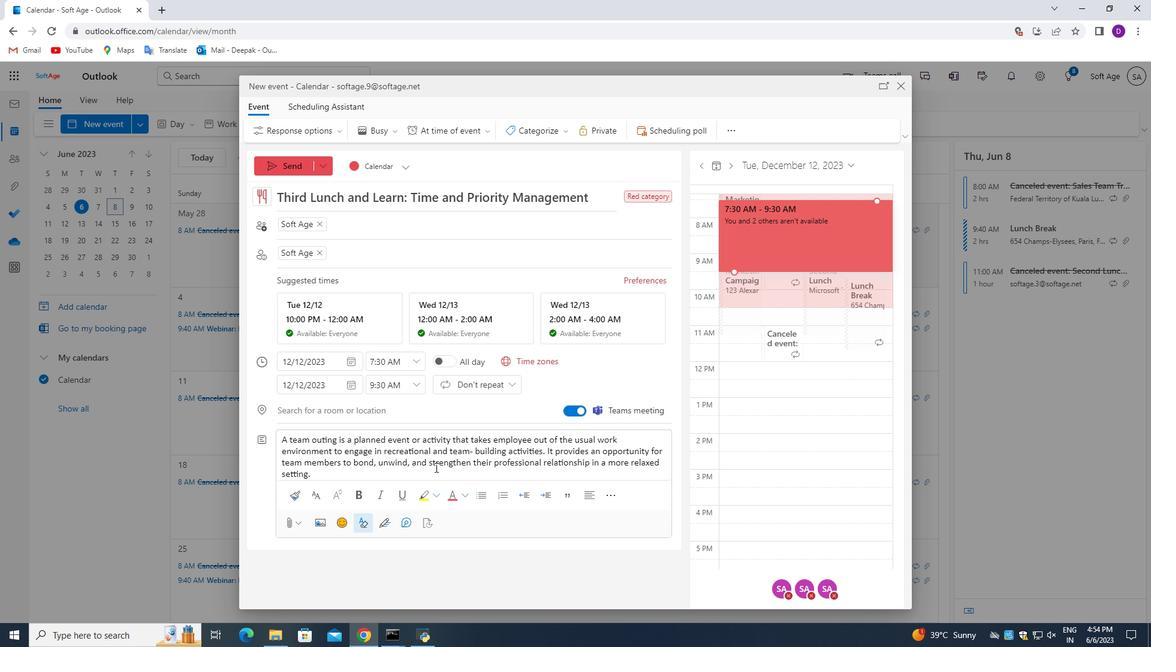 
Action: Mouse scrolled (434, 468) with delta (0, 0)
Screenshot: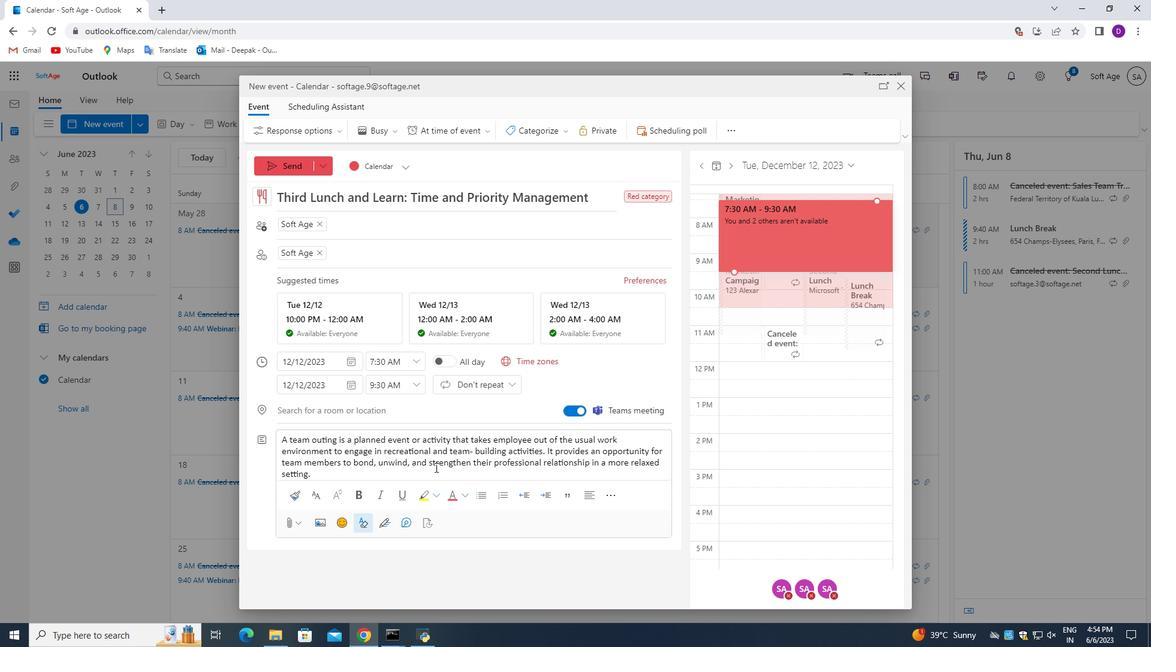 
Action: Mouse moved to (434, 468)
Screenshot: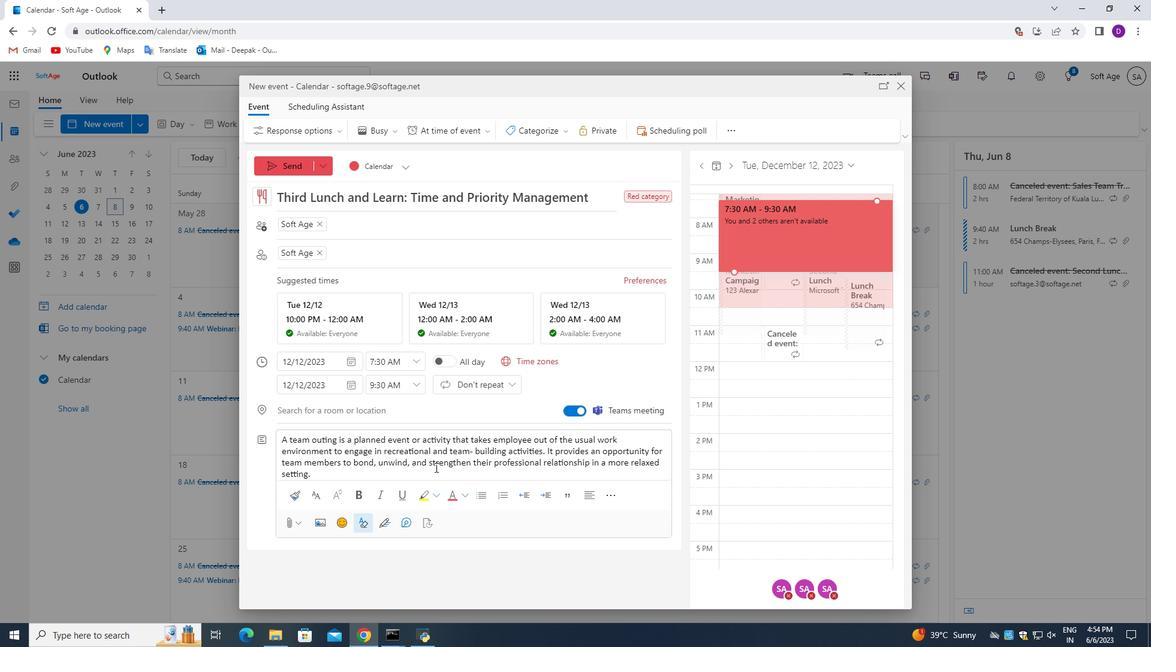 
Action: Mouse scrolled (434, 468) with delta (0, 0)
Screenshot: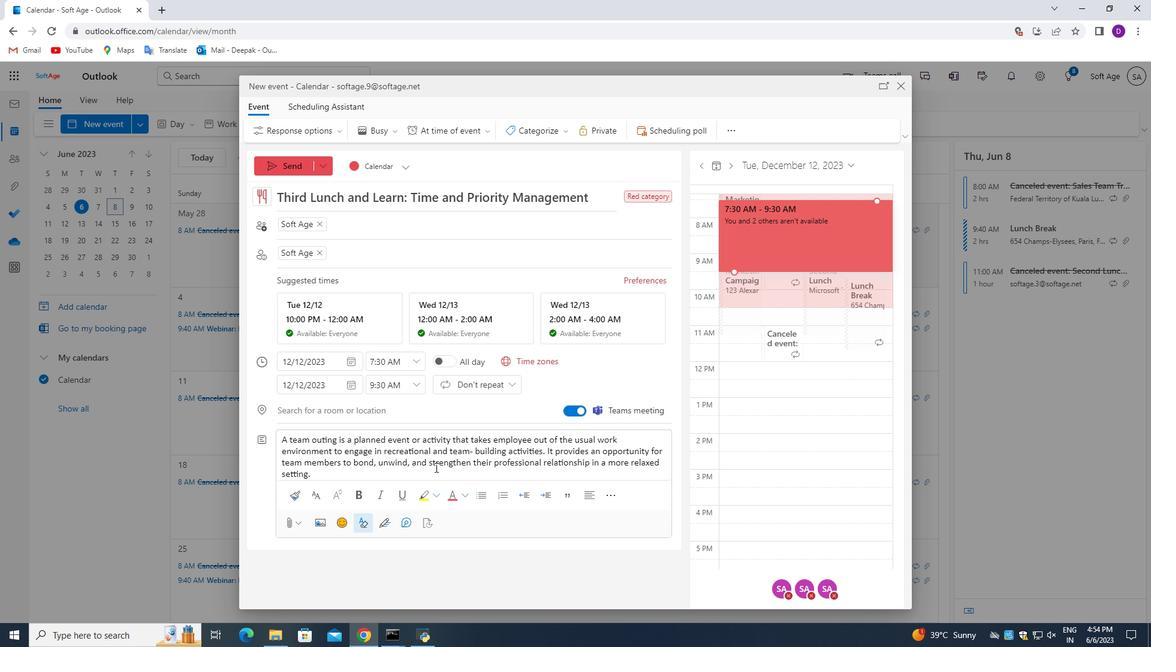 
Action: Mouse moved to (432, 469)
Screenshot: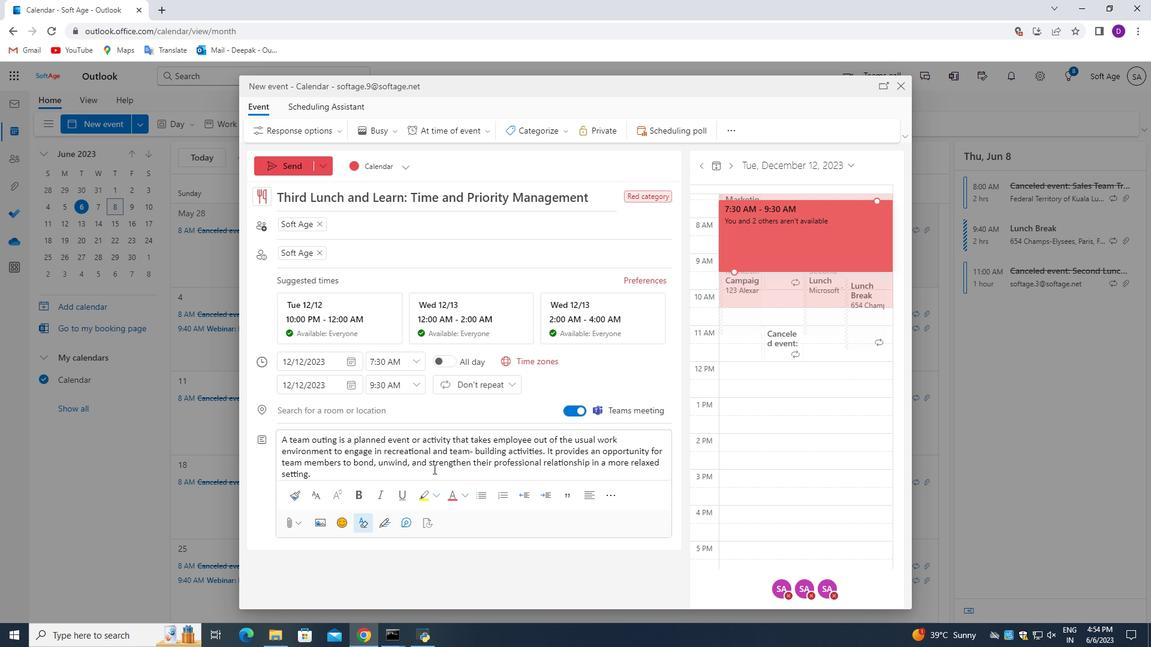 
Action: Mouse scrolled (432, 468) with delta (0, 0)
Screenshot: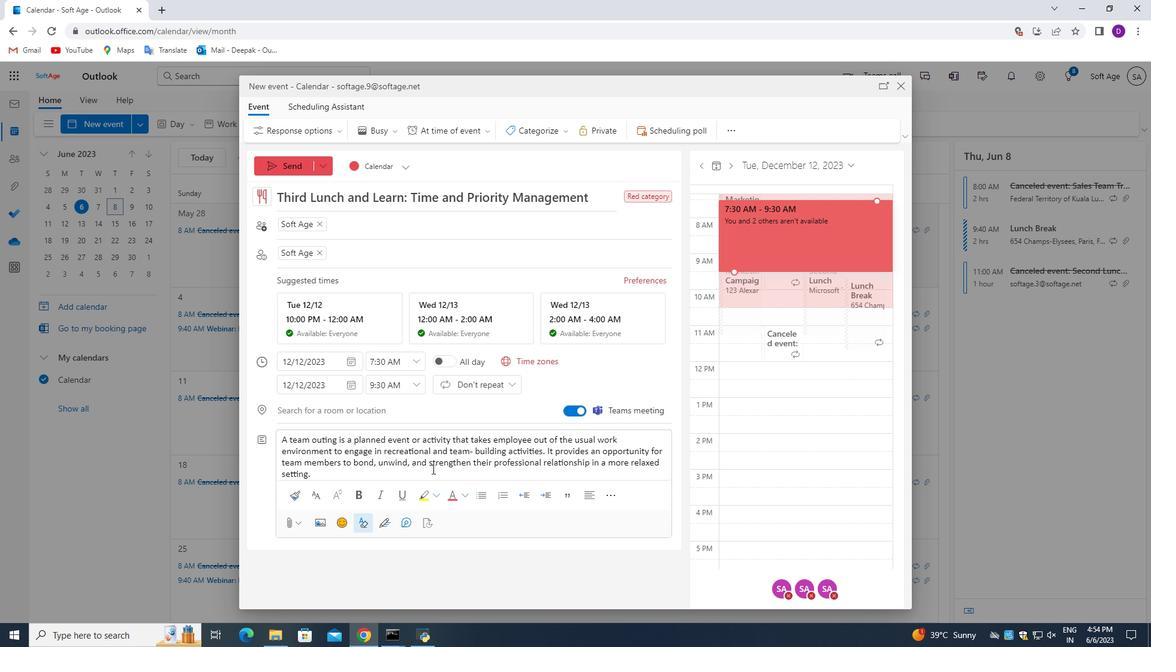 
Action: Mouse scrolled (432, 468) with delta (0, 0)
Screenshot: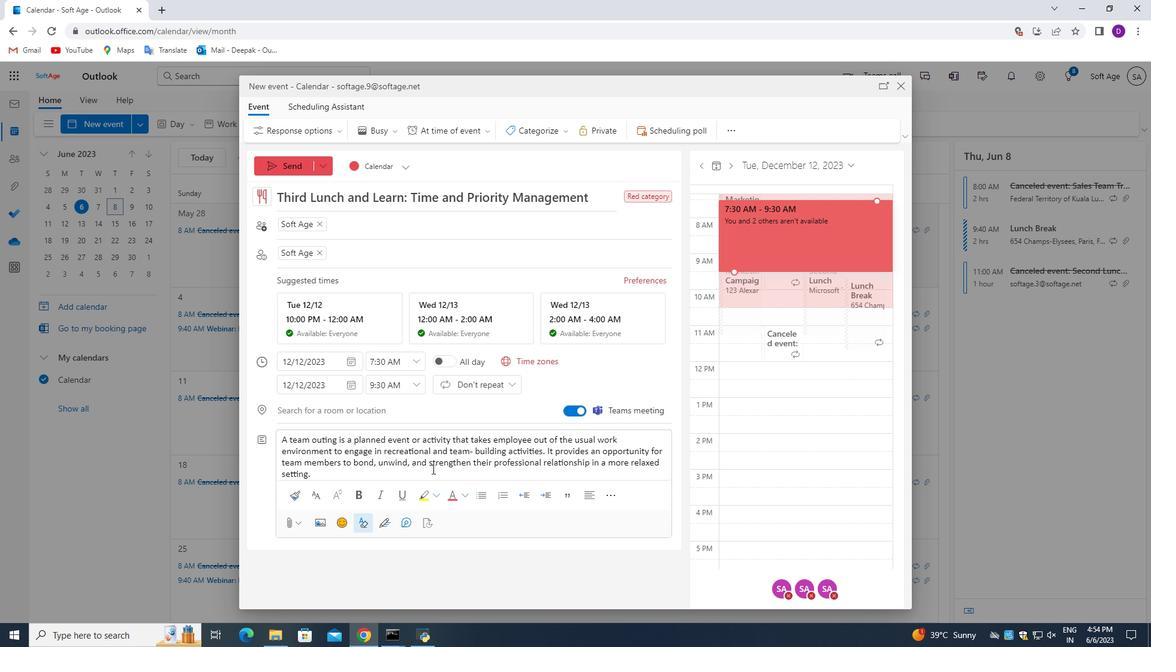 
Action: Mouse moved to (365, 385)
Screenshot: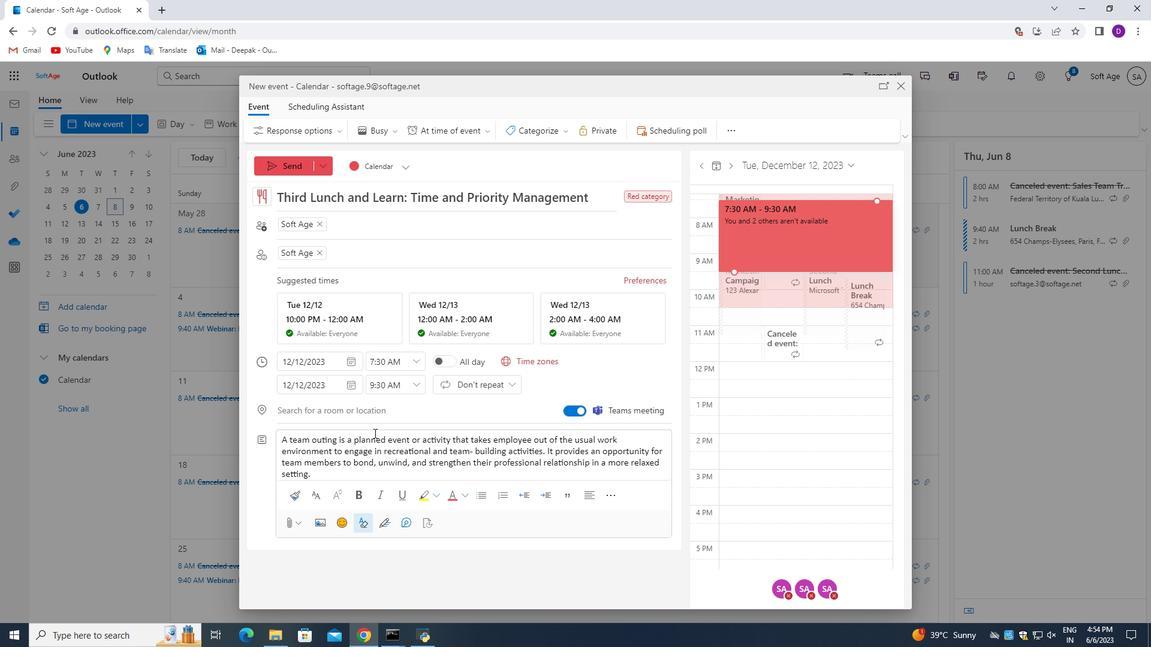 
Action: Mouse scrolled (367, 392) with delta (0, 0)
Screenshot: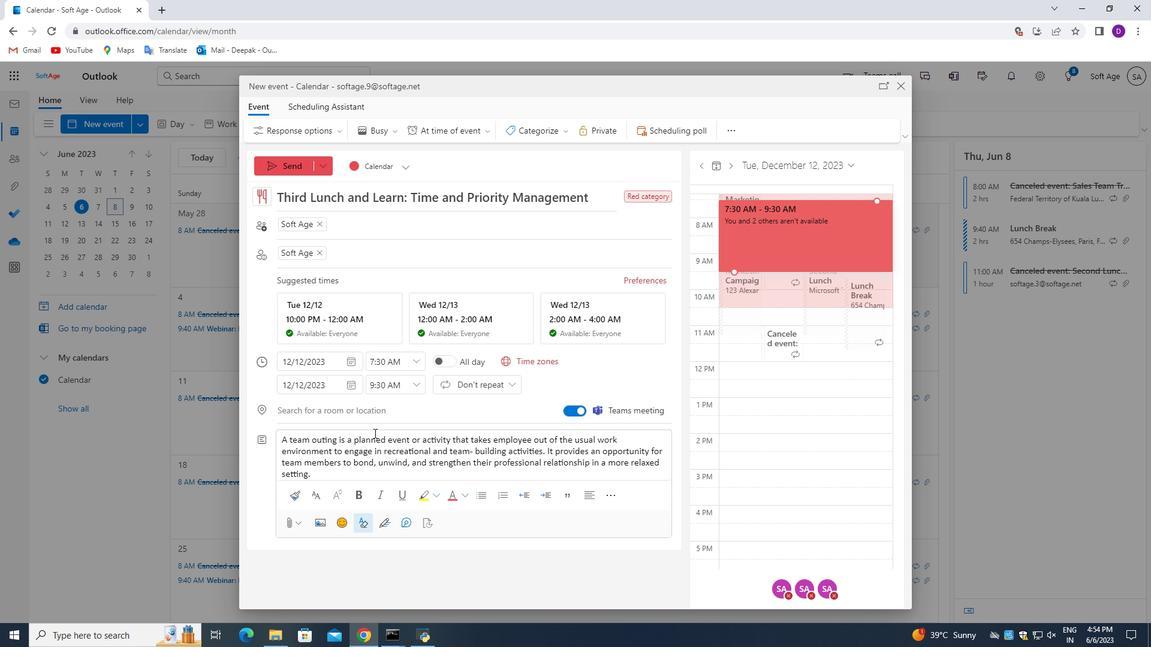 
Action: Mouse moved to (364, 376)
Screenshot: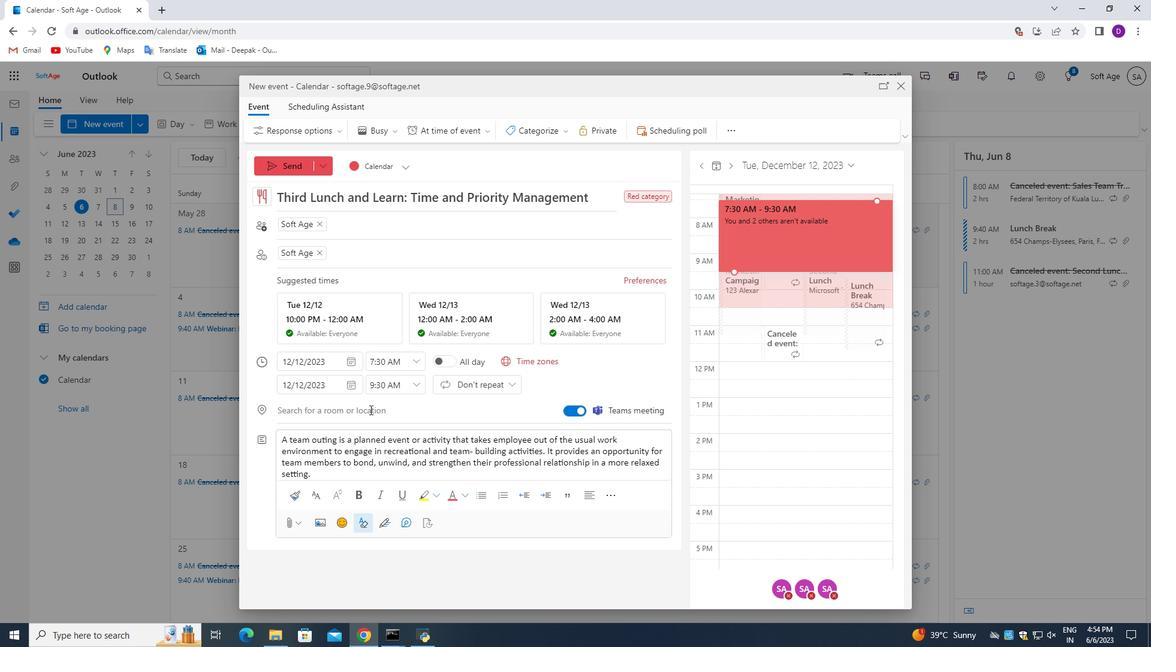 
Action: Mouse scrolled (364, 378) with delta (0, 0)
Screenshot: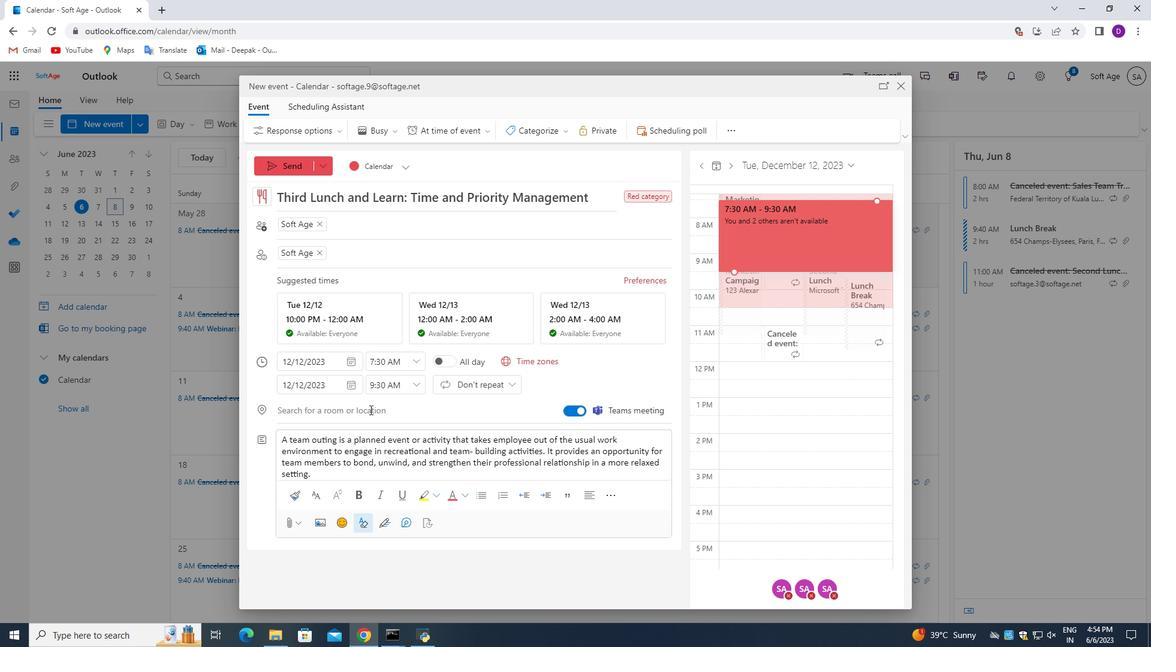 
Action: Mouse moved to (363, 376)
Screenshot: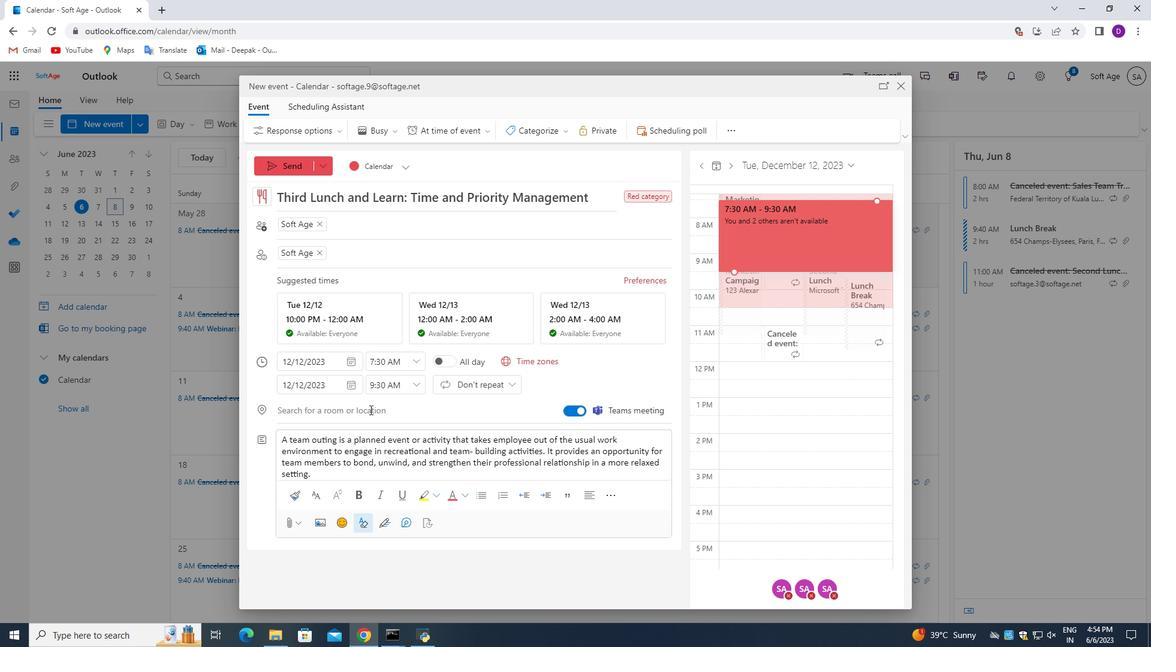 
Action: Mouse scrolled (363, 376) with delta (0, 0)
Screenshot: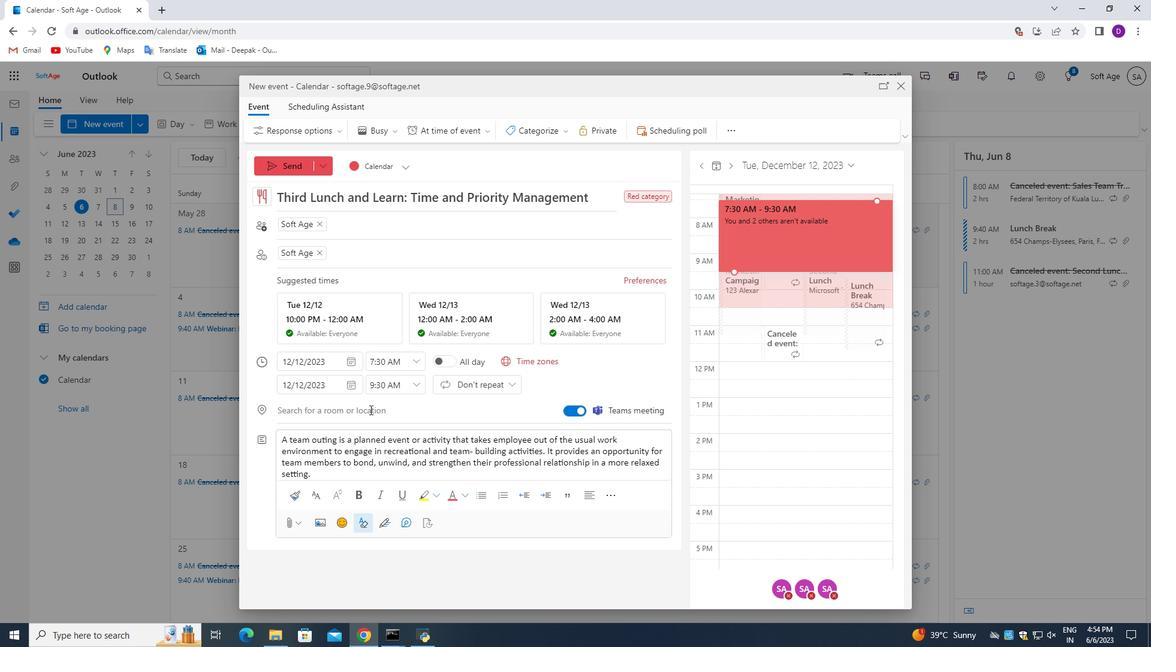 
Action: Mouse moved to (268, 161)
Screenshot: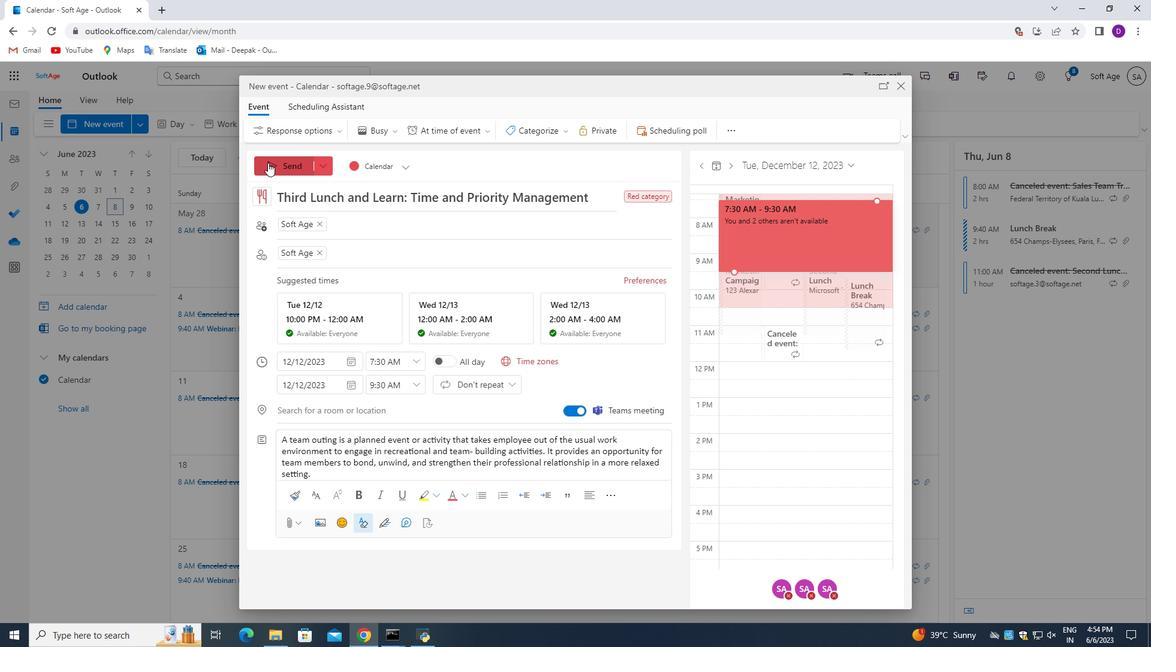 
Action: Mouse pressed left at (268, 161)
Screenshot: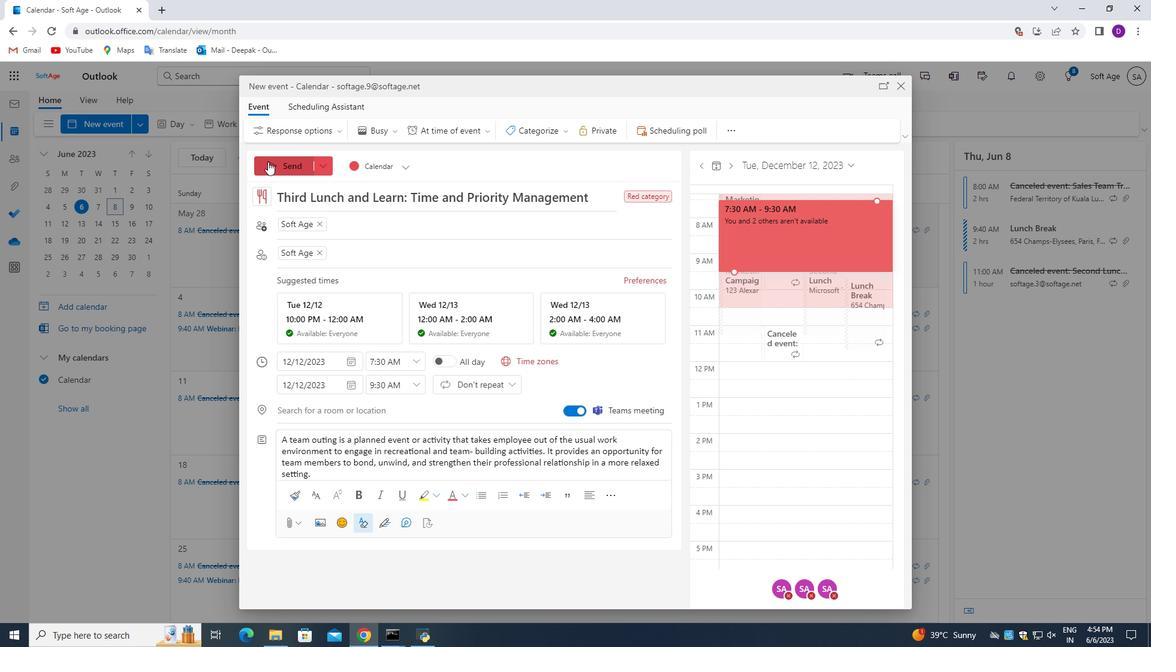 
Action: Mouse moved to (374, 376)
Screenshot: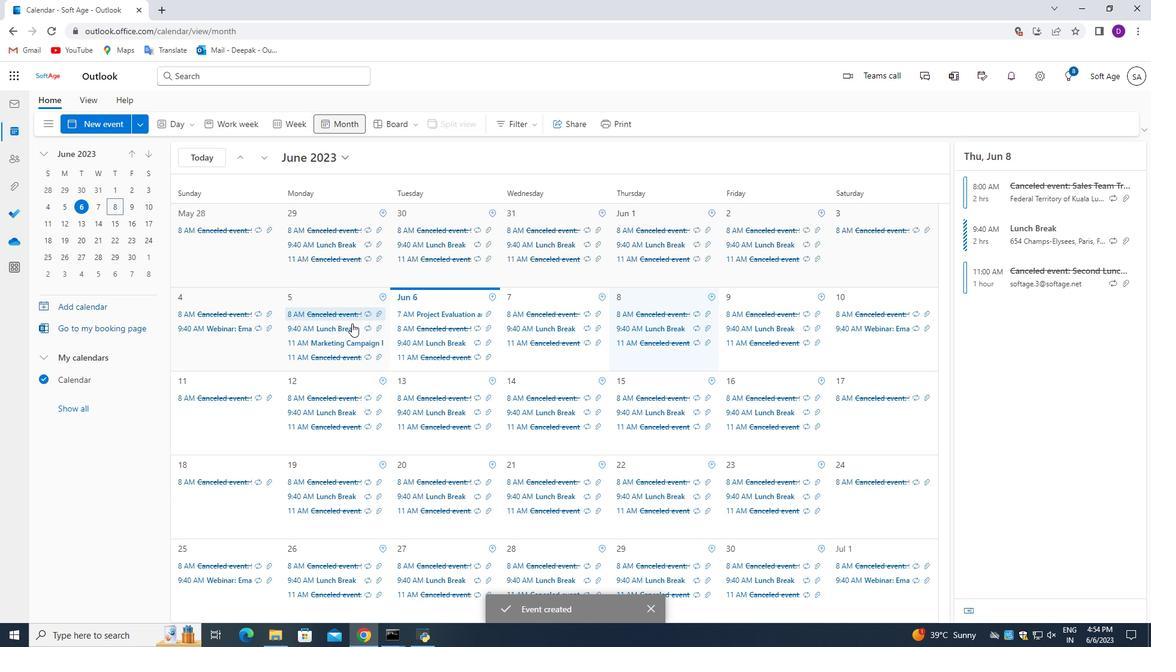 
Action: Mouse scrolled (374, 376) with delta (0, 0)
Screenshot: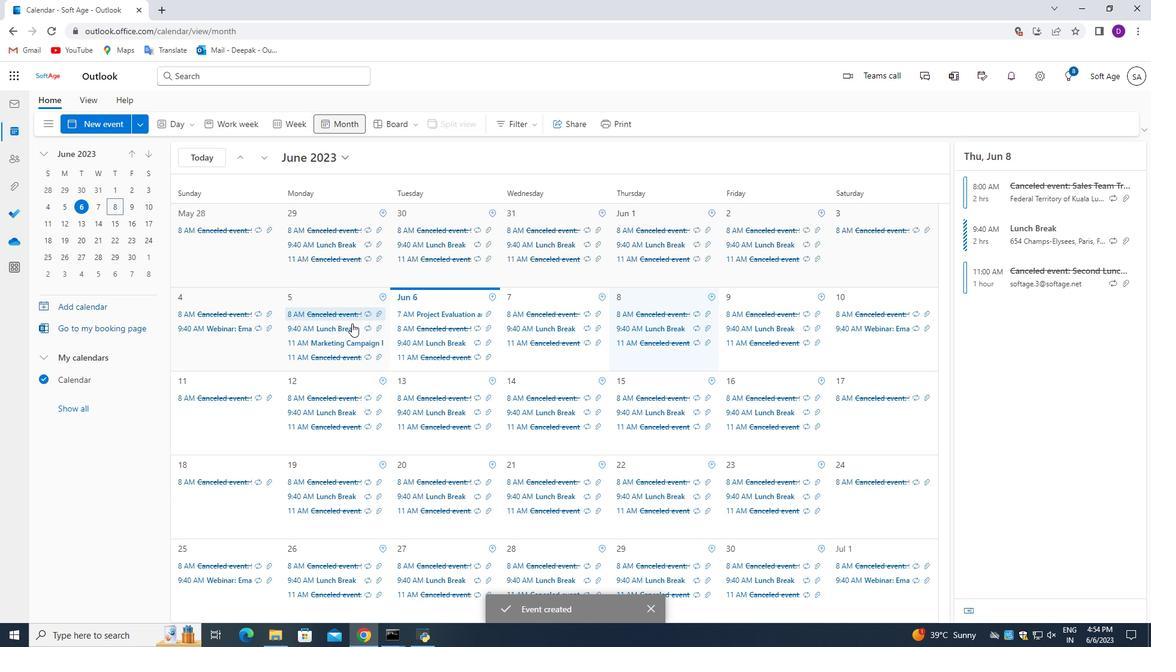
Action: Mouse scrolled (374, 377) with delta (0, 0)
Screenshot: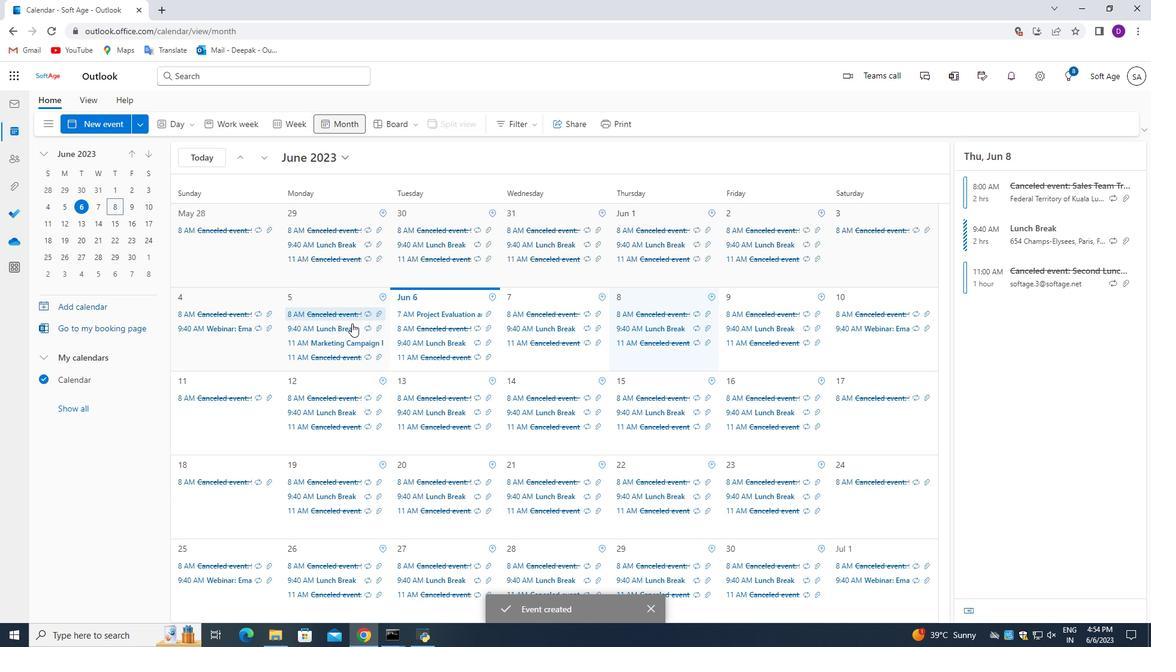 
Action: Mouse scrolled (374, 377) with delta (0, 0)
Screenshot: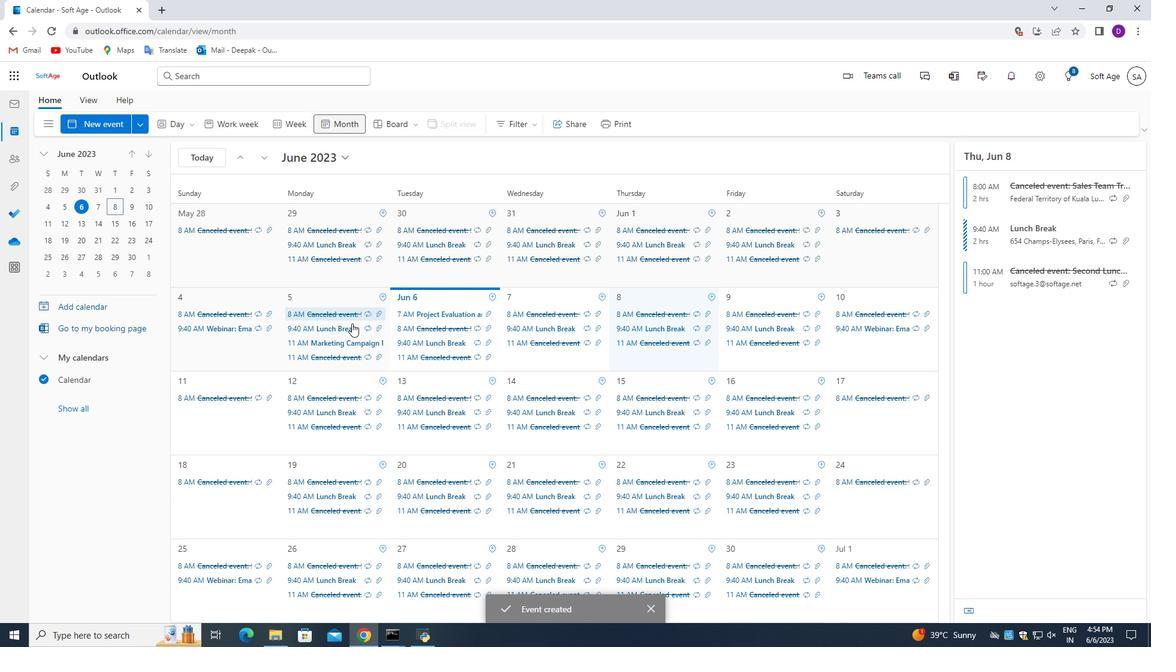 
Action: Mouse scrolled (374, 377) with delta (0, 0)
Screenshot: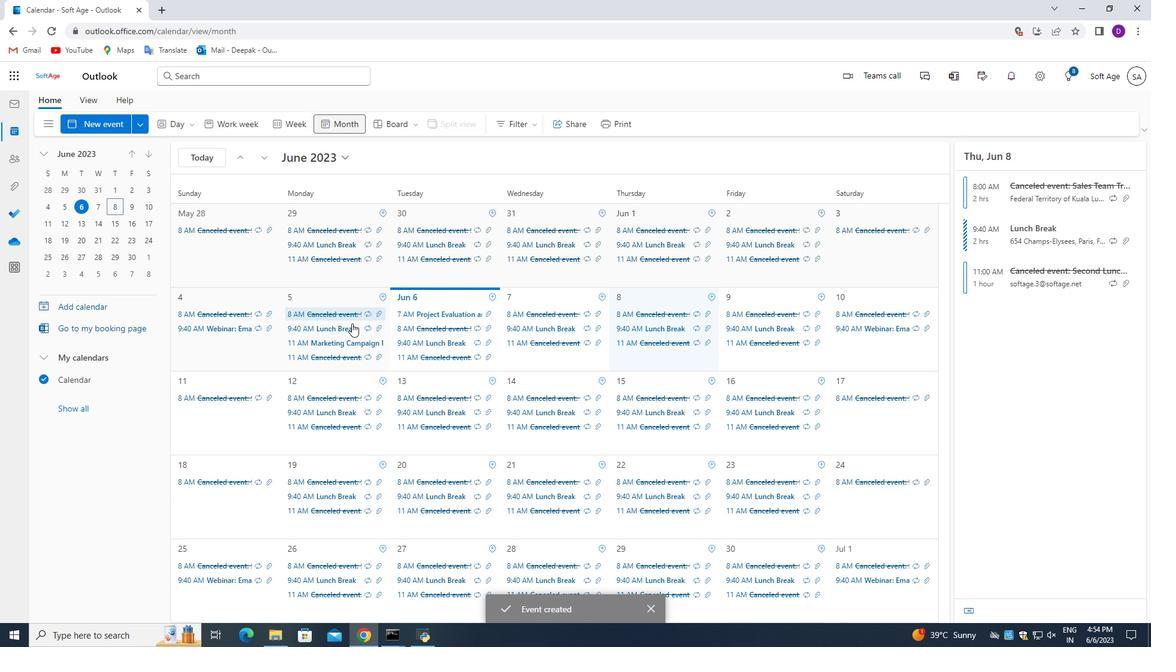 
Action: Mouse scrolled (374, 377) with delta (0, 0)
Screenshot: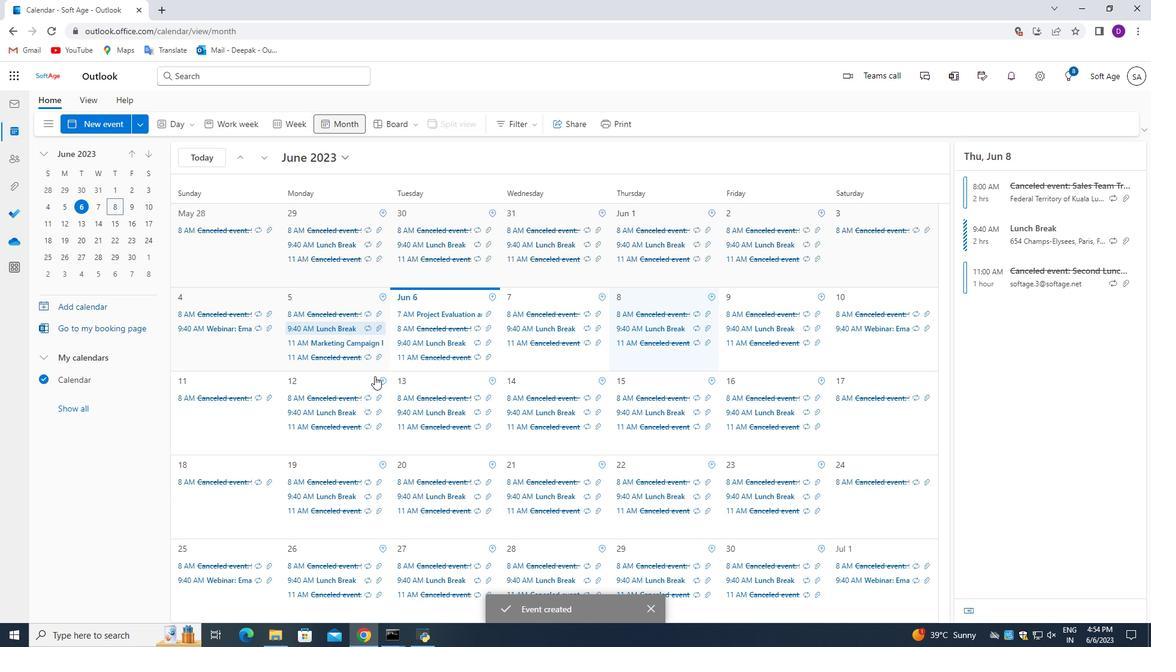 
